 Task: Find connections with filter location Pinar de Chamartín with filter topic #marketingdigitalwith filter profile language German with filter current company Mr. Recruiter with filter school ABESIT with filter industry Wholesale Hardware, Plumbing, Heating Equipment with filter service category Homeowners Insurance with filter keywords title Solar Photovoltaic Installer
Action: Mouse moved to (198, 289)
Screenshot: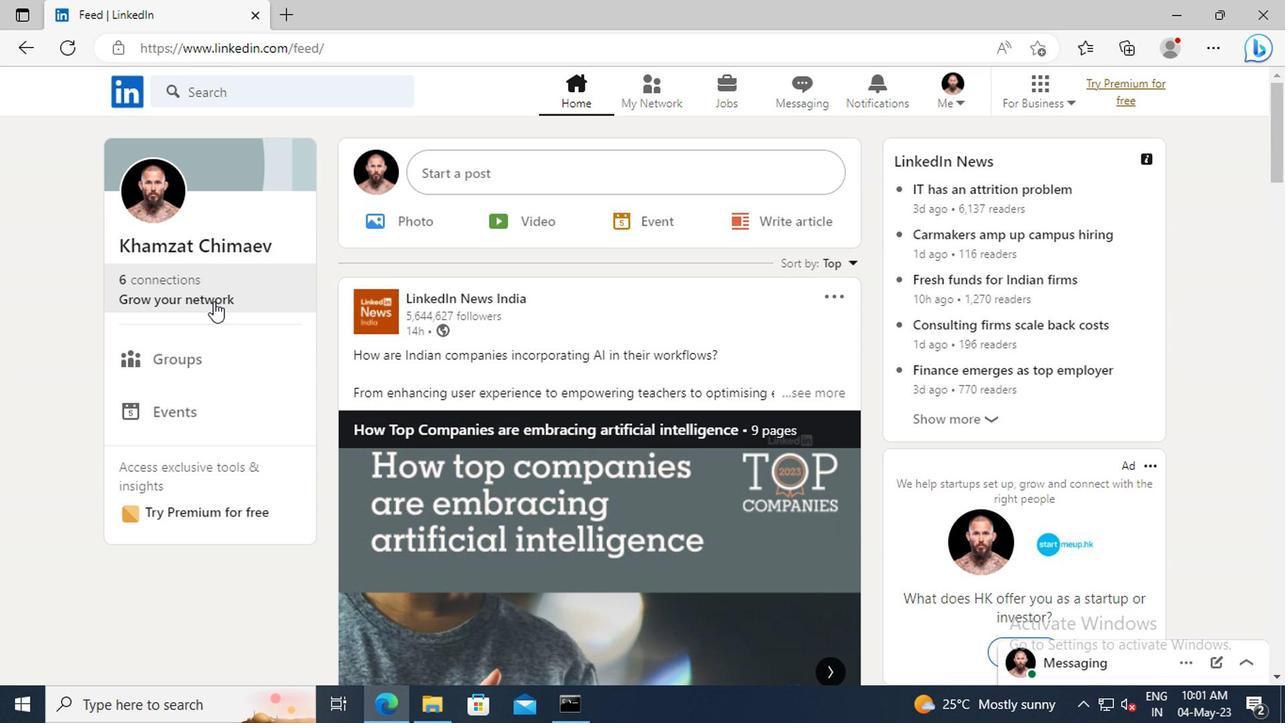 
Action: Mouse pressed left at (198, 289)
Screenshot: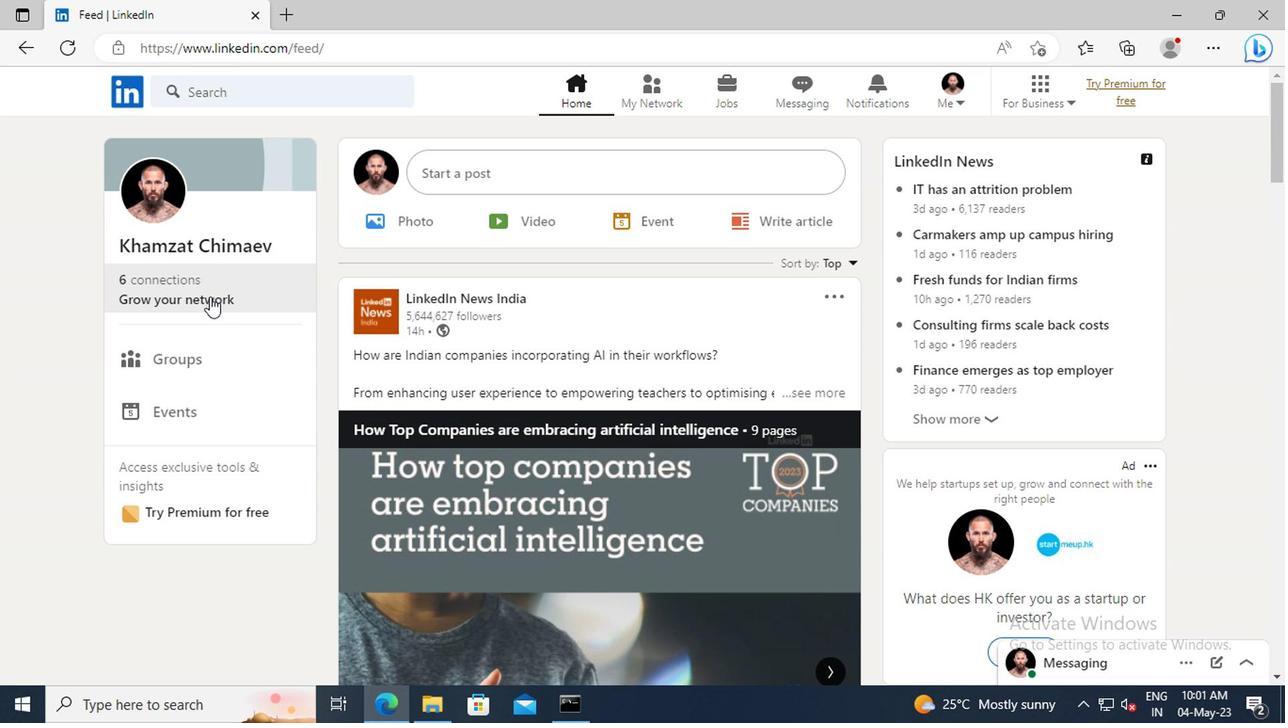 
Action: Mouse moved to (200, 198)
Screenshot: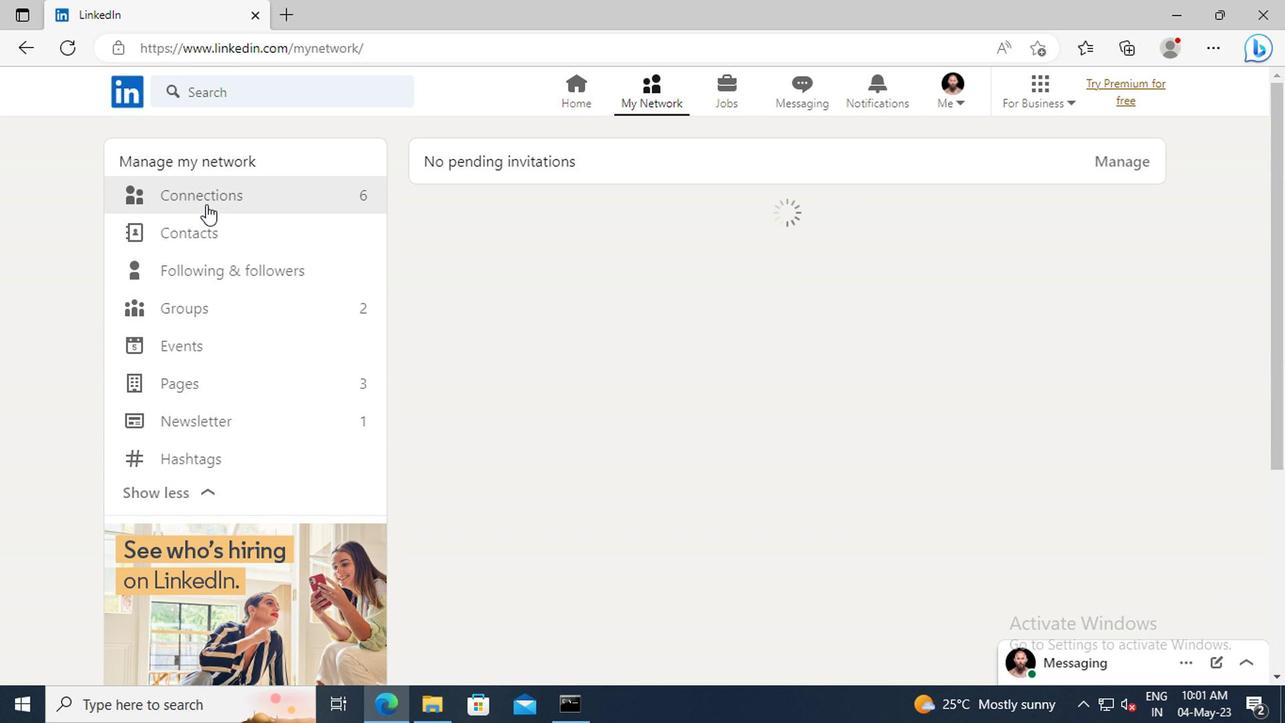 
Action: Mouse pressed left at (200, 198)
Screenshot: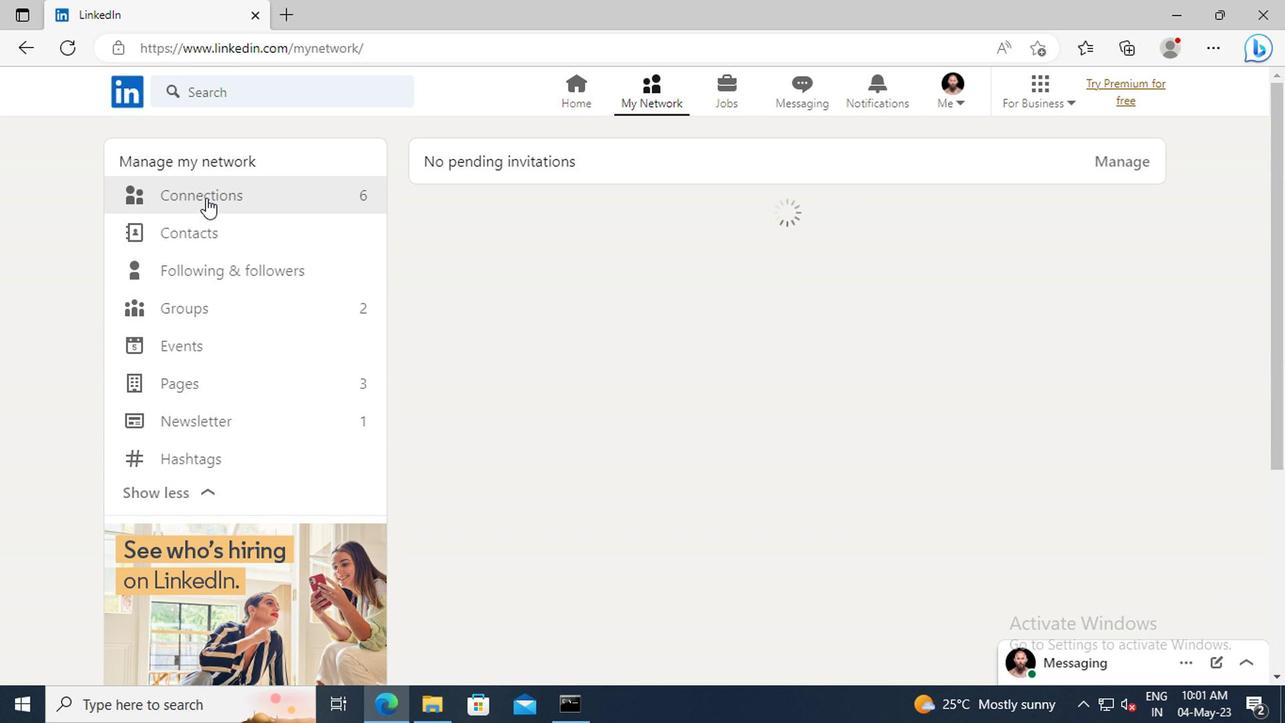 
Action: Mouse moved to (750, 201)
Screenshot: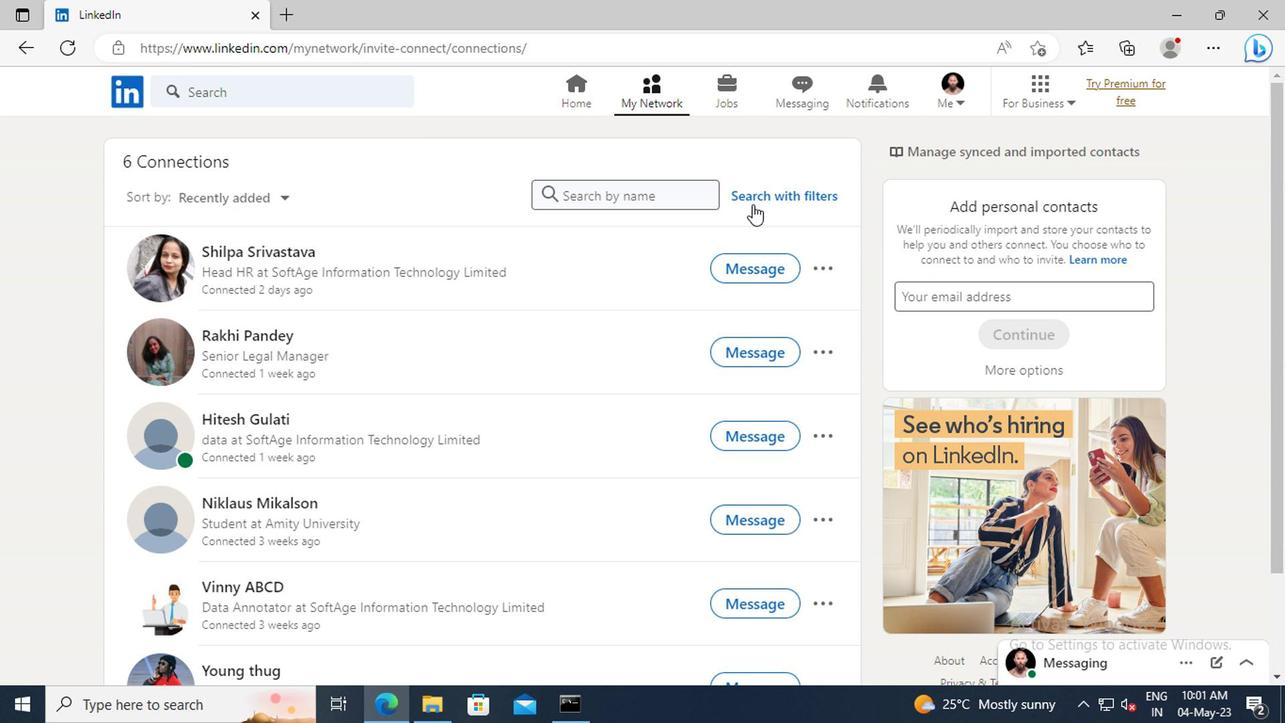 
Action: Mouse pressed left at (750, 201)
Screenshot: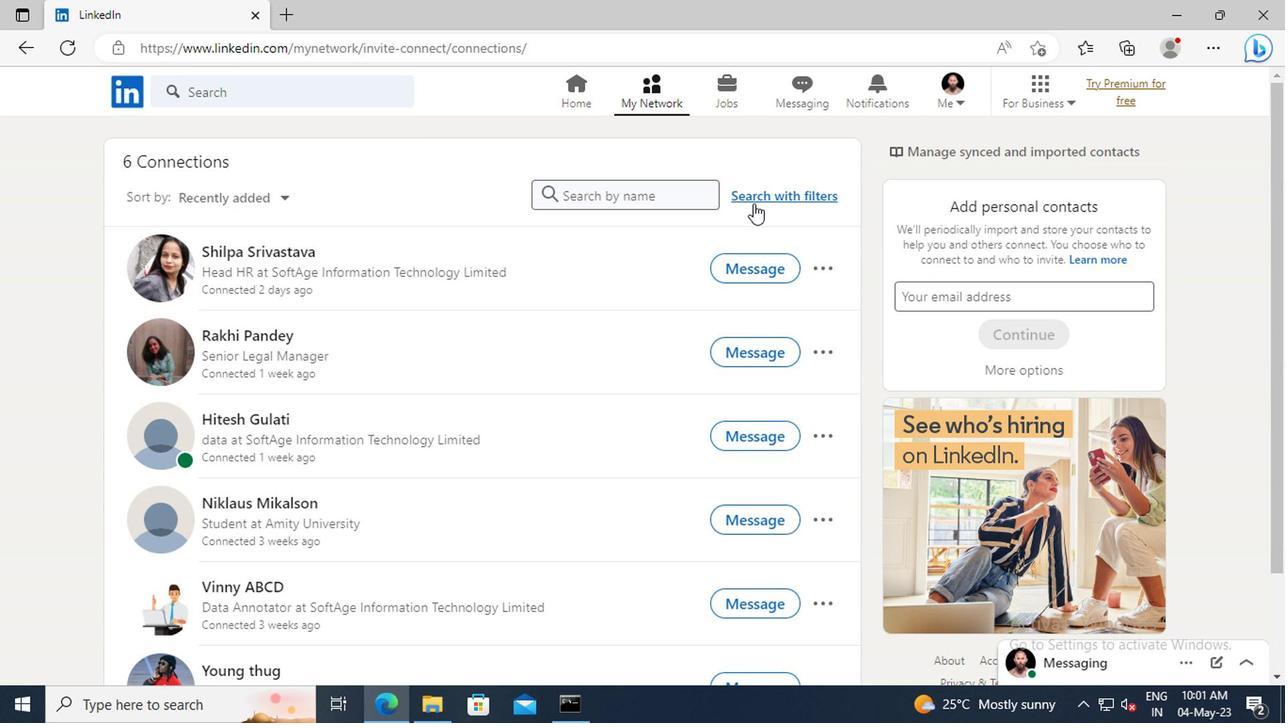 
Action: Mouse moved to (701, 147)
Screenshot: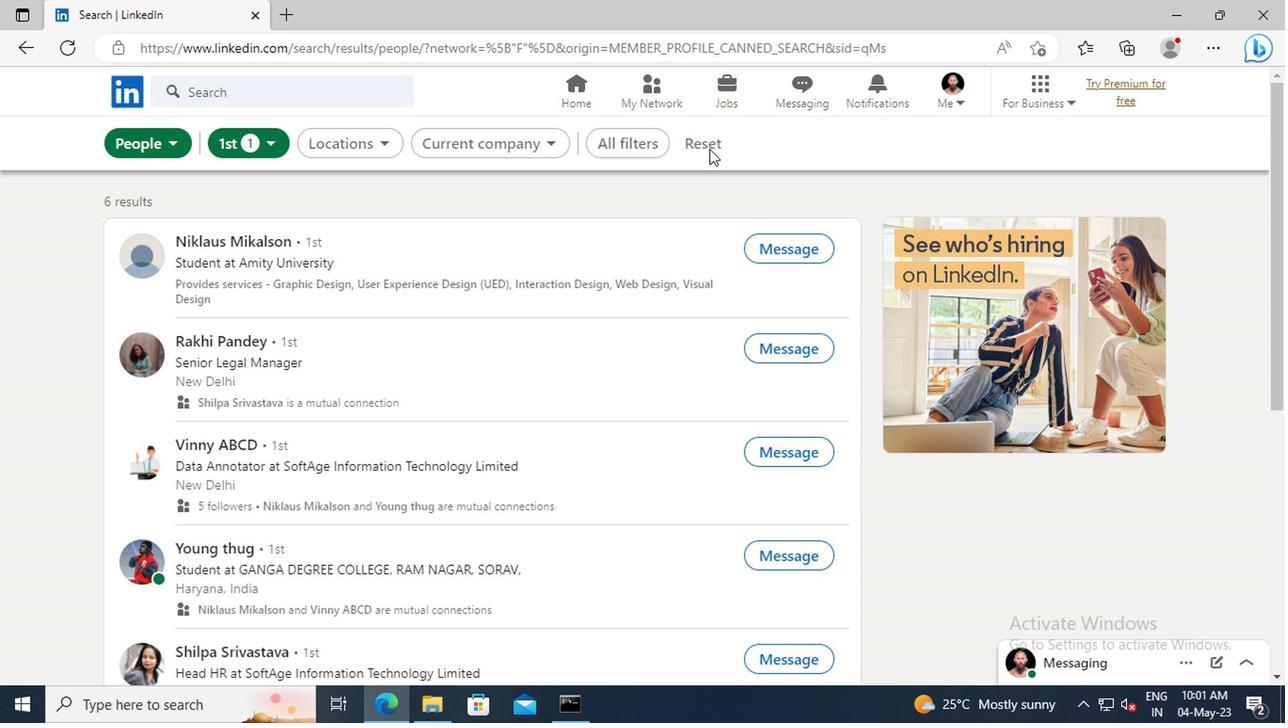 
Action: Mouse pressed left at (701, 147)
Screenshot: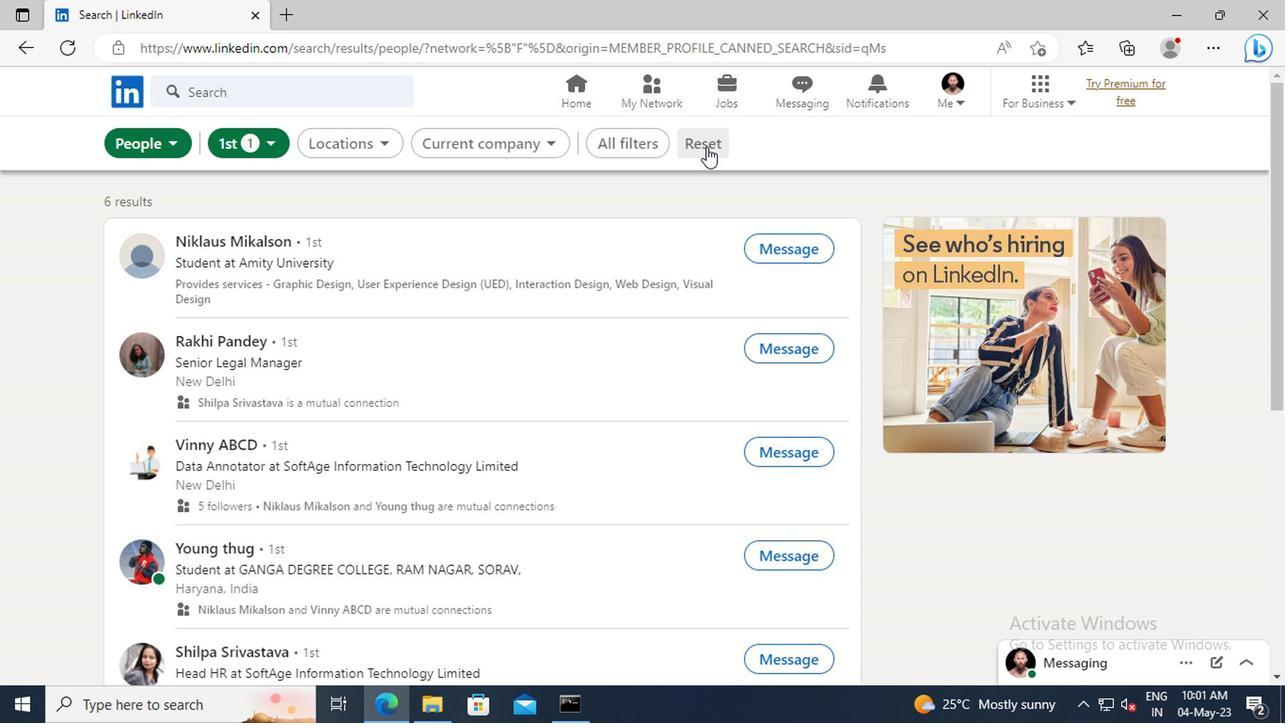 
Action: Mouse moved to (682, 147)
Screenshot: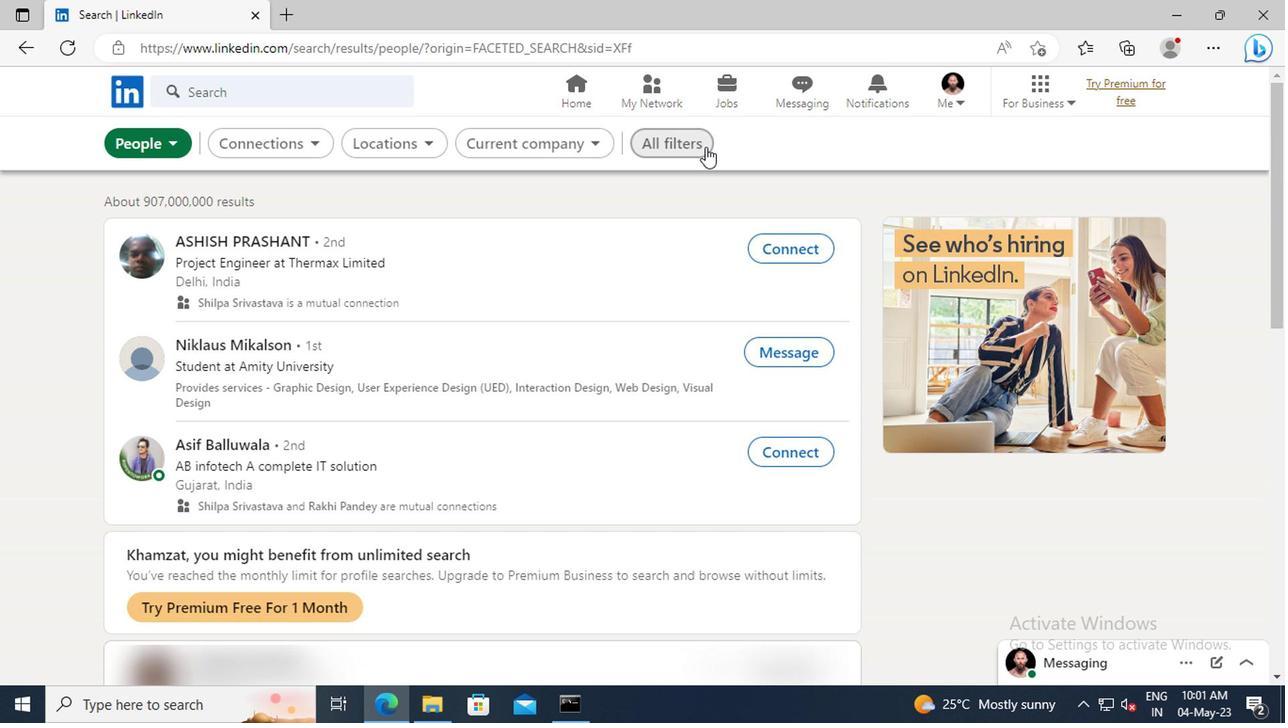 
Action: Mouse pressed left at (682, 147)
Screenshot: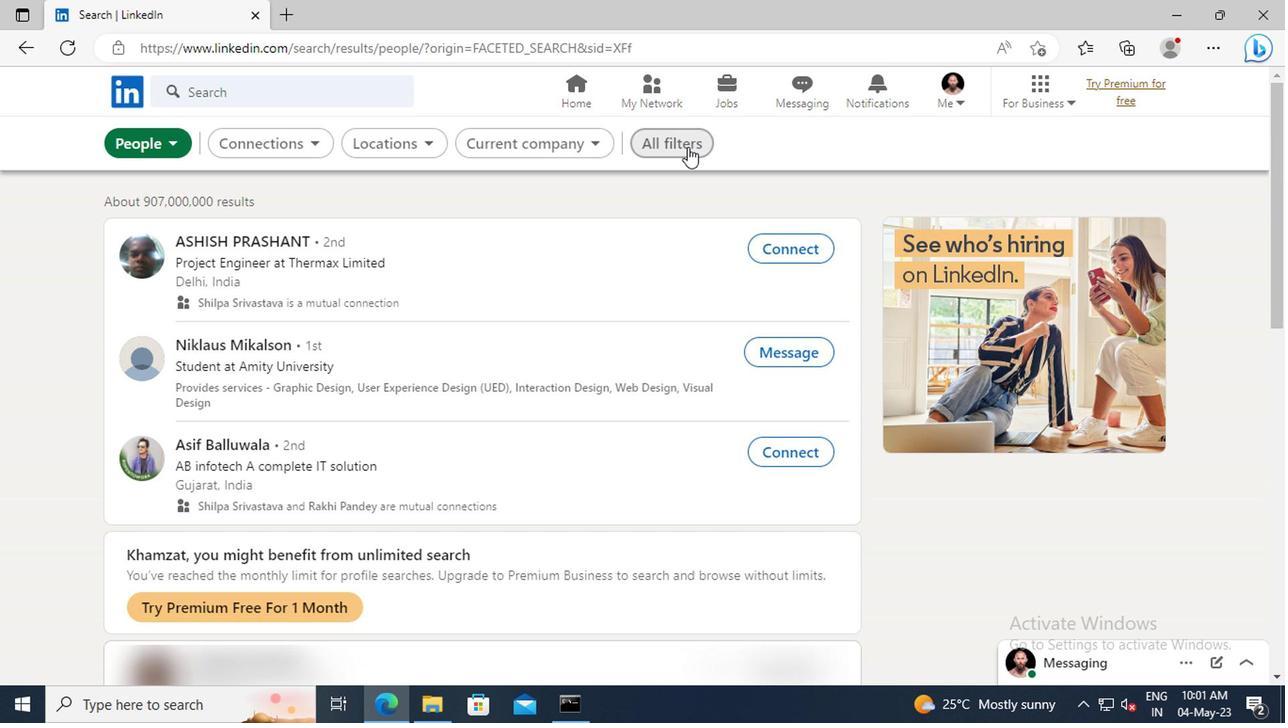 
Action: Mouse moved to (982, 349)
Screenshot: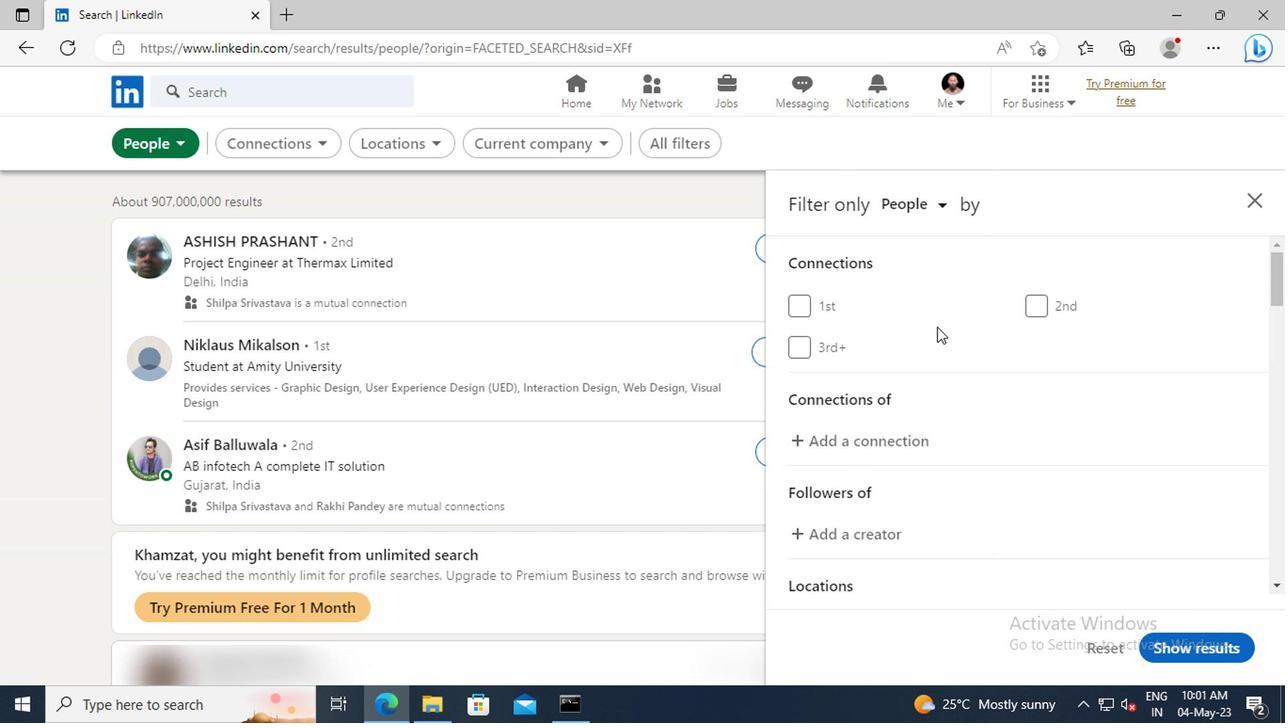 
Action: Mouse scrolled (982, 348) with delta (0, 0)
Screenshot: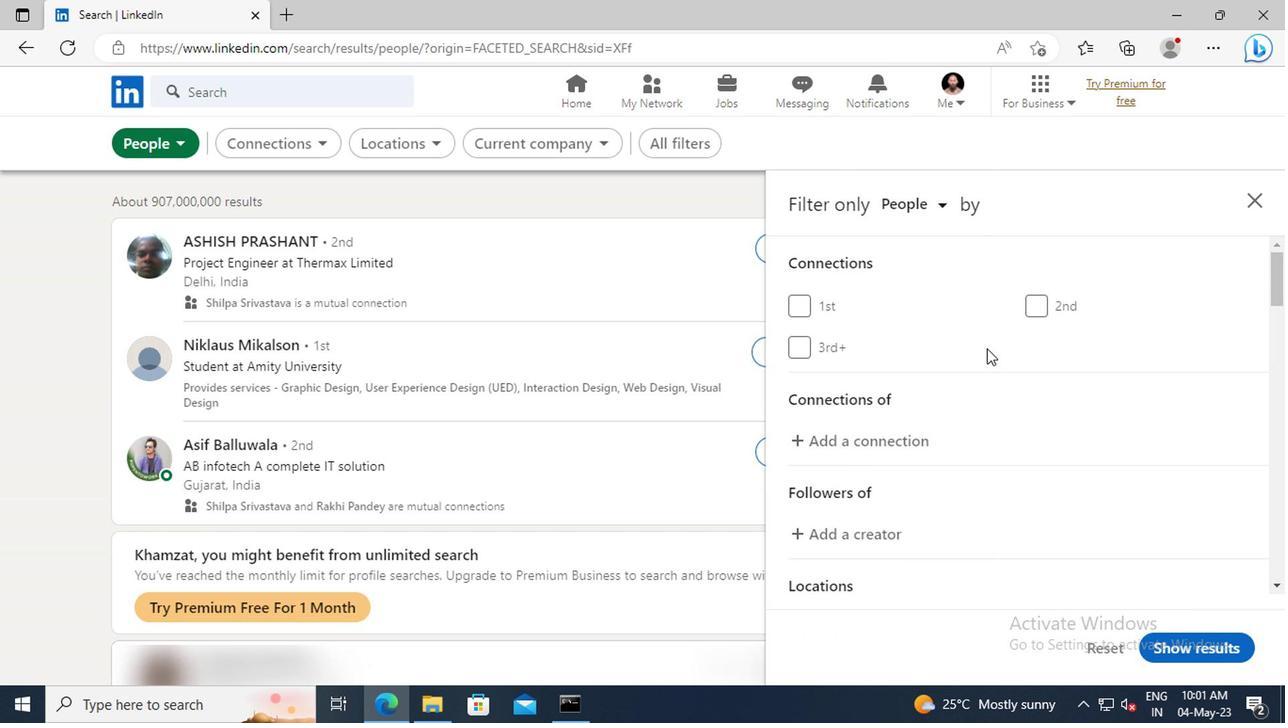 
Action: Mouse scrolled (982, 348) with delta (0, 0)
Screenshot: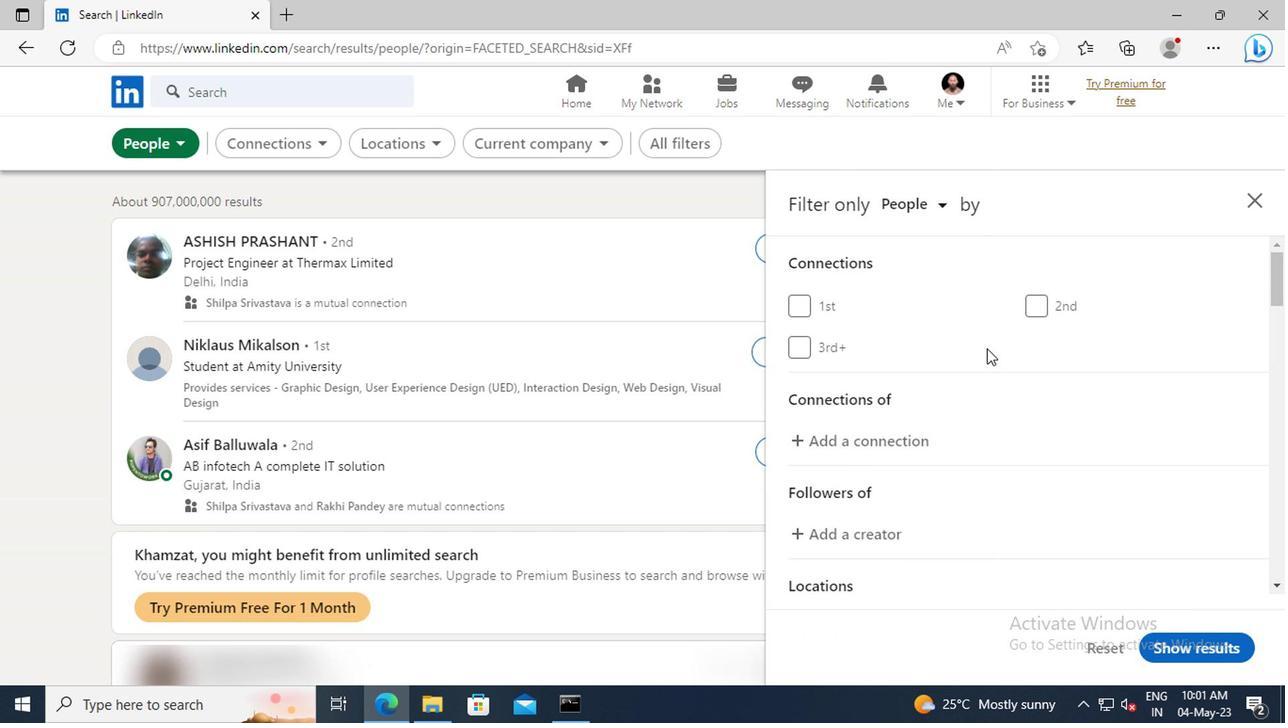 
Action: Mouse scrolled (982, 348) with delta (0, 0)
Screenshot: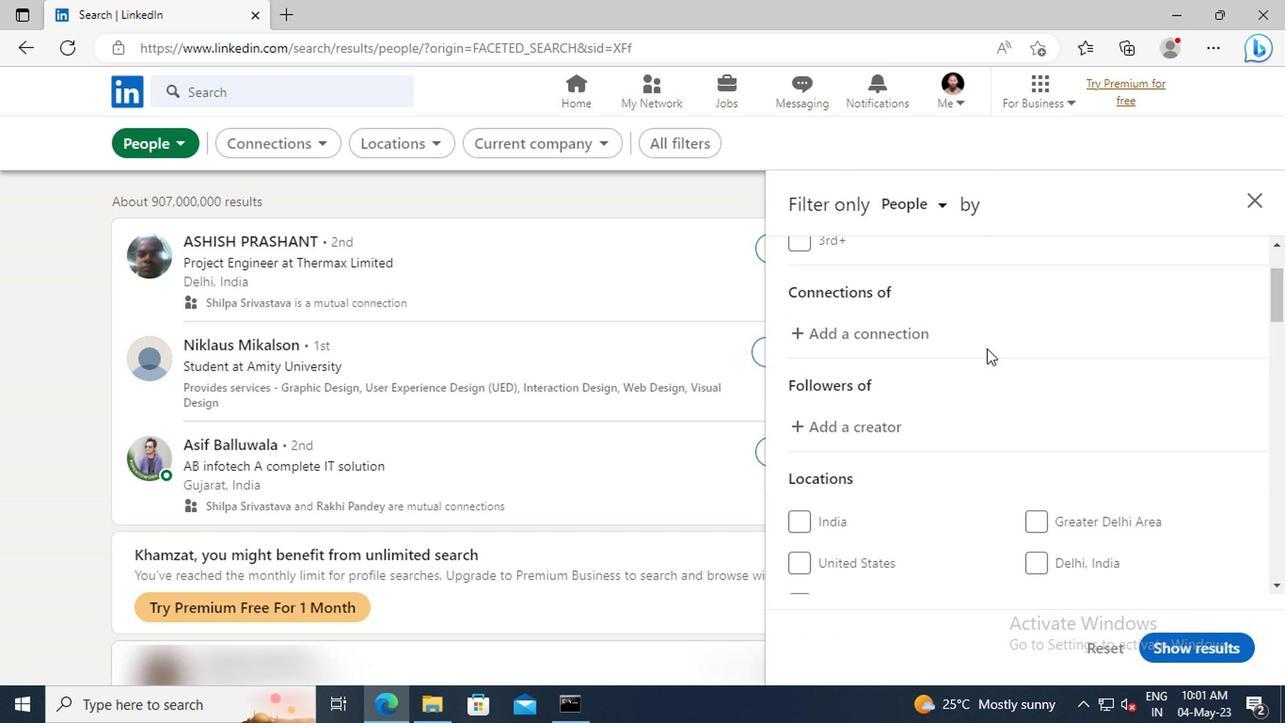 
Action: Mouse scrolled (982, 348) with delta (0, 0)
Screenshot: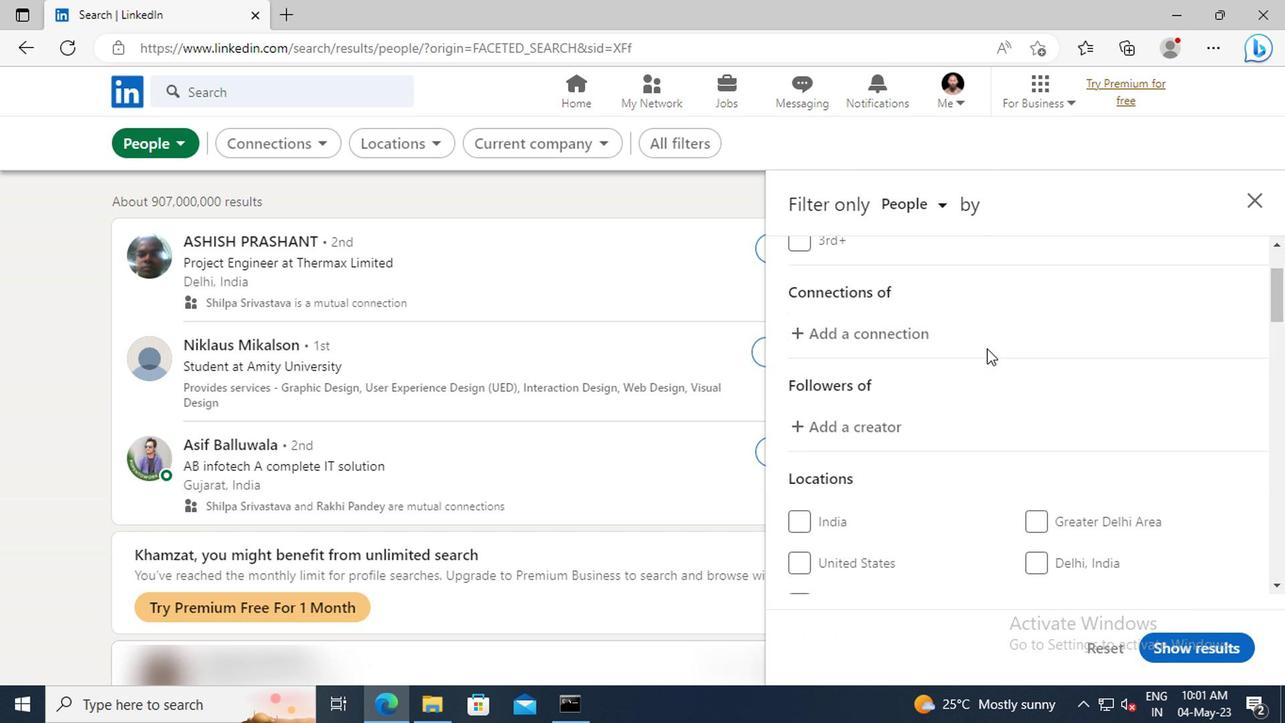 
Action: Mouse scrolled (982, 348) with delta (0, 0)
Screenshot: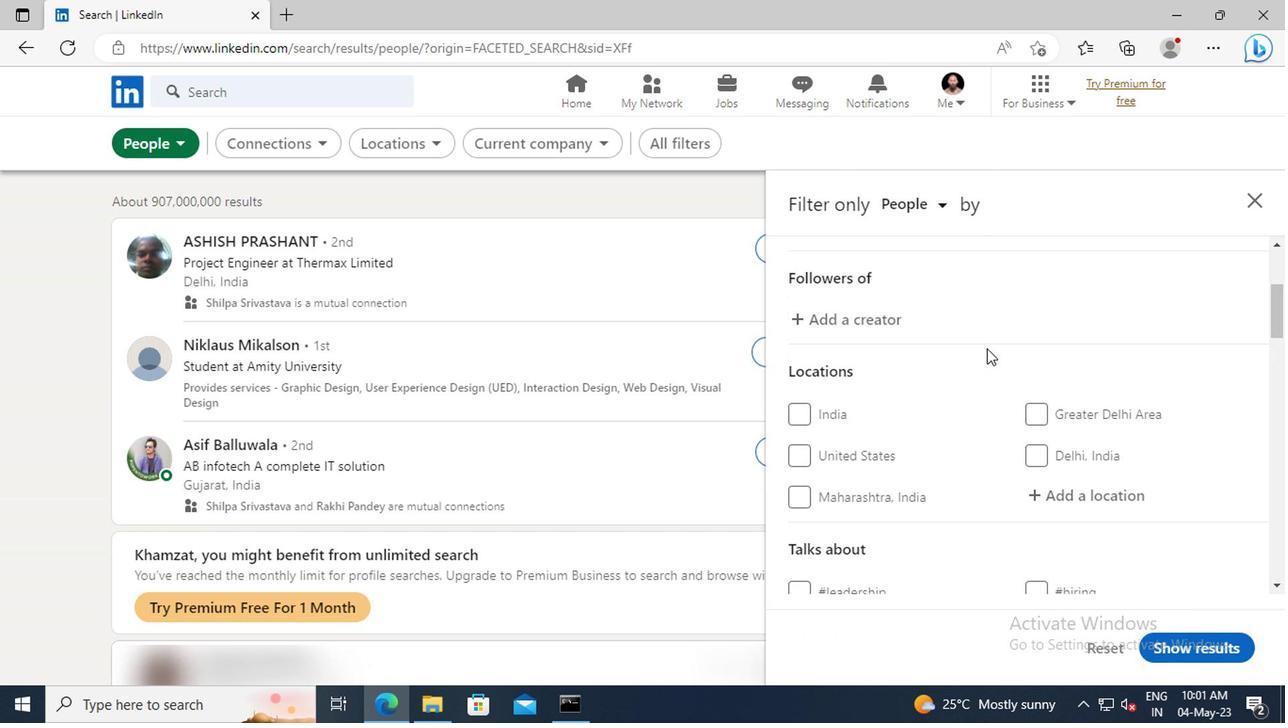 
Action: Mouse scrolled (982, 348) with delta (0, 0)
Screenshot: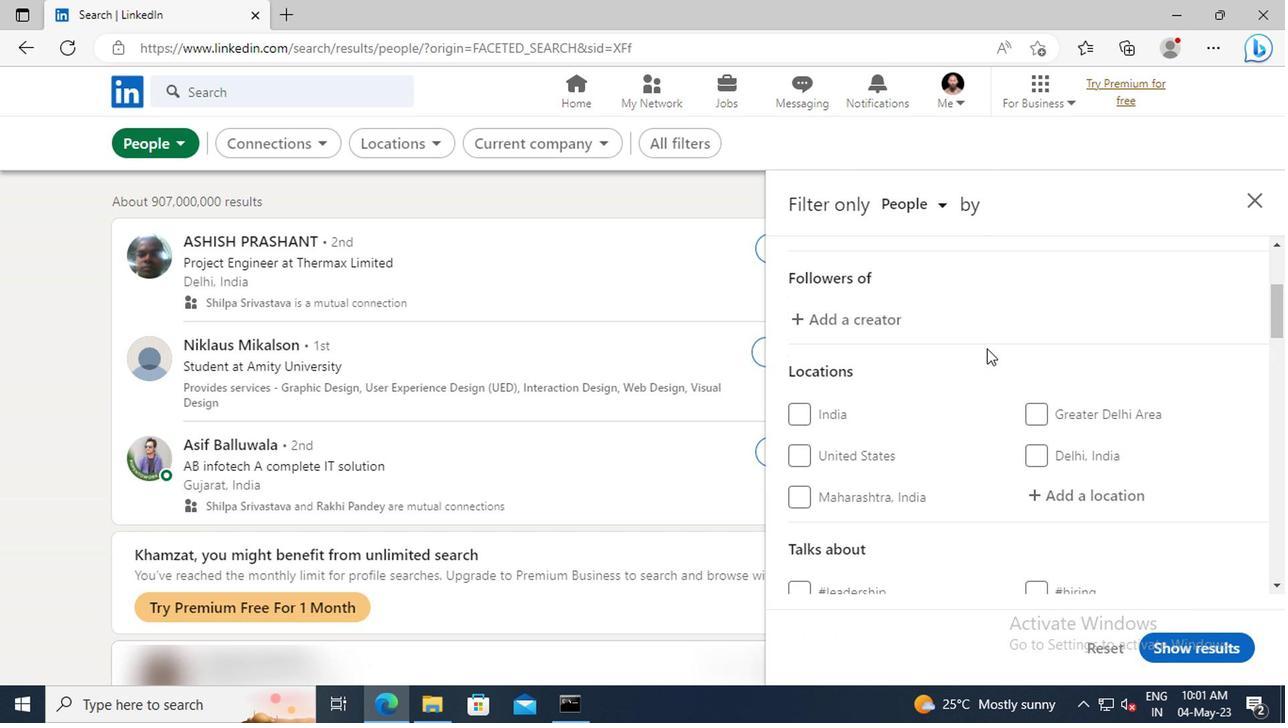 
Action: Mouse moved to (1029, 383)
Screenshot: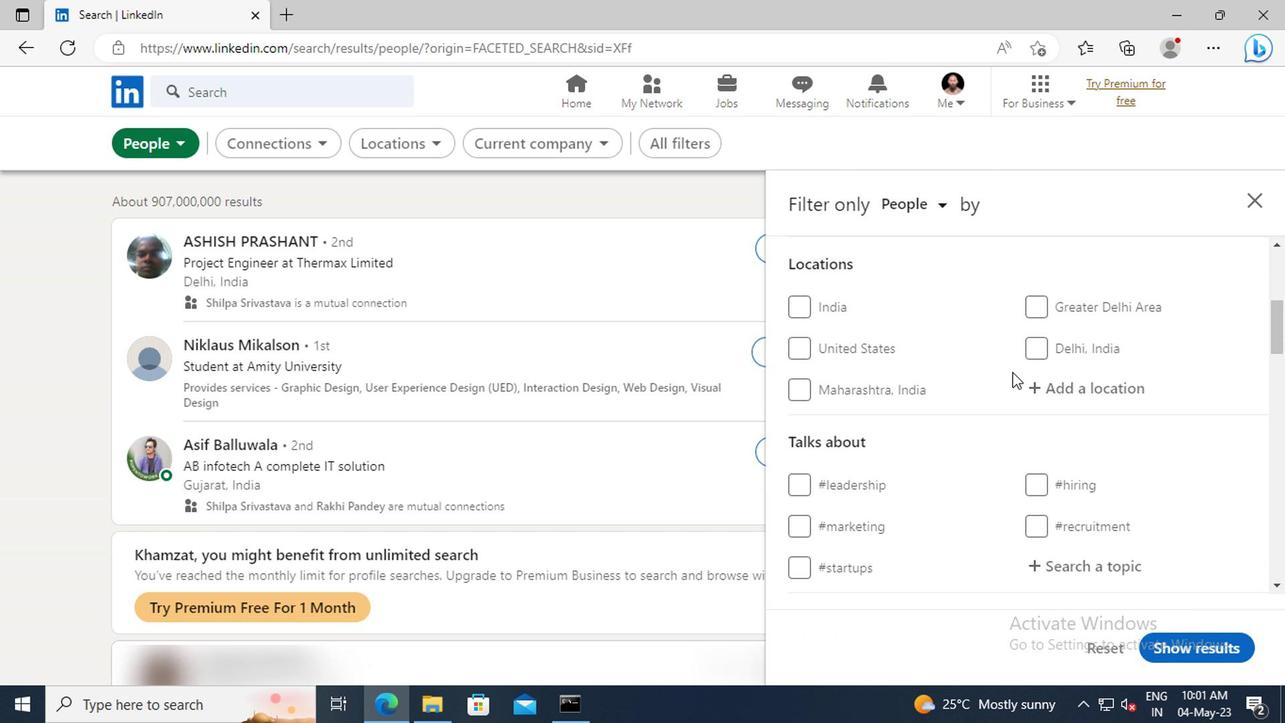 
Action: Mouse pressed left at (1029, 383)
Screenshot: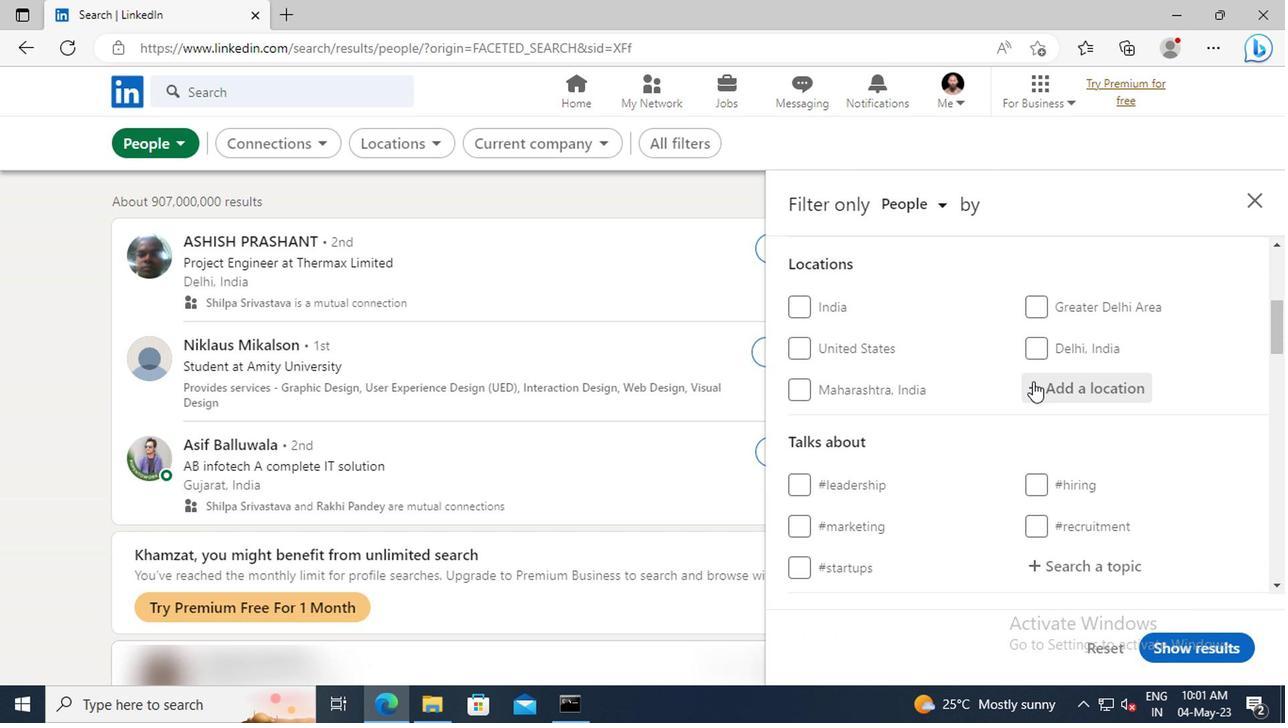 
Action: Key pressed <Key.shift>PINAR<Key.space>DE<Key.space><Key.shift>CHAMARTIN<Key.enter>
Screenshot: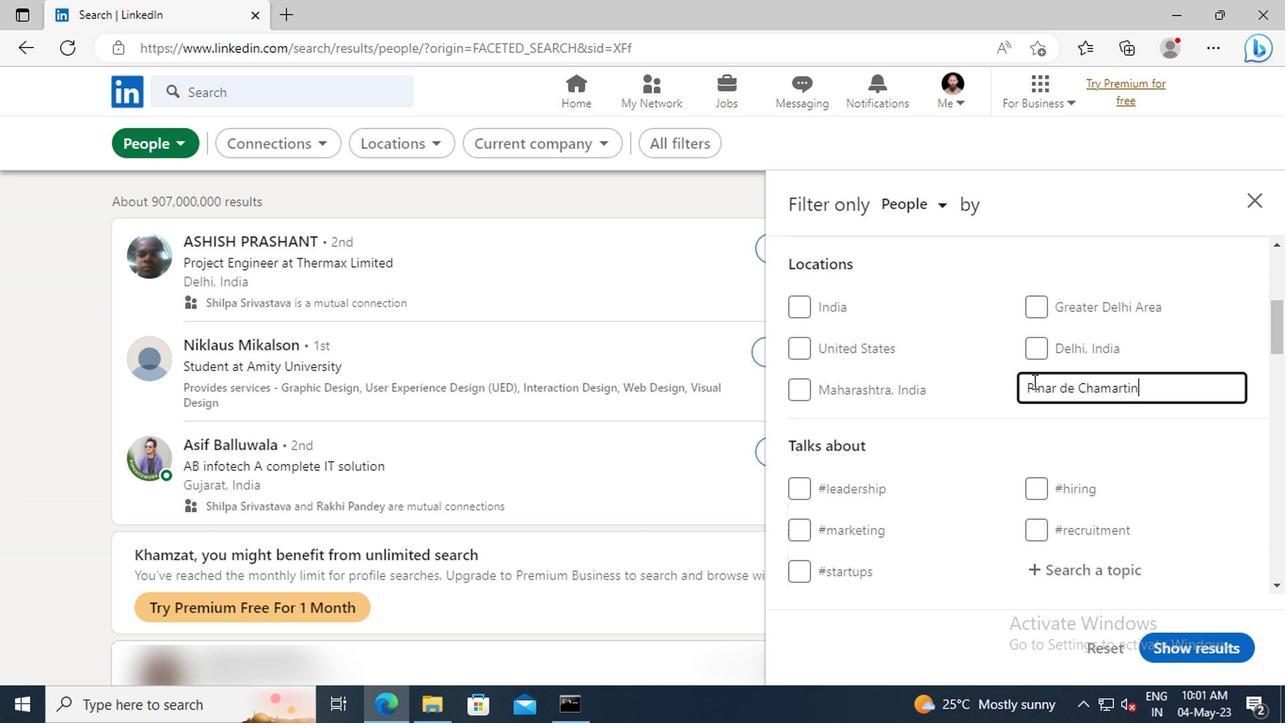
Action: Mouse scrolled (1029, 381) with delta (0, -1)
Screenshot: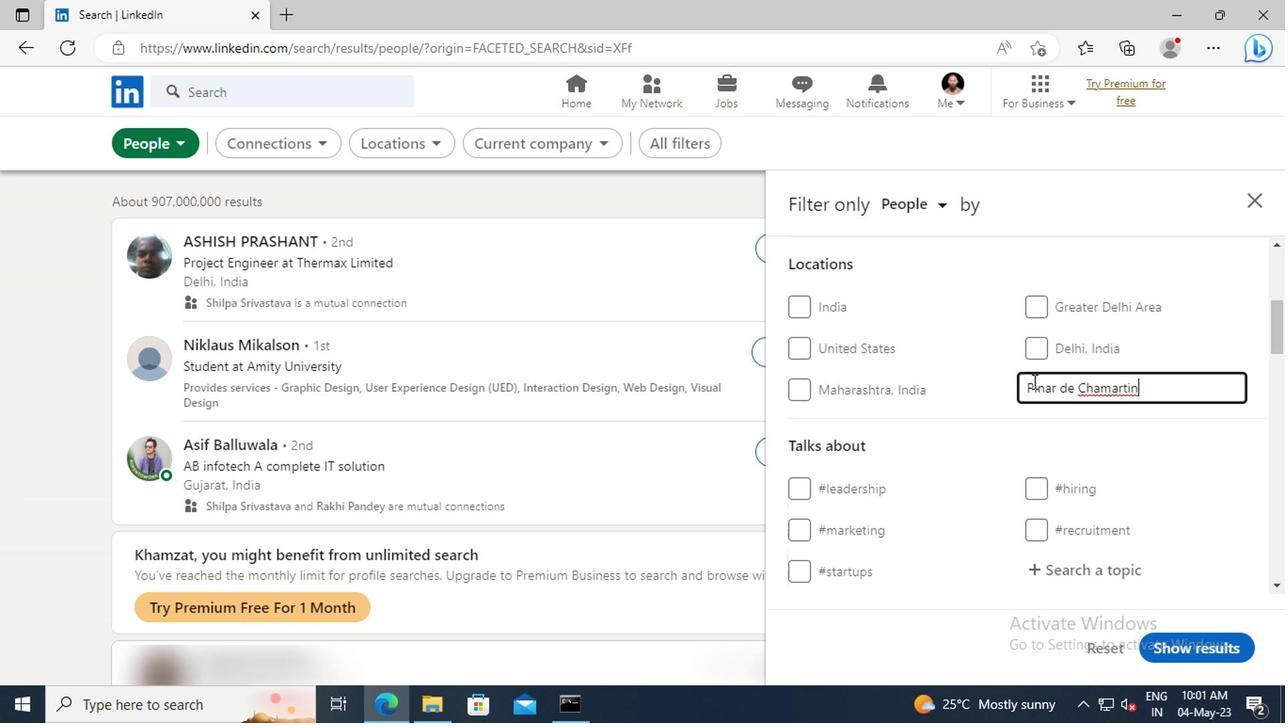 
Action: Mouse scrolled (1029, 381) with delta (0, -1)
Screenshot: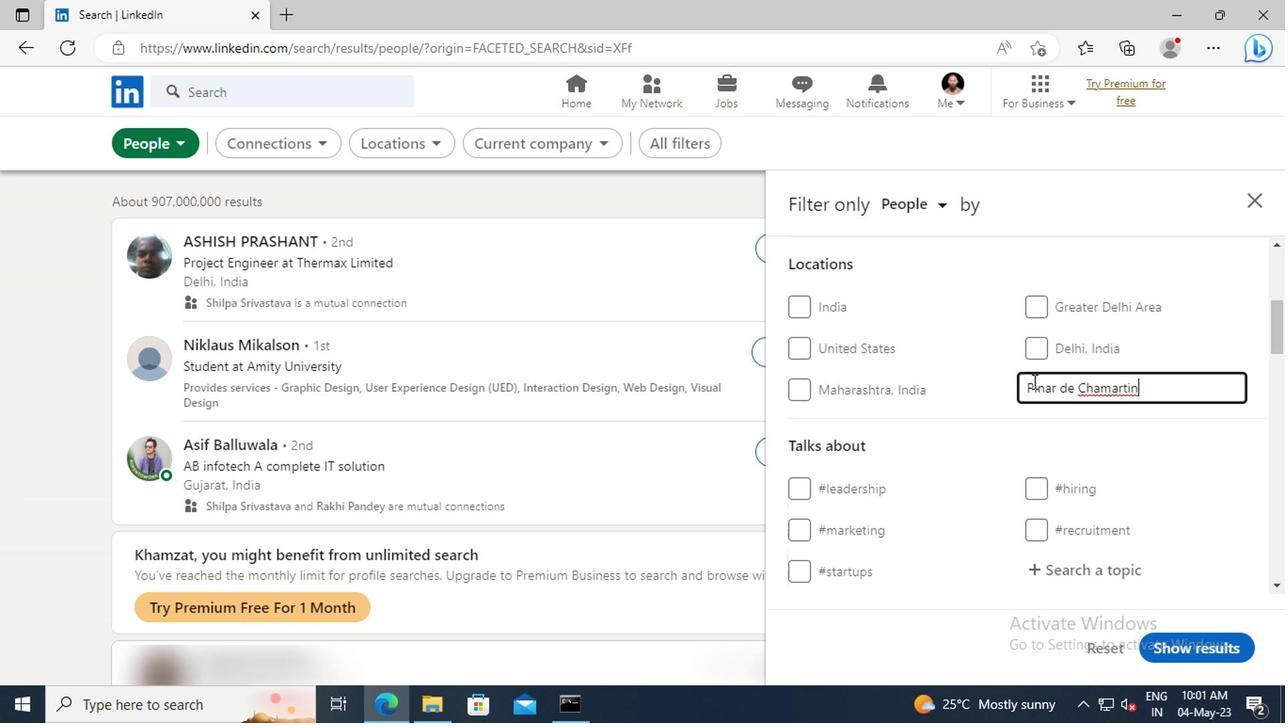 
Action: Mouse scrolled (1029, 381) with delta (0, -1)
Screenshot: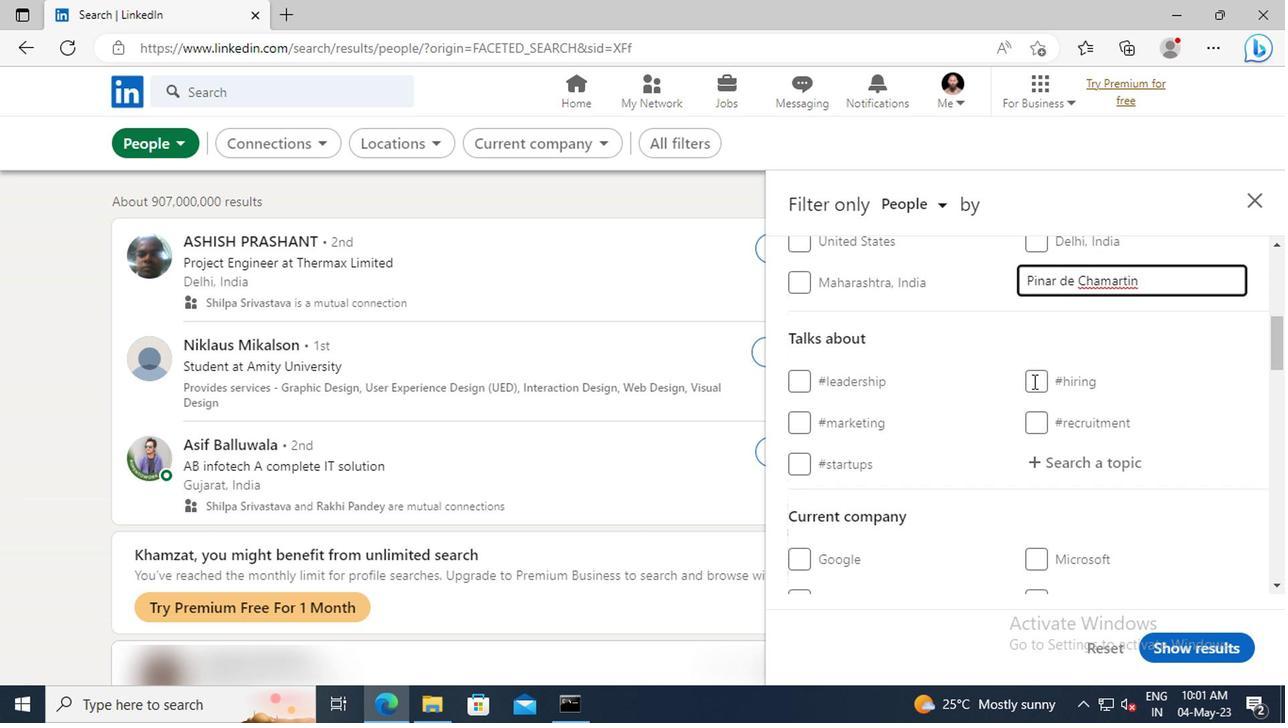 
Action: Mouse moved to (1045, 406)
Screenshot: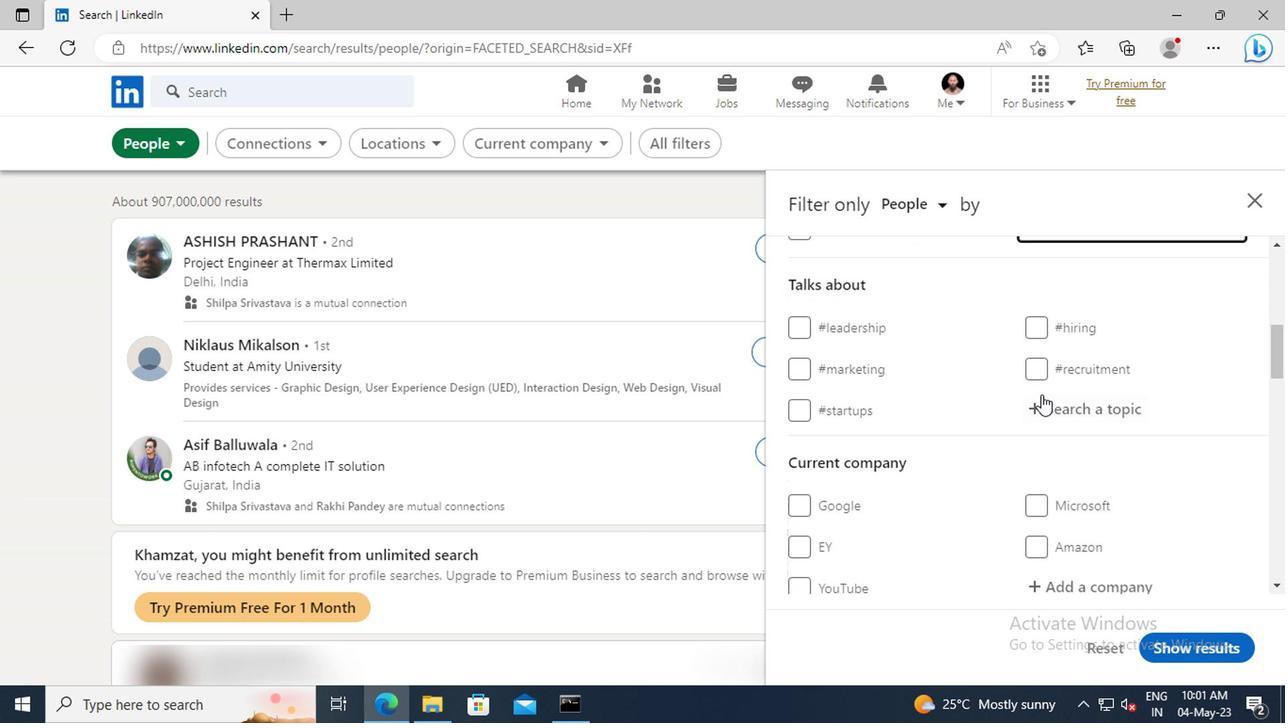 
Action: Mouse pressed left at (1045, 406)
Screenshot: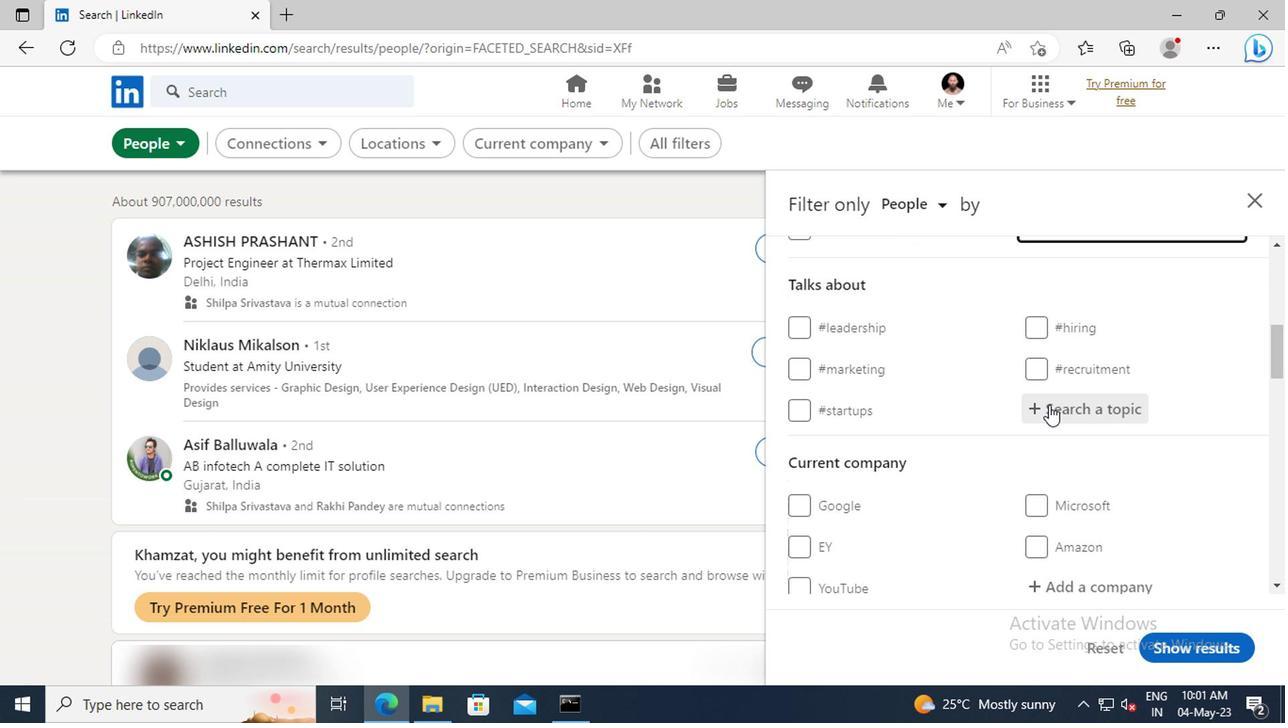 
Action: Key pressed MARKETINGDI
Screenshot: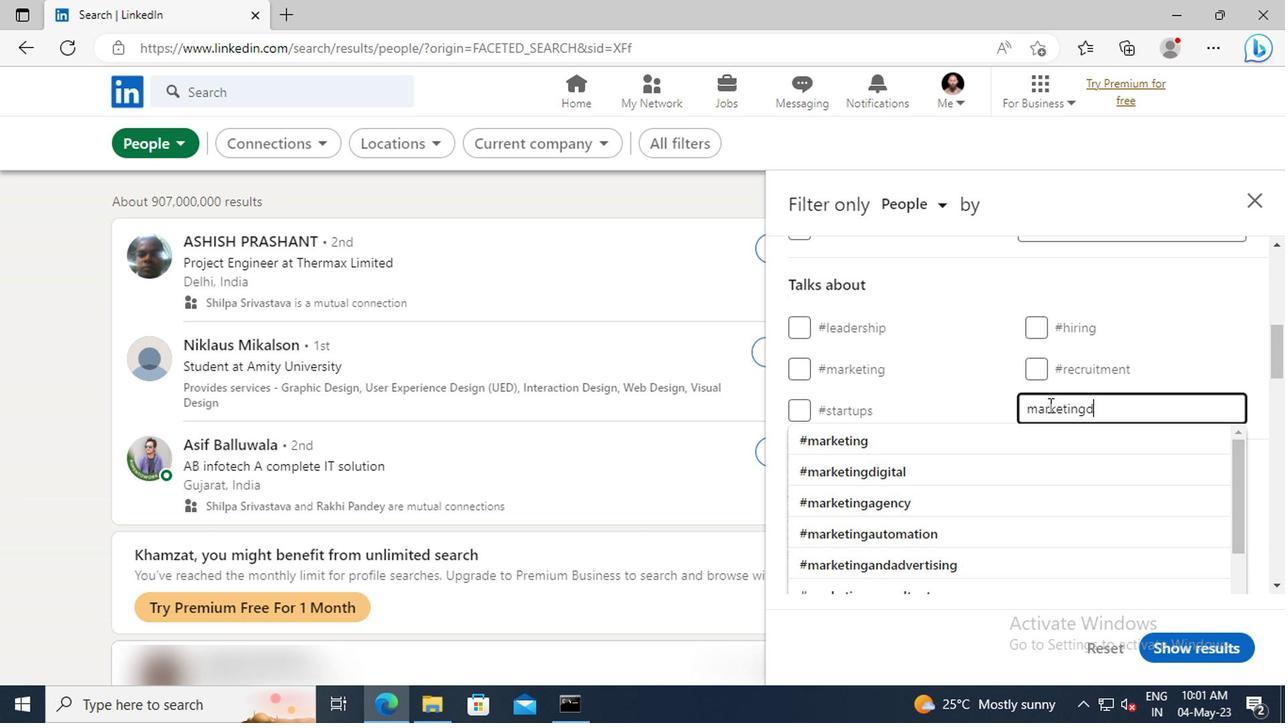 
Action: Mouse moved to (1049, 437)
Screenshot: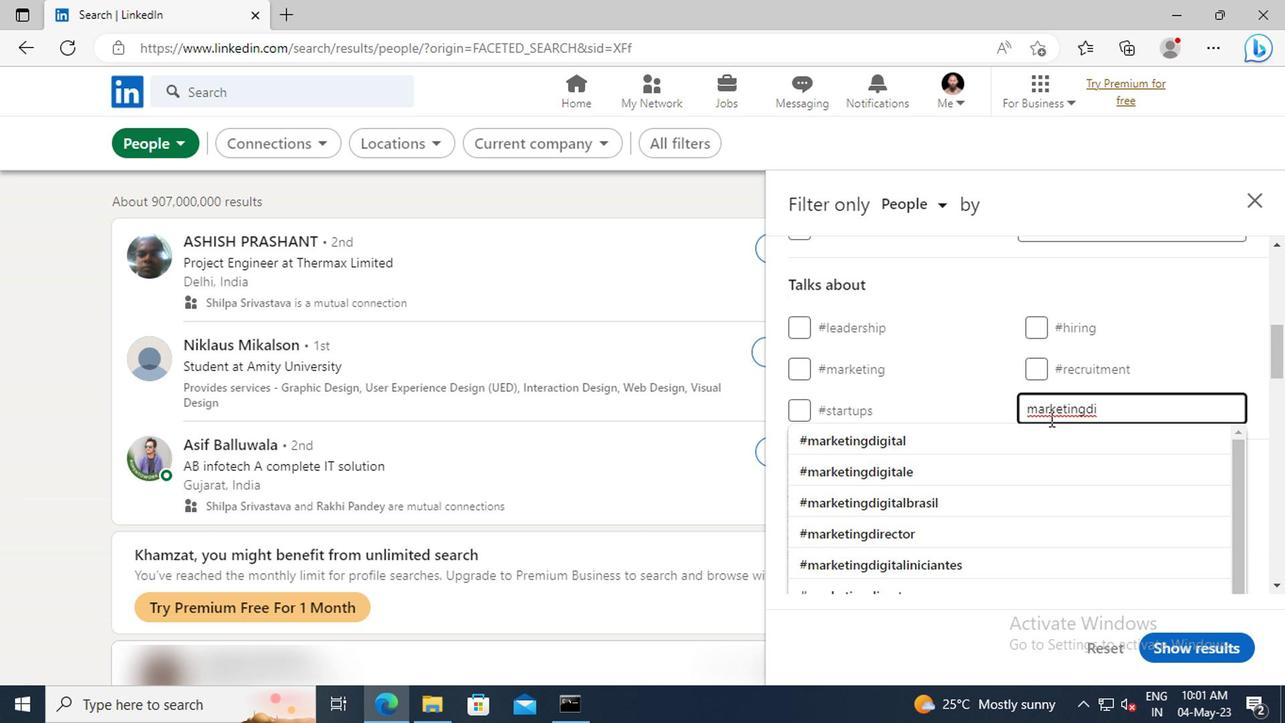 
Action: Mouse pressed left at (1049, 437)
Screenshot: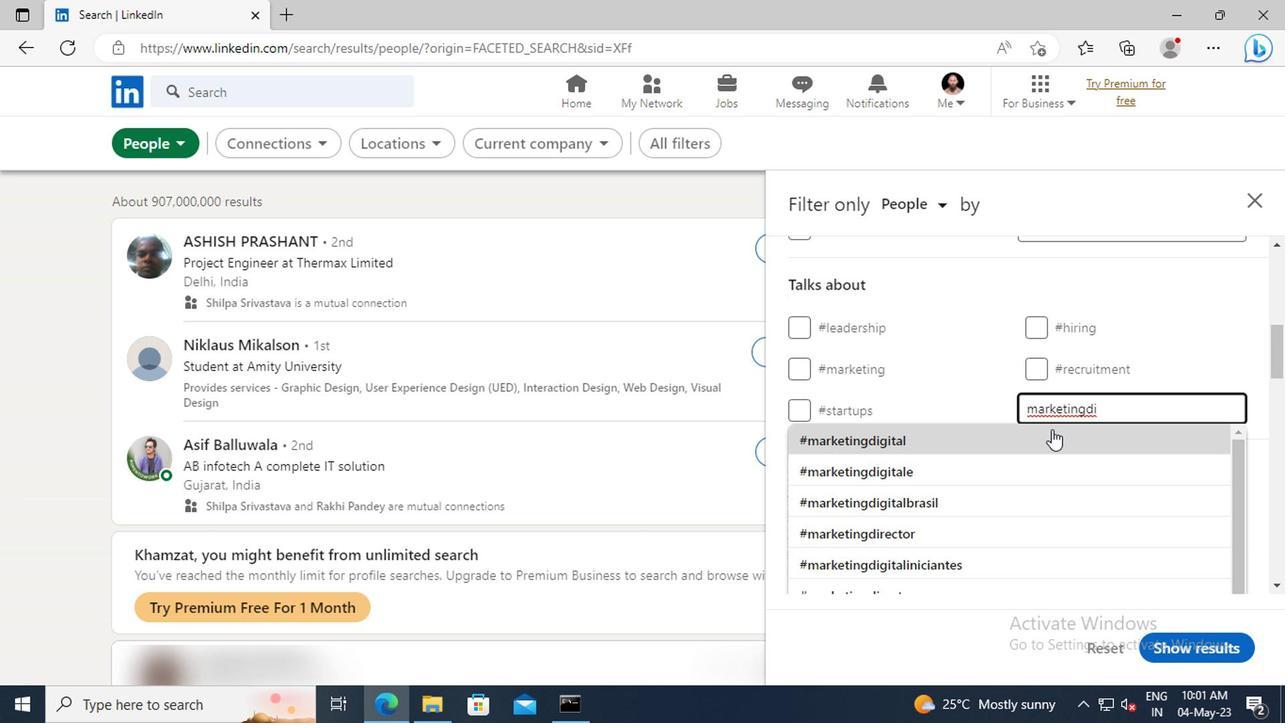 
Action: Mouse scrolled (1049, 436) with delta (0, 0)
Screenshot: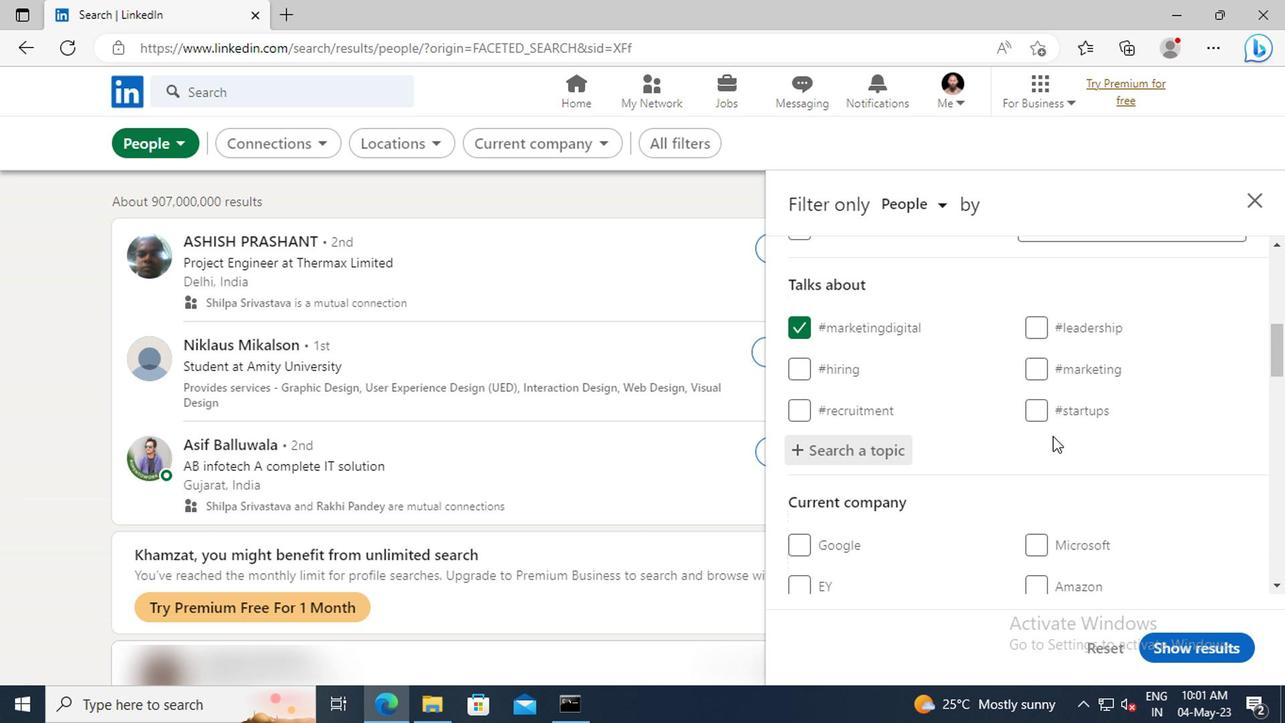 
Action: Mouse scrolled (1049, 436) with delta (0, 0)
Screenshot: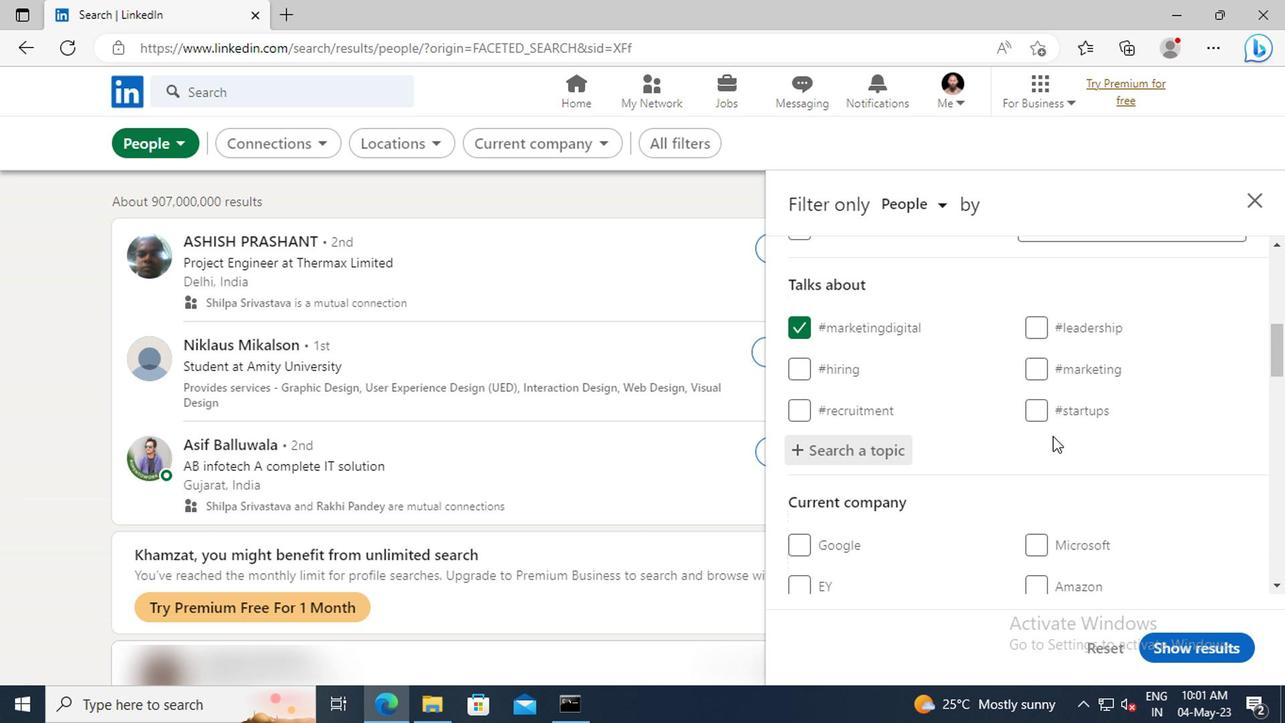 
Action: Mouse scrolled (1049, 436) with delta (0, 0)
Screenshot: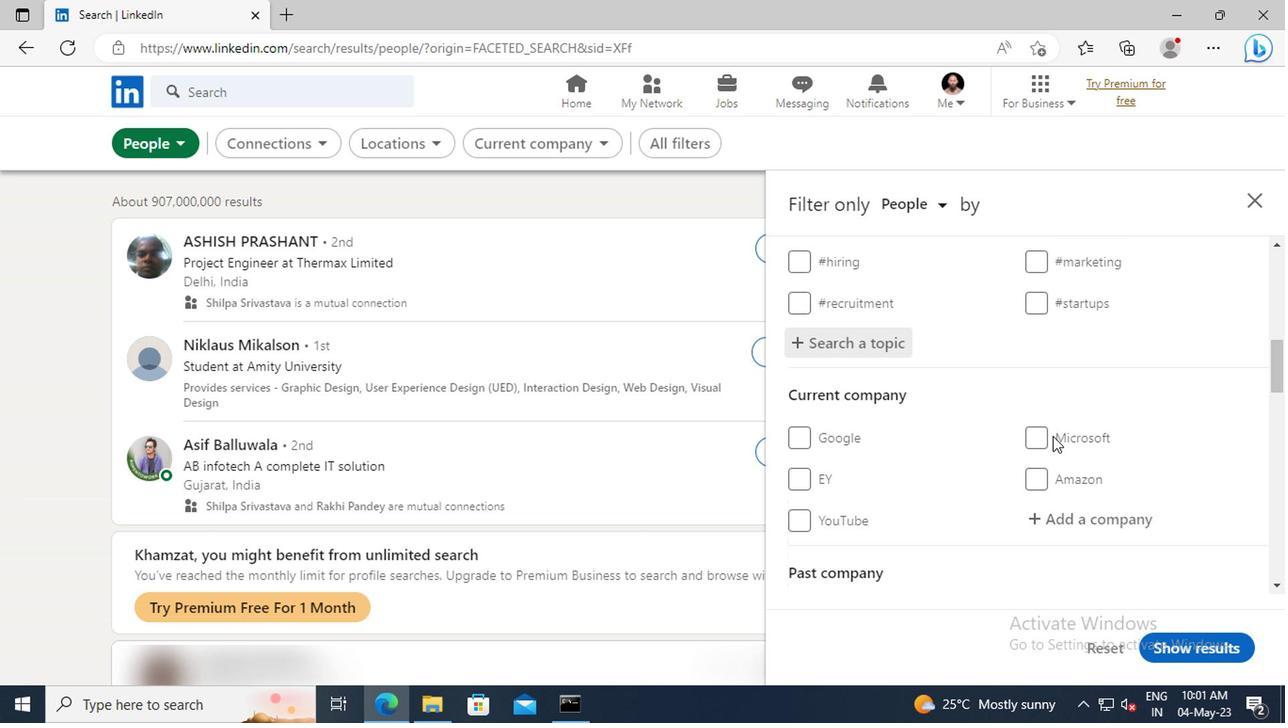 
Action: Mouse scrolled (1049, 436) with delta (0, 0)
Screenshot: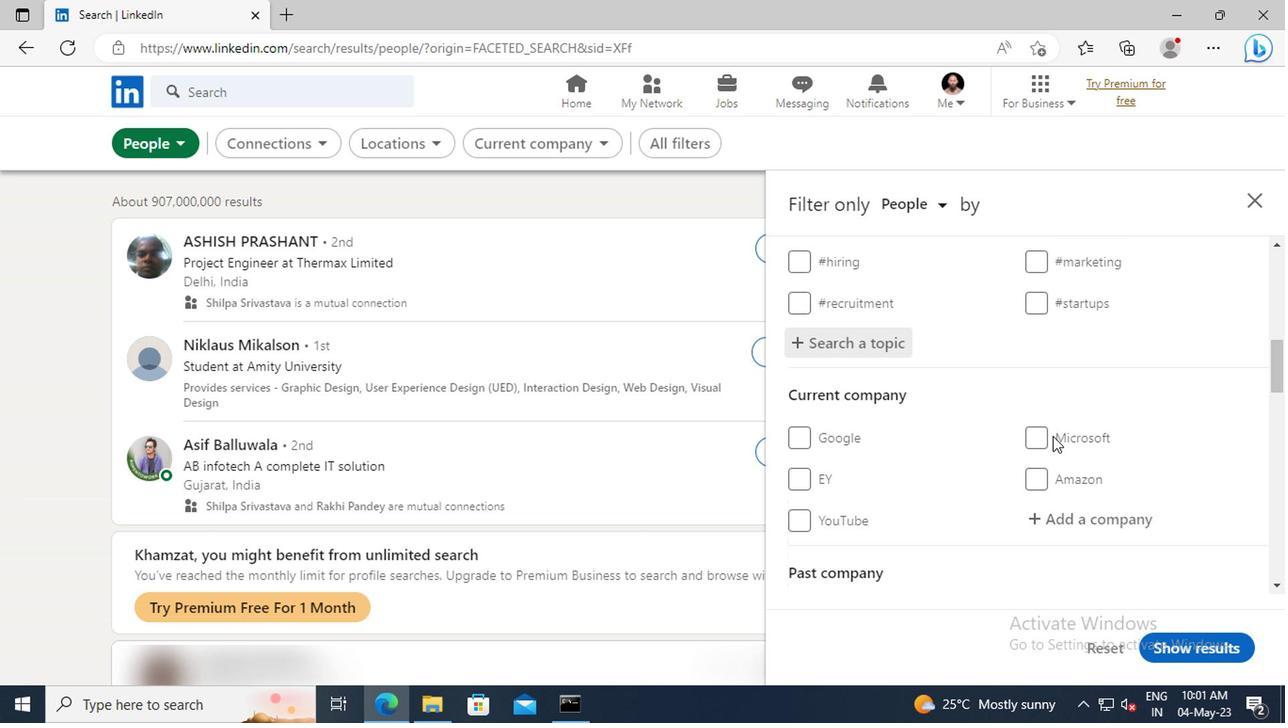 
Action: Mouse scrolled (1049, 436) with delta (0, 0)
Screenshot: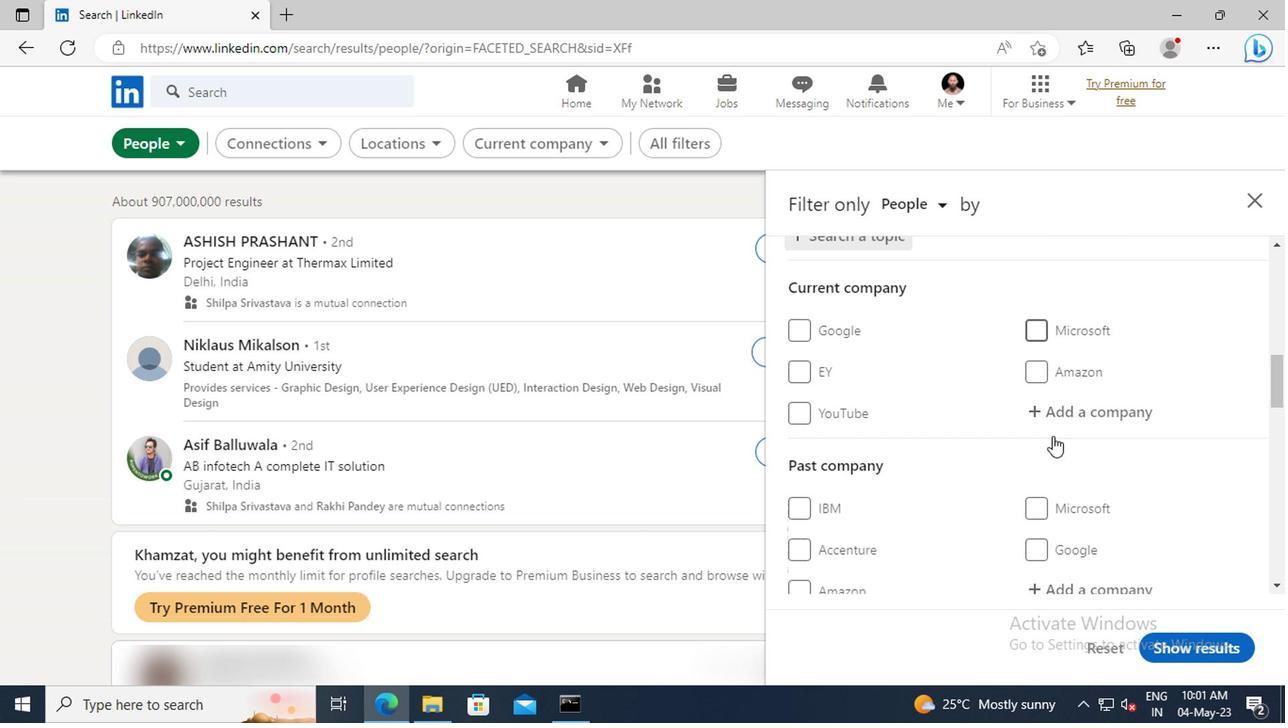 
Action: Mouse scrolled (1049, 436) with delta (0, 0)
Screenshot: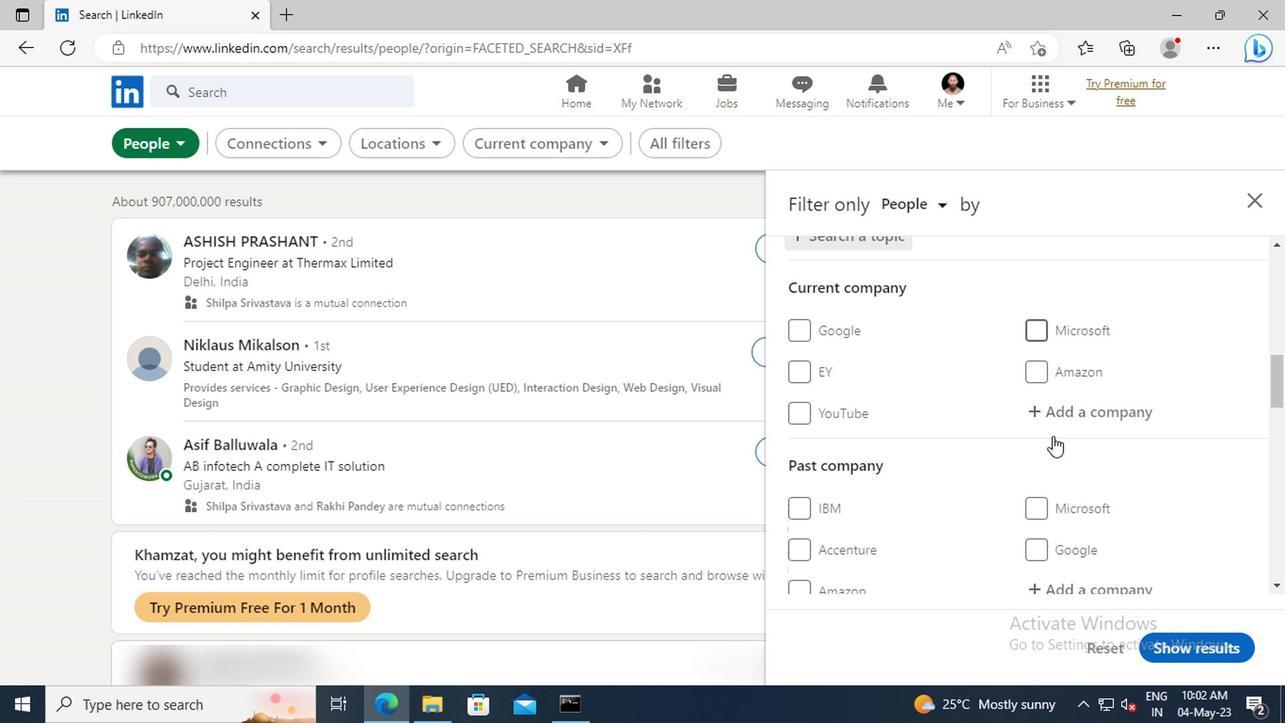 
Action: Mouse scrolled (1049, 436) with delta (0, 0)
Screenshot: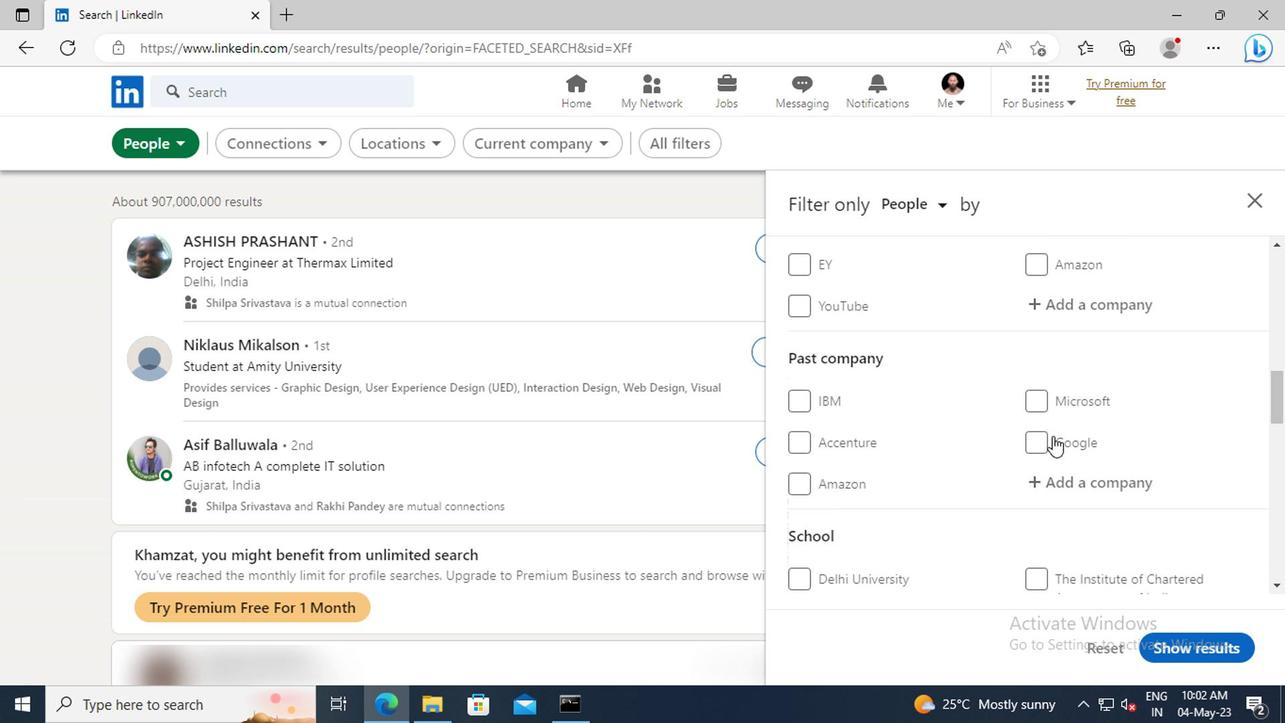 
Action: Mouse scrolled (1049, 436) with delta (0, 0)
Screenshot: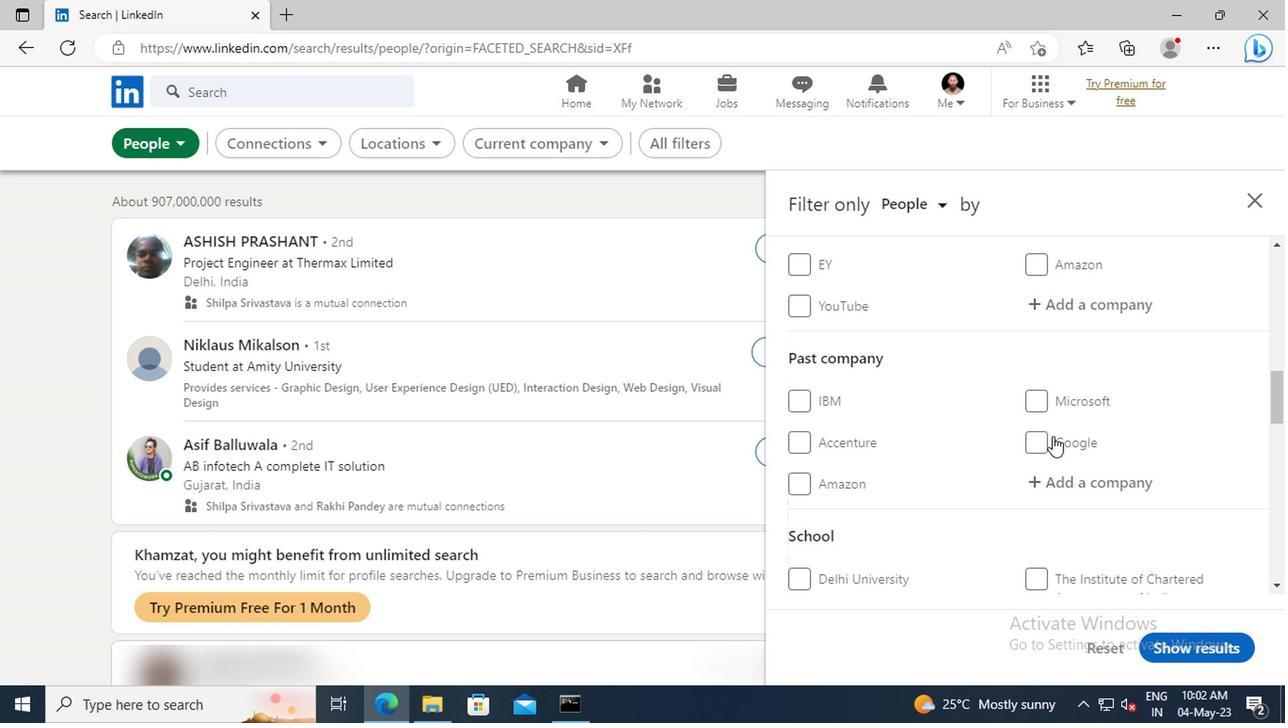 
Action: Mouse scrolled (1049, 436) with delta (0, 0)
Screenshot: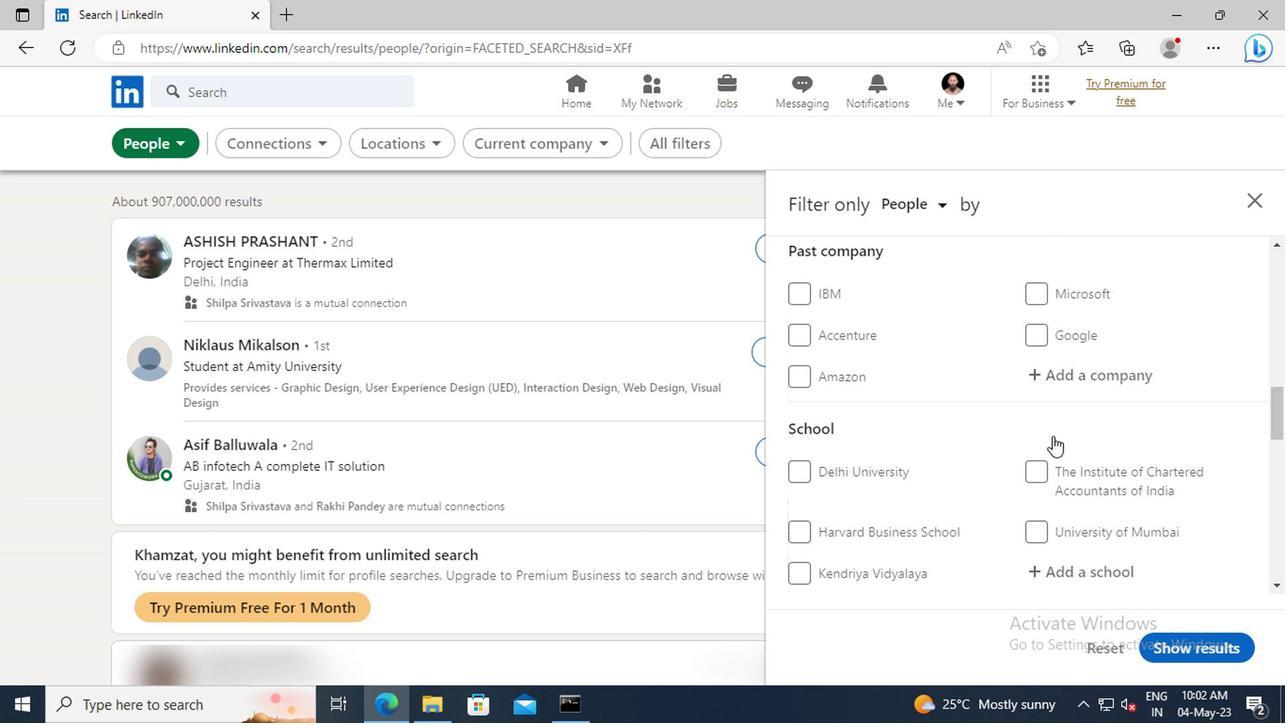 
Action: Mouse scrolled (1049, 436) with delta (0, 0)
Screenshot: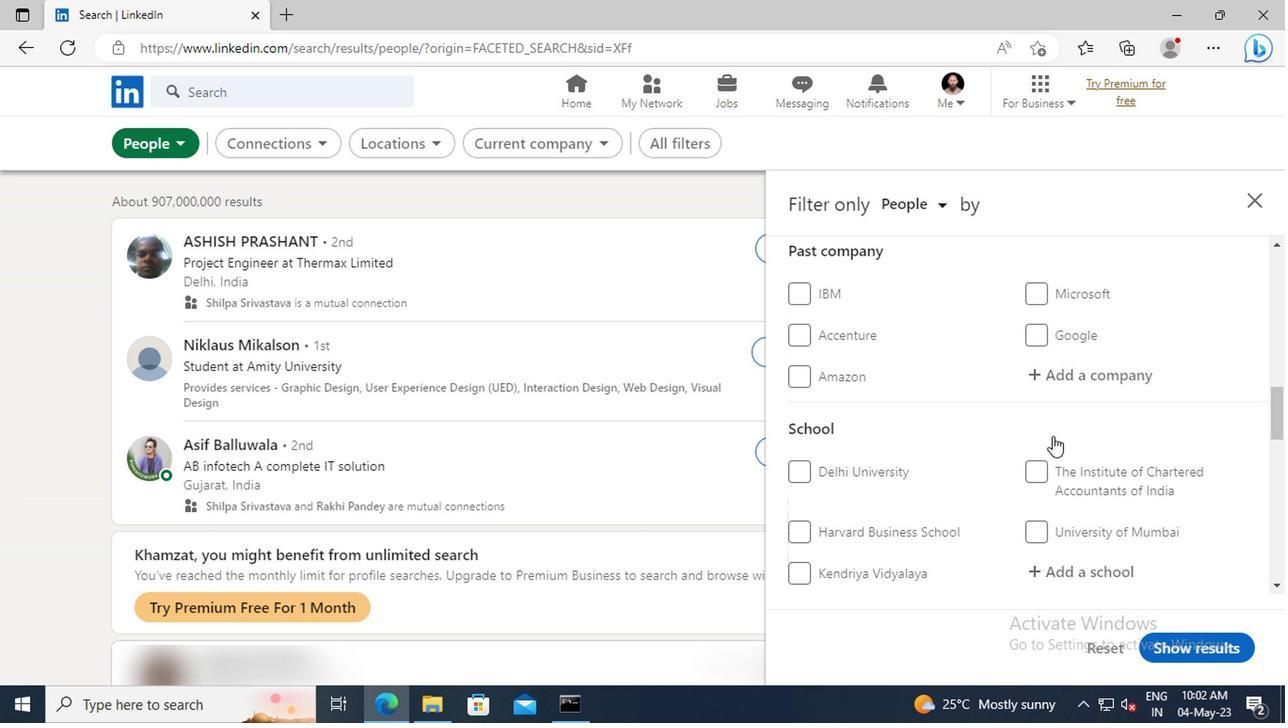 
Action: Mouse scrolled (1049, 436) with delta (0, 0)
Screenshot: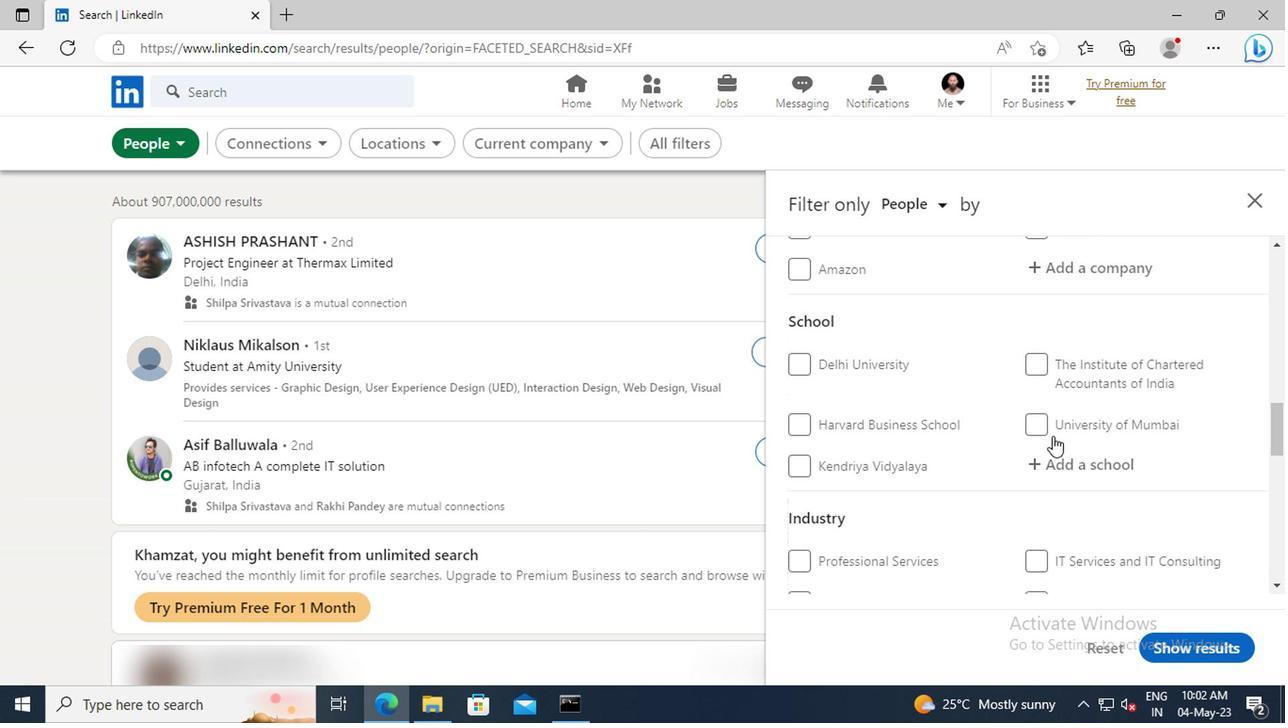 
Action: Mouse scrolled (1049, 436) with delta (0, 0)
Screenshot: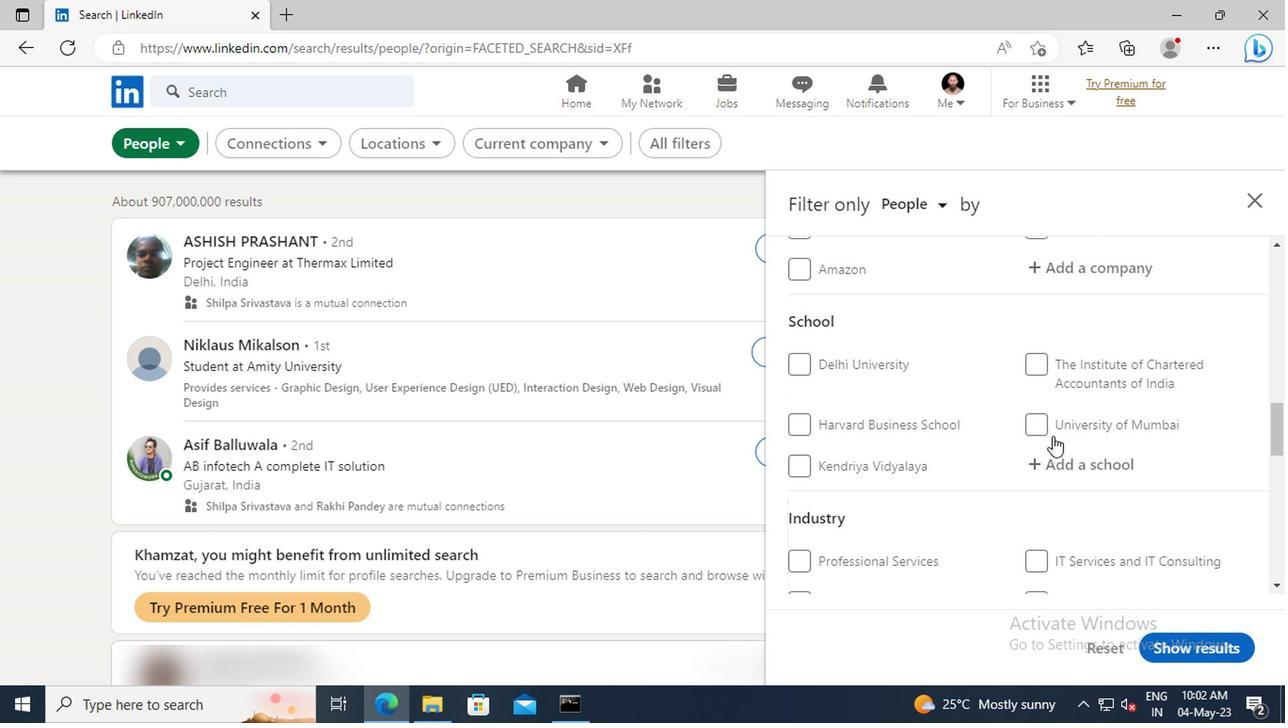 
Action: Mouse scrolled (1049, 436) with delta (0, 0)
Screenshot: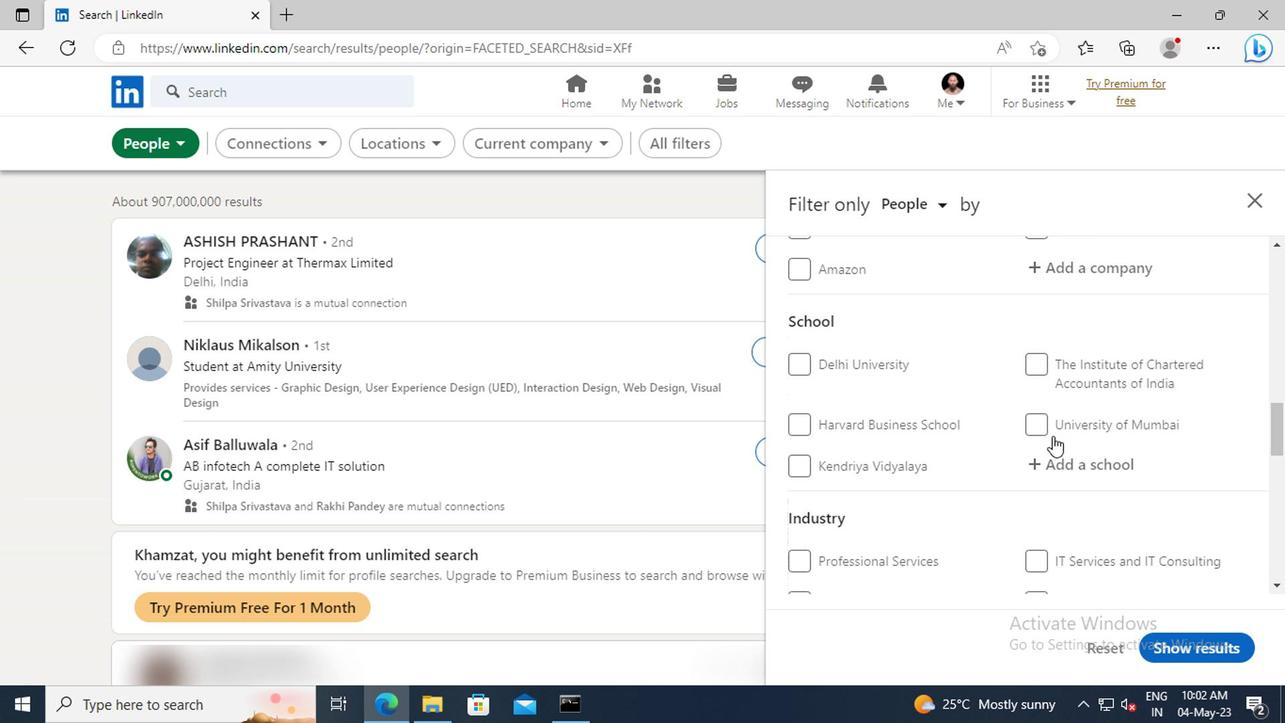 
Action: Mouse scrolled (1049, 436) with delta (0, 0)
Screenshot: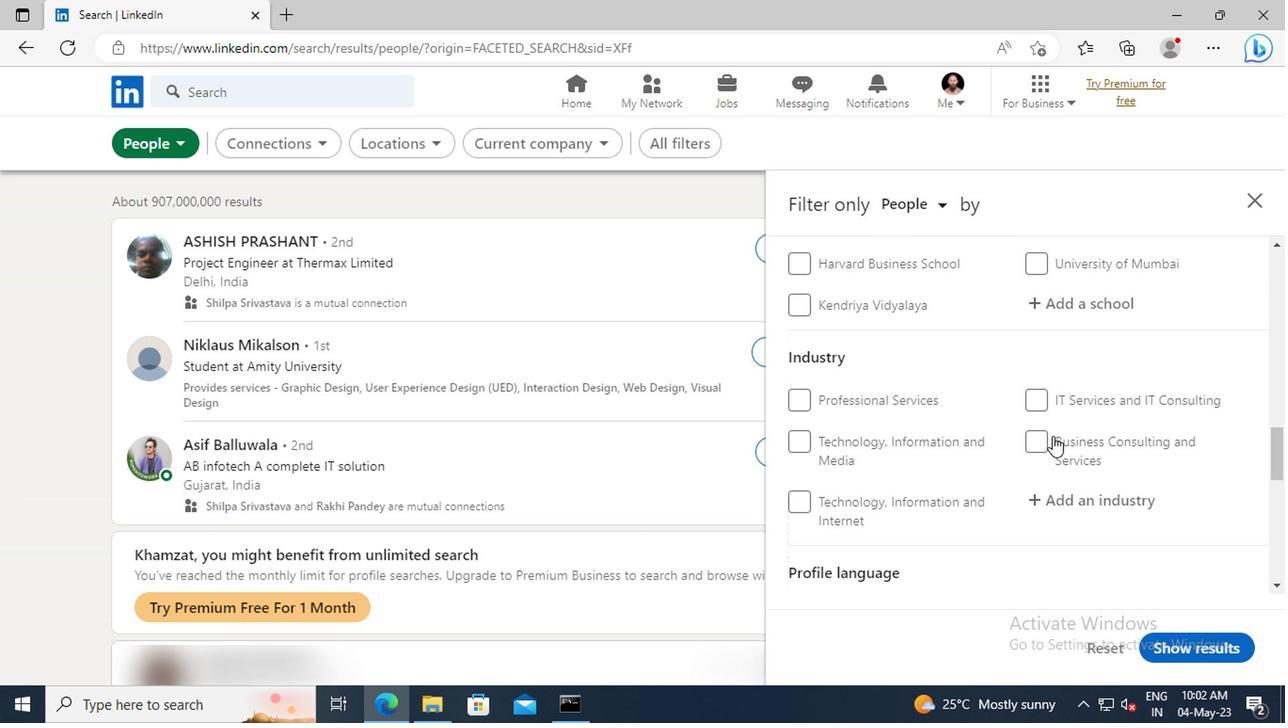 
Action: Mouse scrolled (1049, 436) with delta (0, 0)
Screenshot: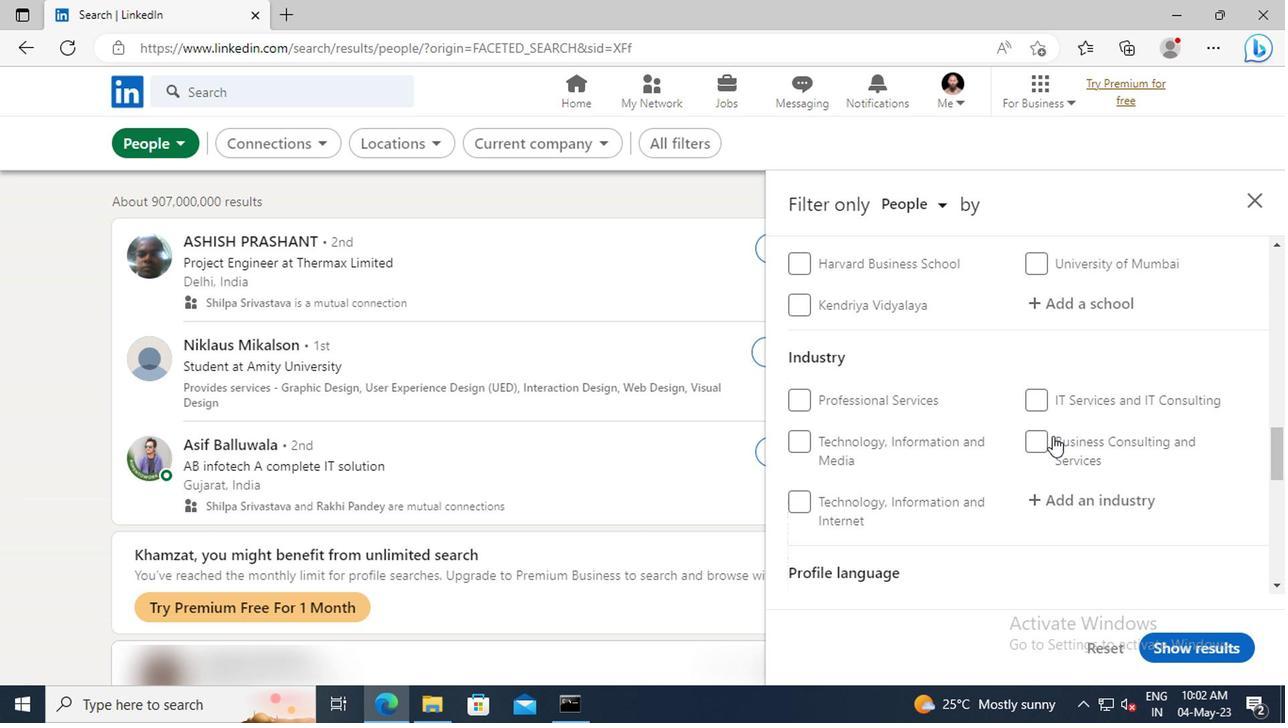 
Action: Mouse scrolled (1049, 436) with delta (0, 0)
Screenshot: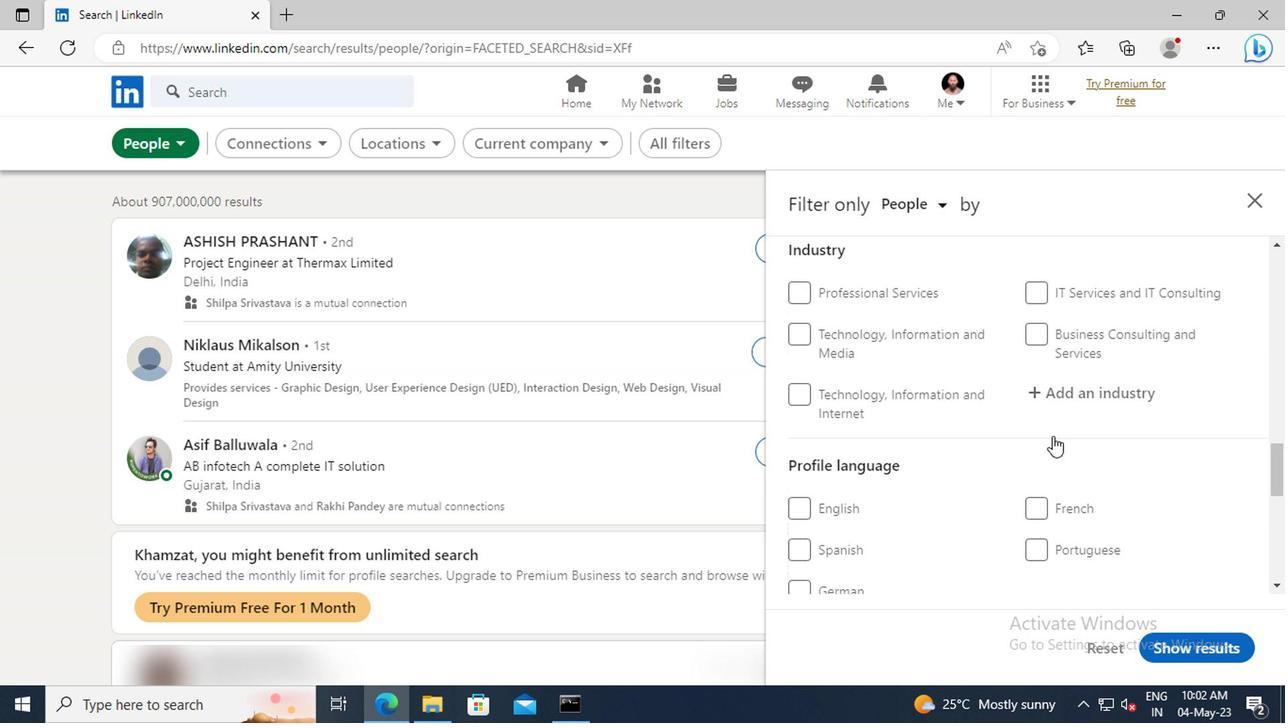 
Action: Mouse scrolled (1049, 436) with delta (0, 0)
Screenshot: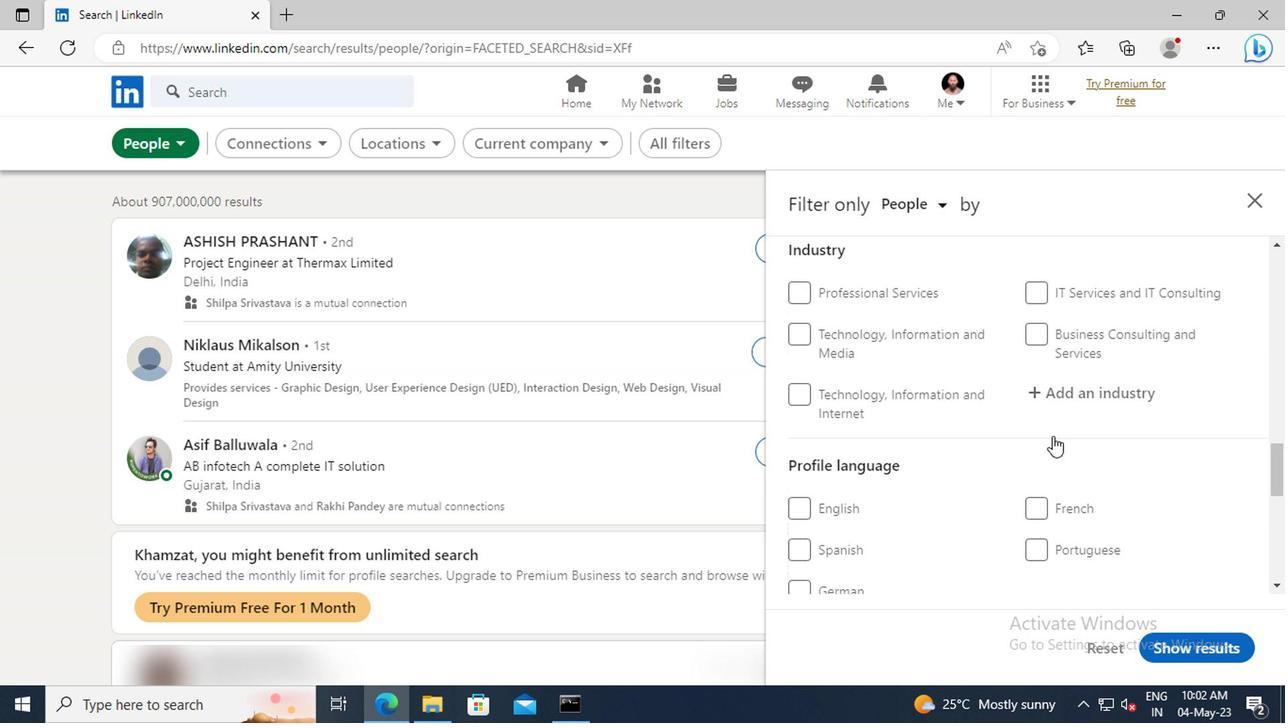 
Action: Mouse moved to (794, 489)
Screenshot: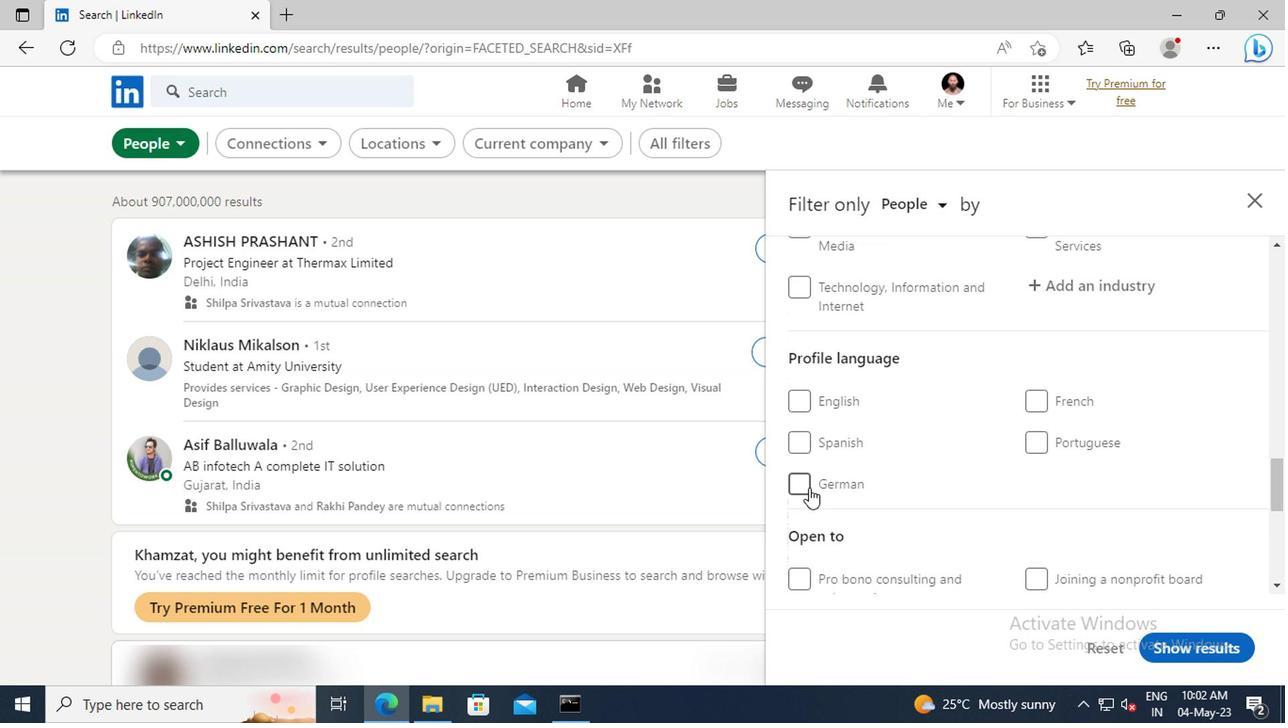 
Action: Mouse pressed left at (794, 489)
Screenshot: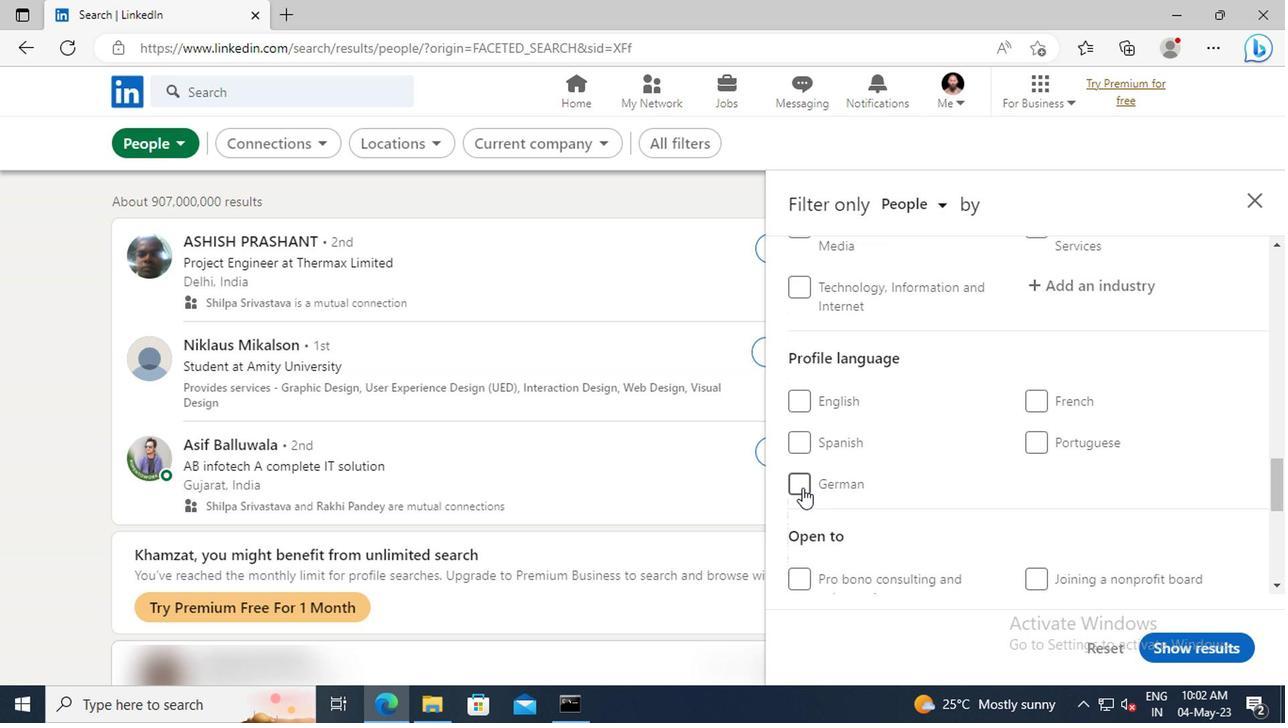 
Action: Mouse moved to (1015, 452)
Screenshot: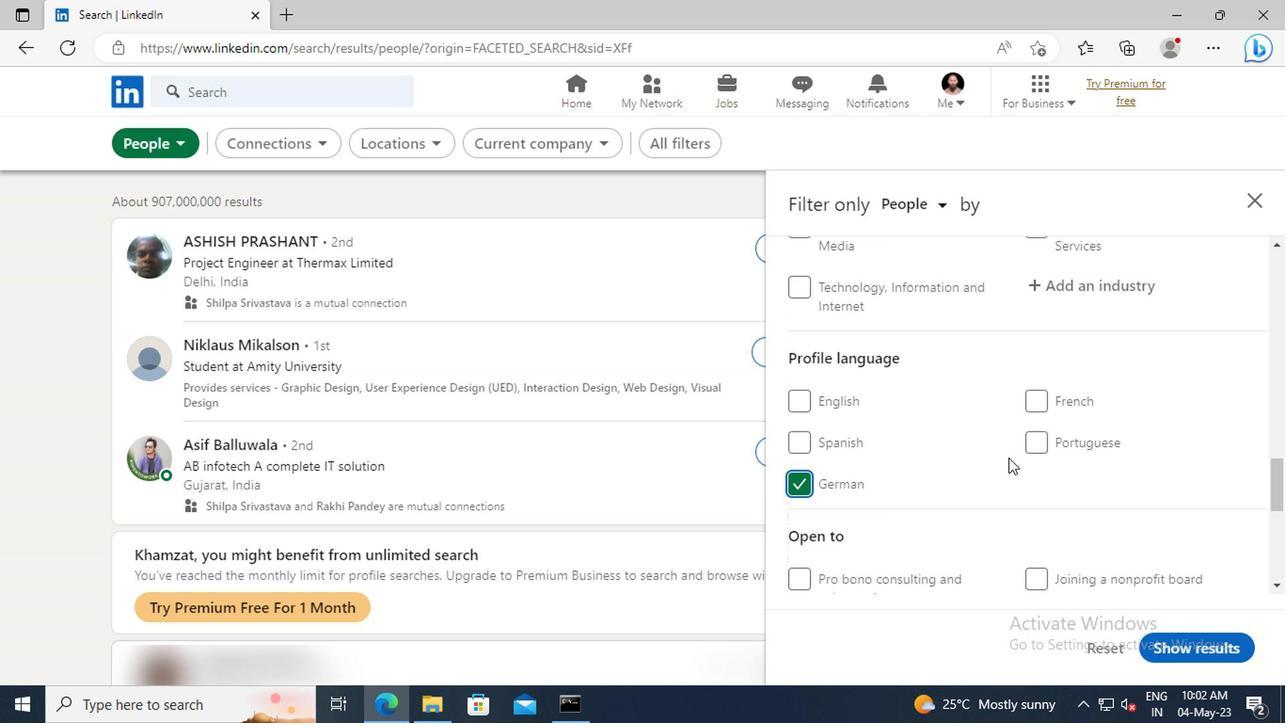 
Action: Mouse scrolled (1015, 453) with delta (0, 0)
Screenshot: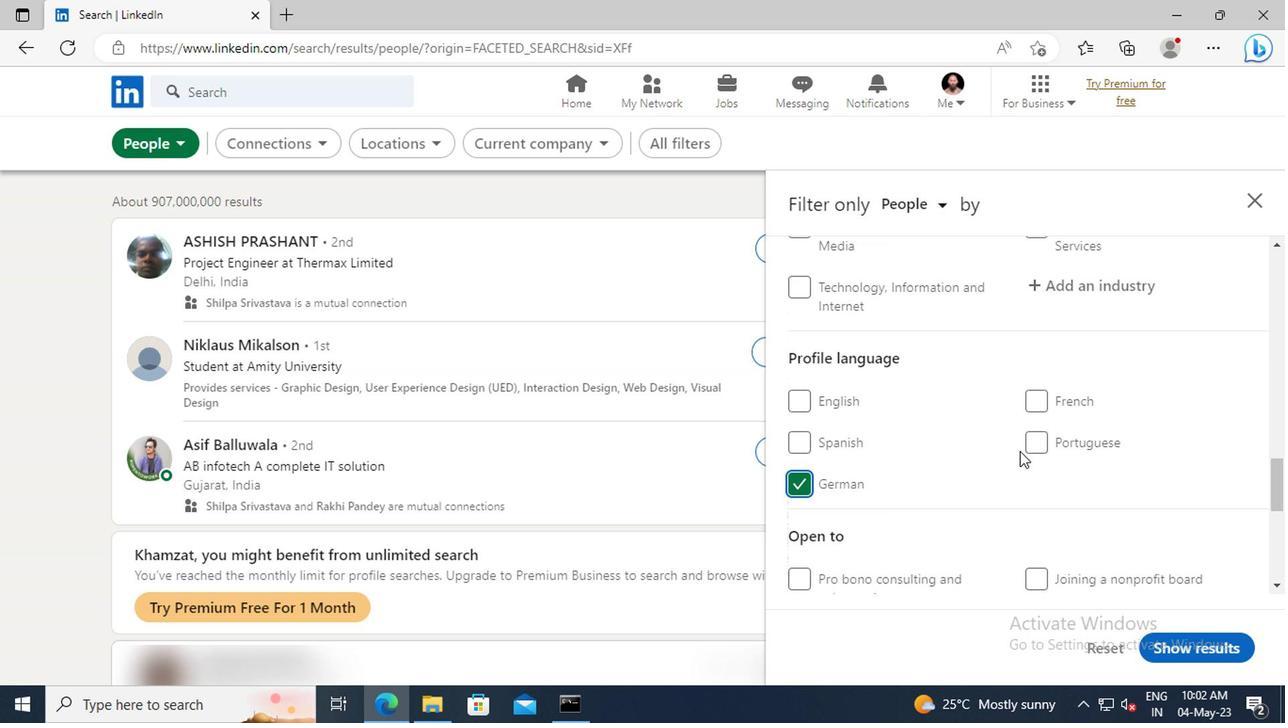 
Action: Mouse scrolled (1015, 453) with delta (0, 0)
Screenshot: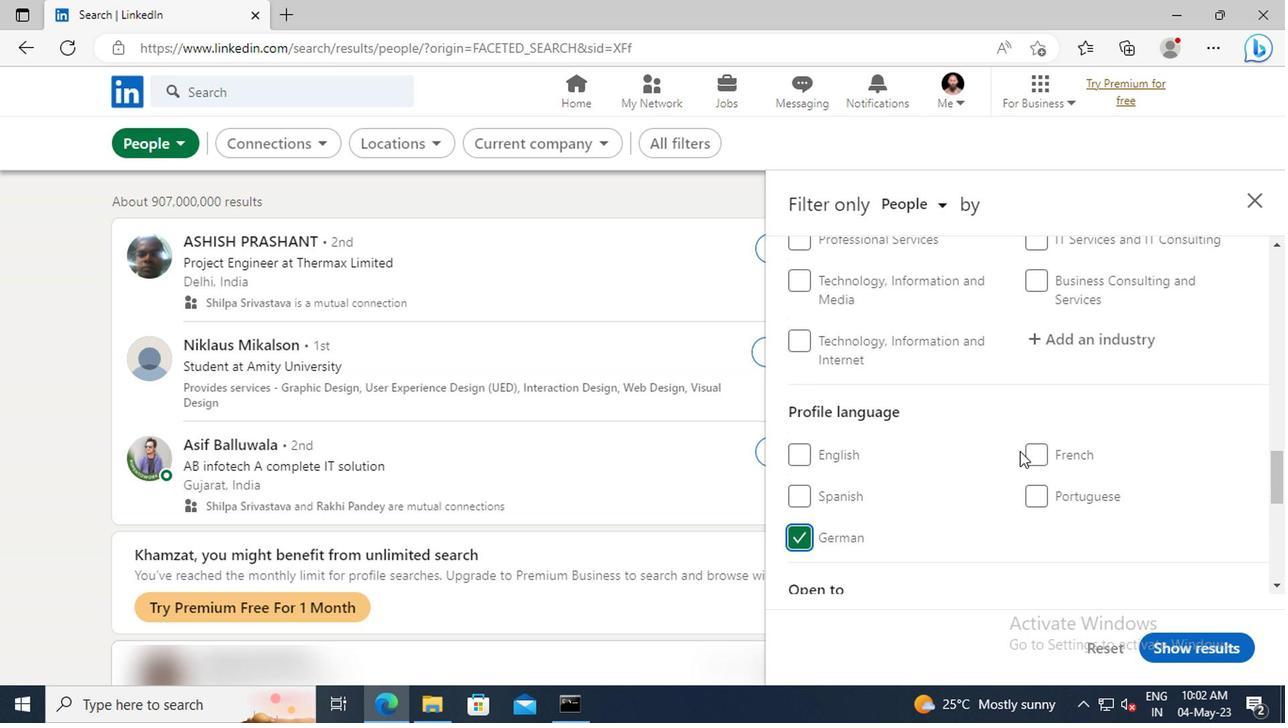 
Action: Mouse scrolled (1015, 453) with delta (0, 0)
Screenshot: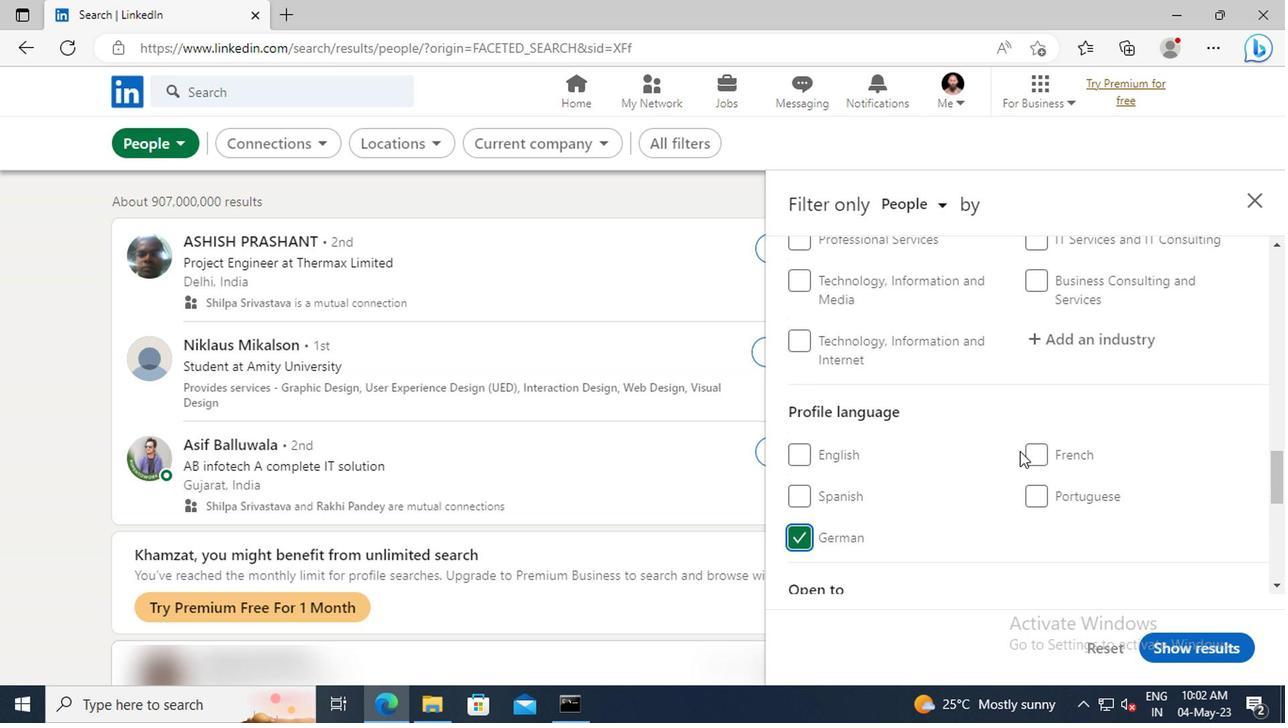 
Action: Mouse scrolled (1015, 453) with delta (0, 0)
Screenshot: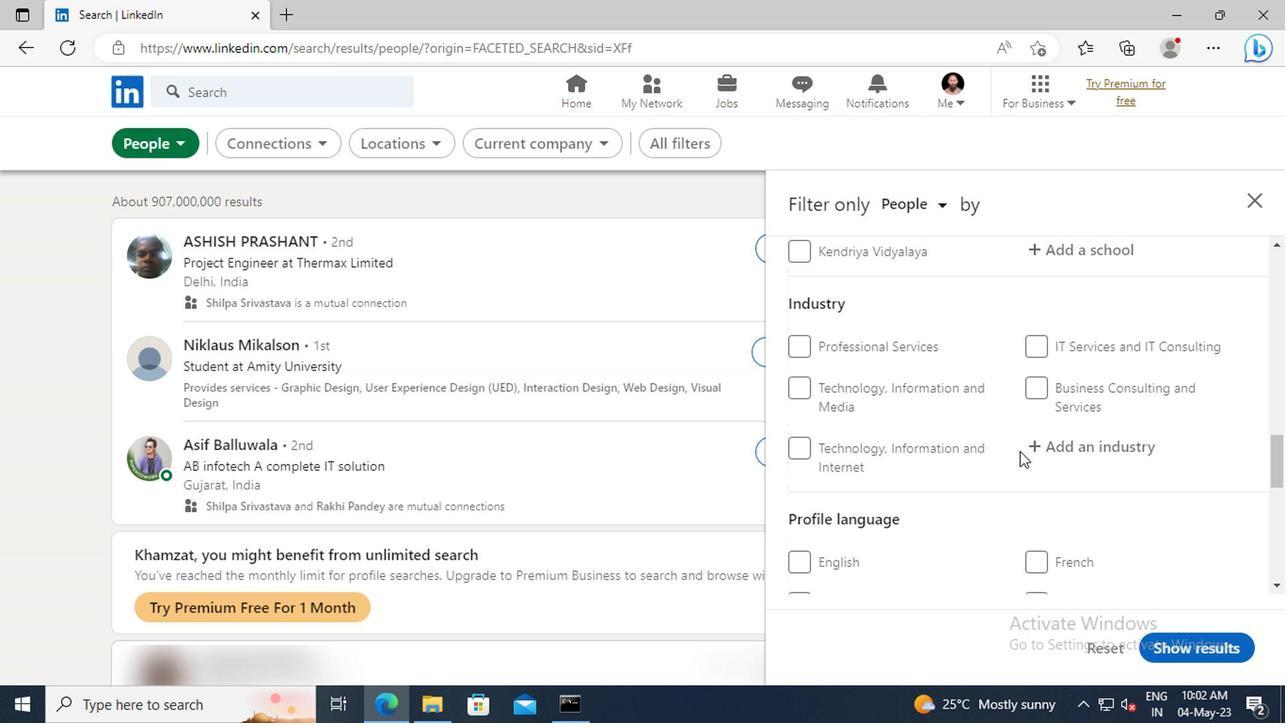 
Action: Mouse scrolled (1015, 453) with delta (0, 0)
Screenshot: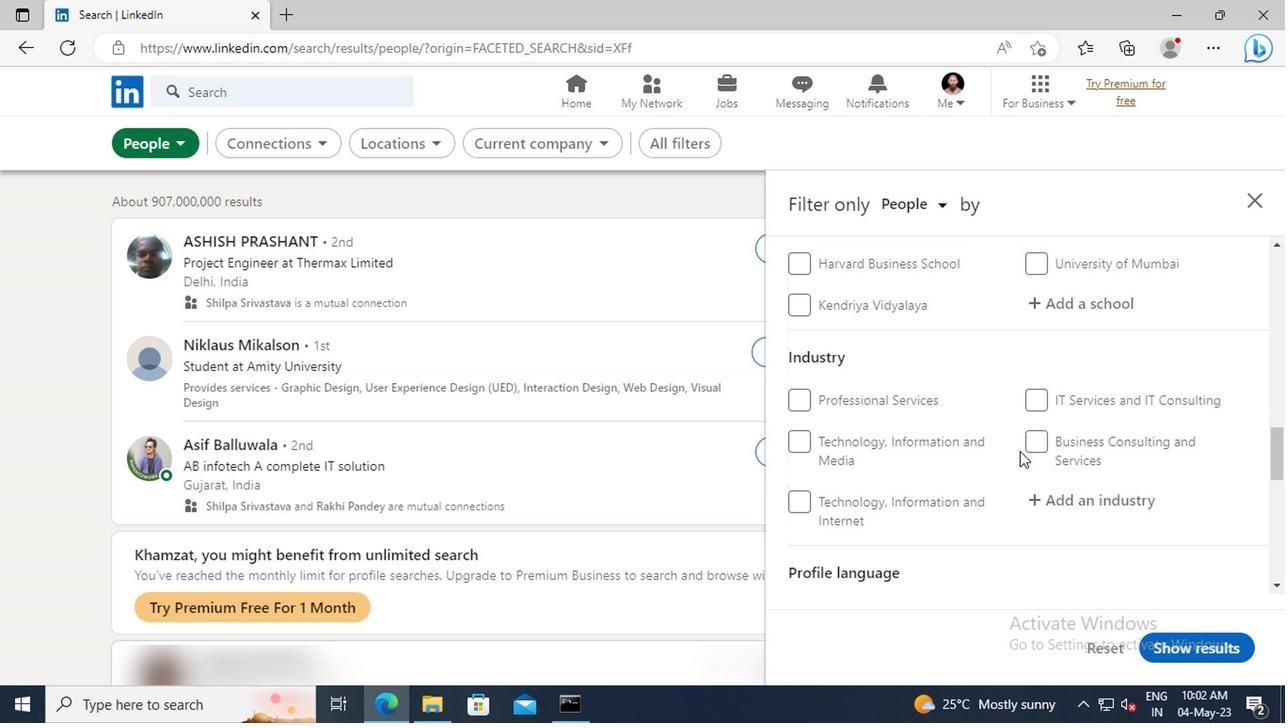 
Action: Mouse scrolled (1015, 453) with delta (0, 0)
Screenshot: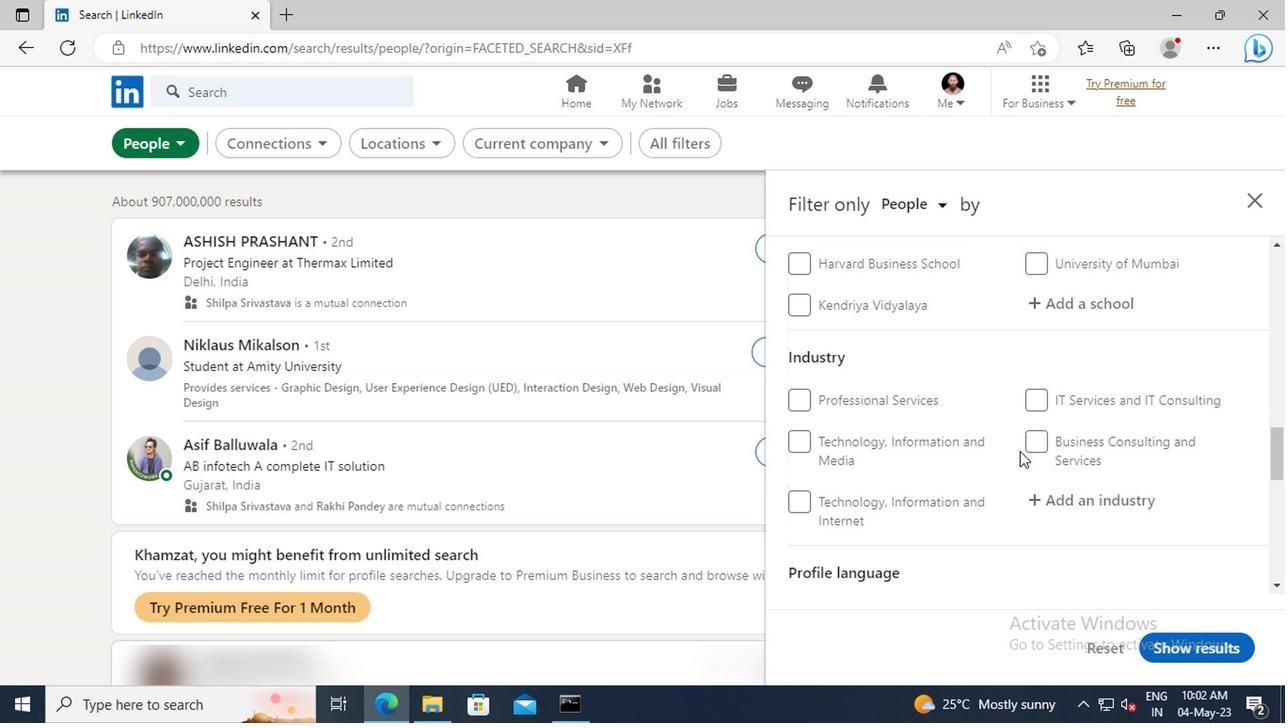 
Action: Mouse scrolled (1015, 453) with delta (0, 0)
Screenshot: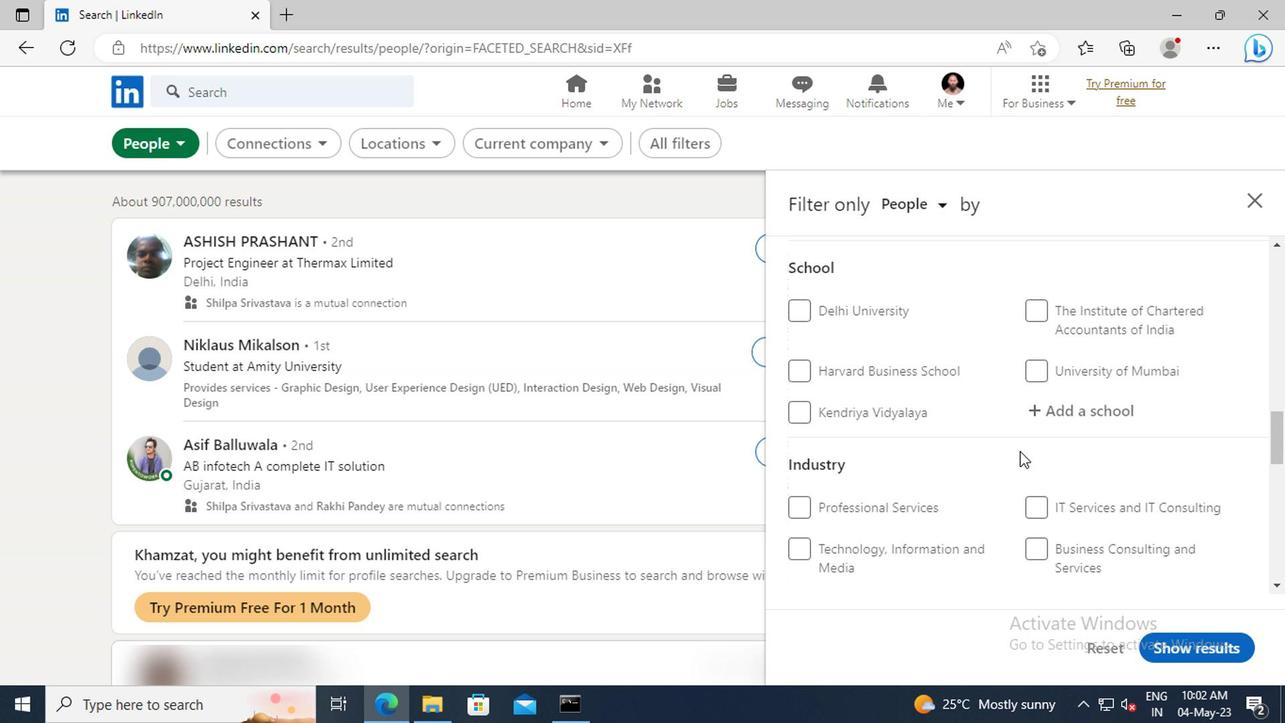 
Action: Mouse scrolled (1015, 453) with delta (0, 0)
Screenshot: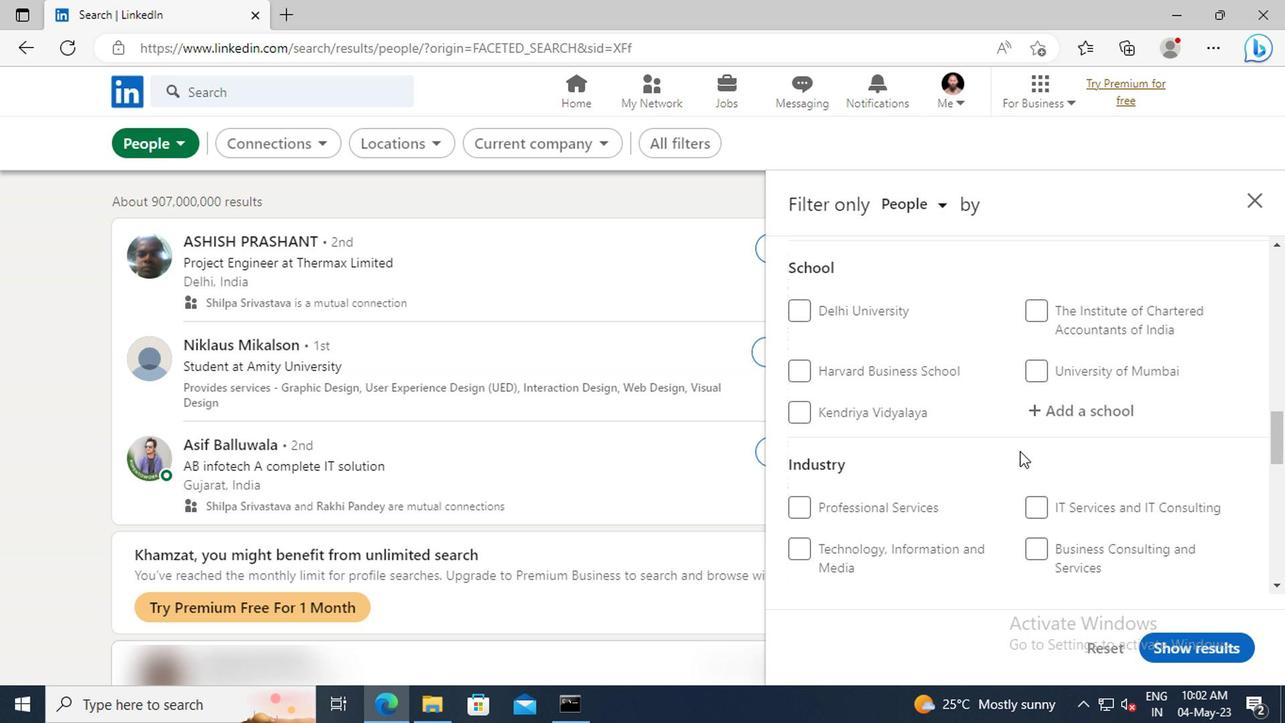 
Action: Mouse scrolled (1015, 453) with delta (0, 0)
Screenshot: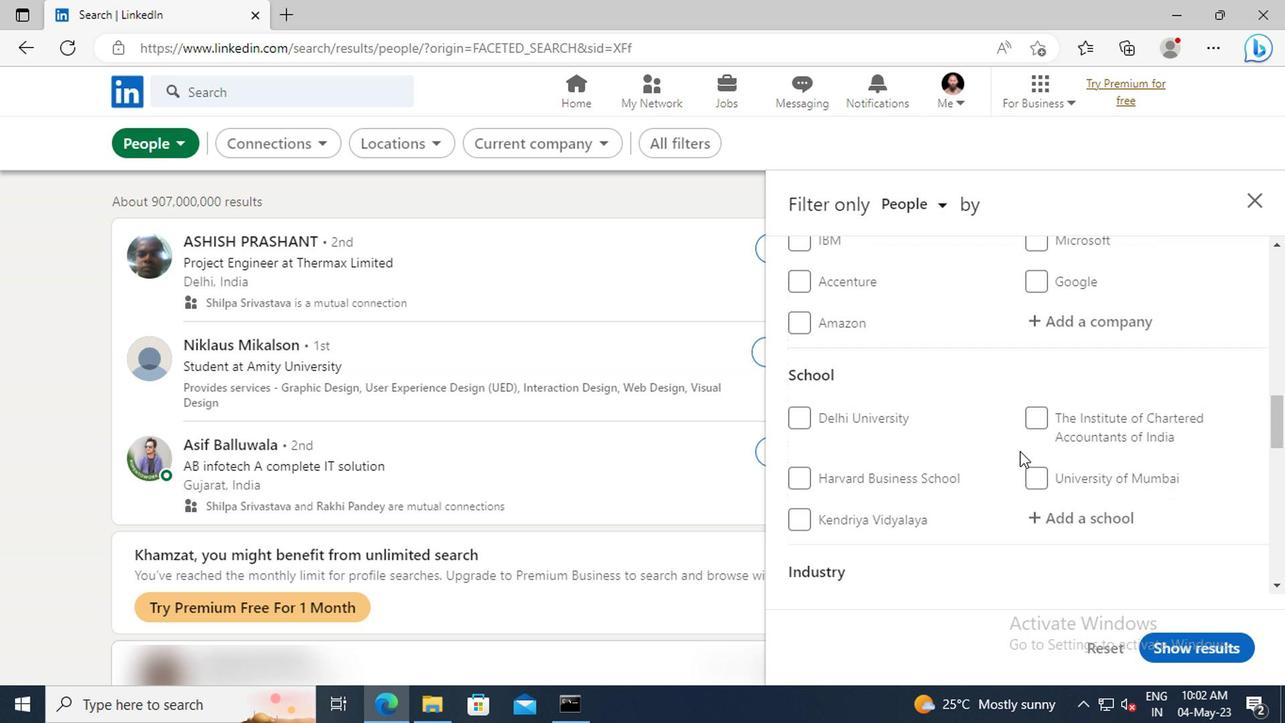 
Action: Mouse scrolled (1015, 453) with delta (0, 0)
Screenshot: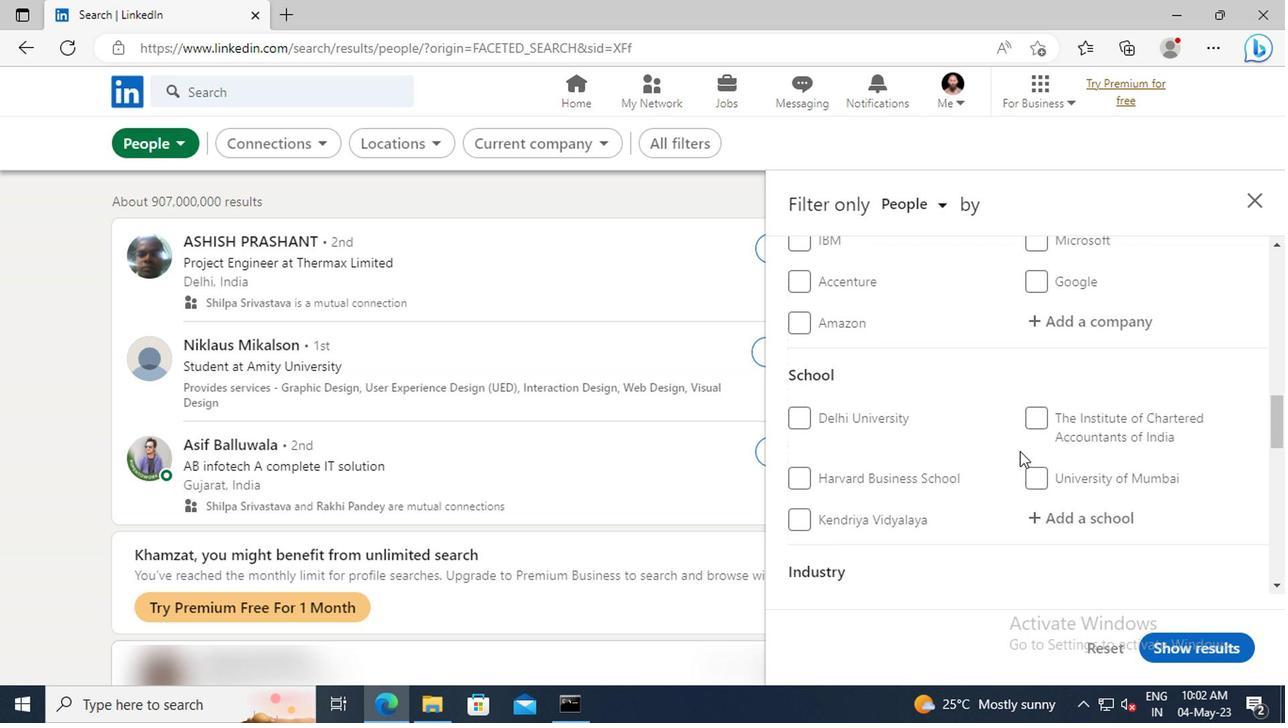 
Action: Mouse scrolled (1015, 453) with delta (0, 0)
Screenshot: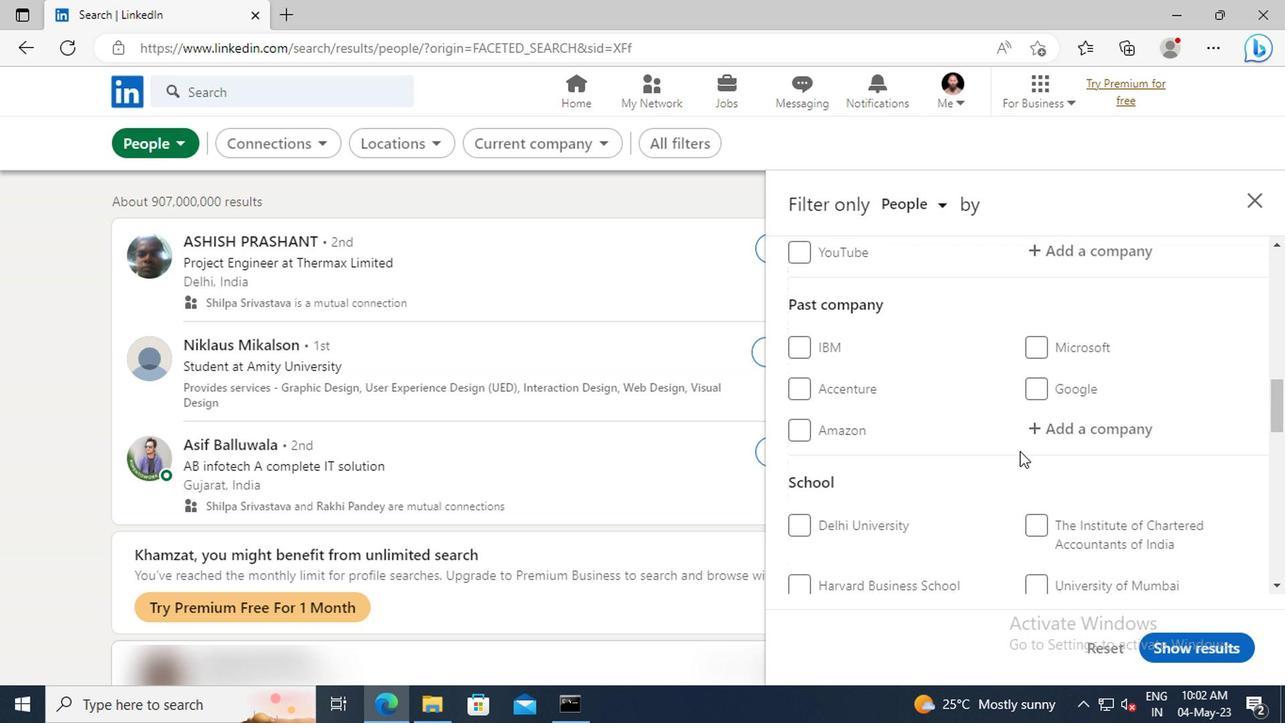 
Action: Mouse scrolled (1015, 453) with delta (0, 0)
Screenshot: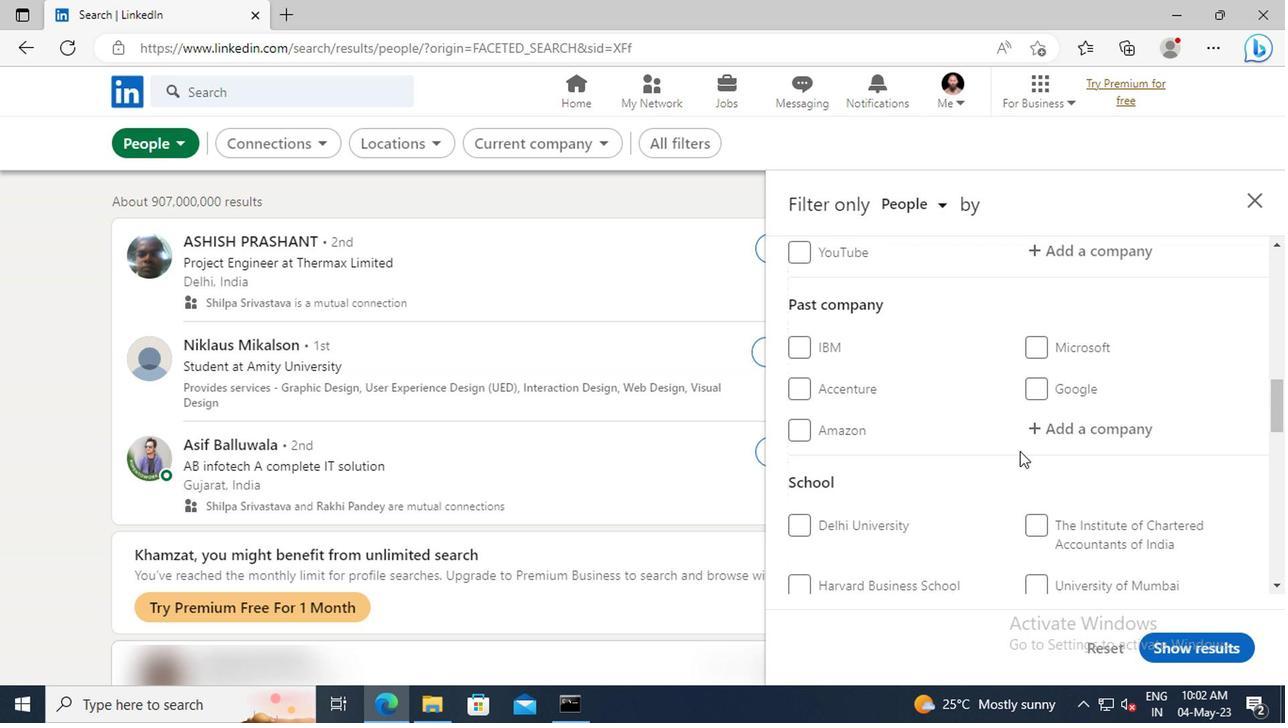 
Action: Mouse scrolled (1015, 453) with delta (0, 0)
Screenshot: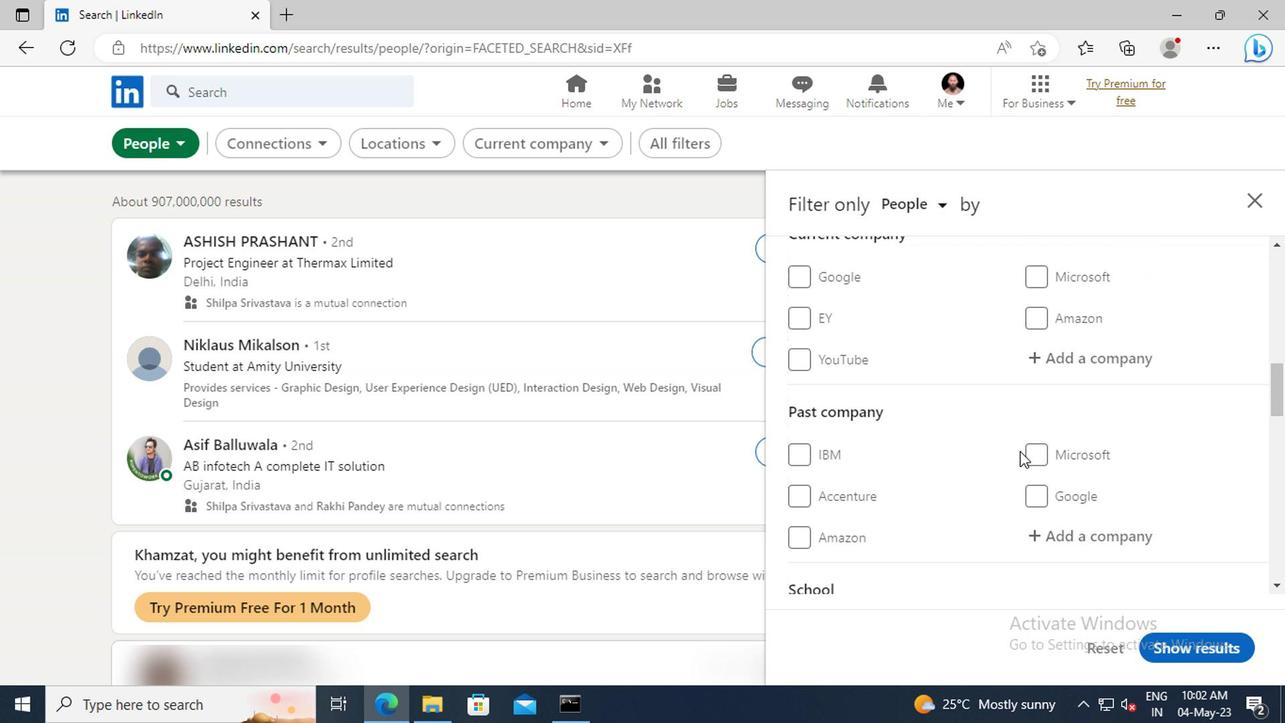 
Action: Mouse moved to (1044, 418)
Screenshot: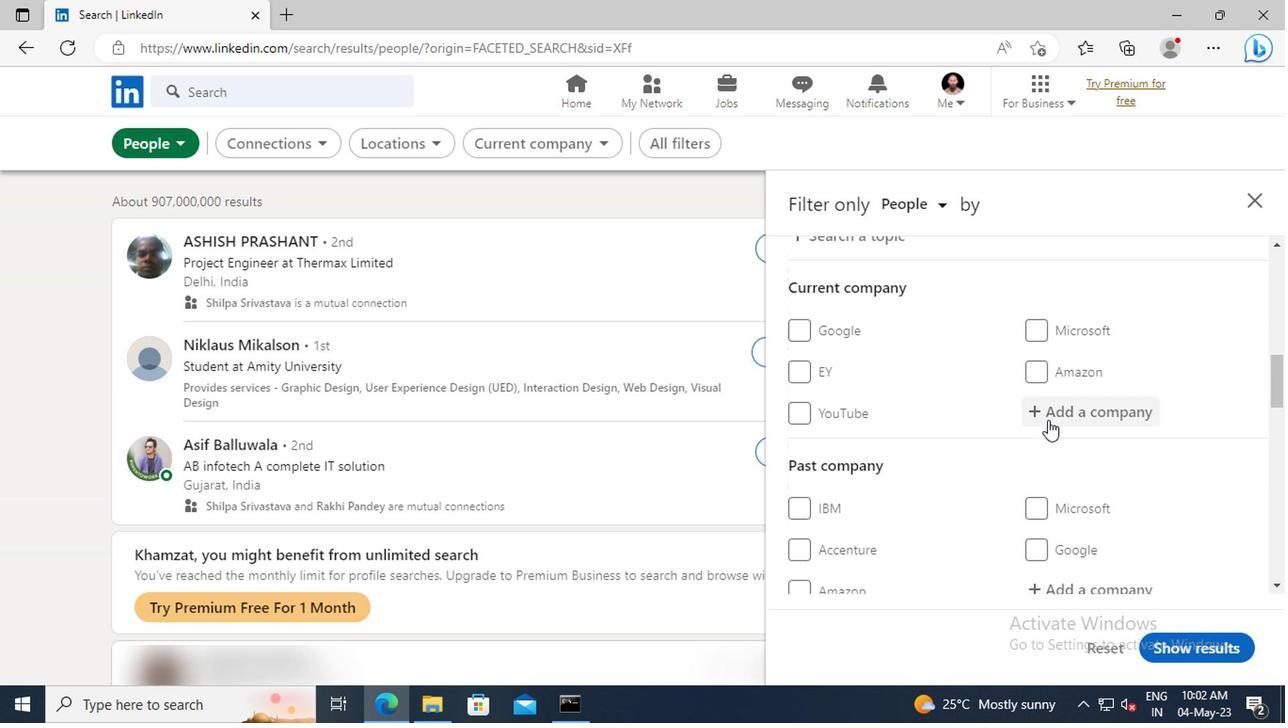 
Action: Mouse pressed left at (1044, 418)
Screenshot: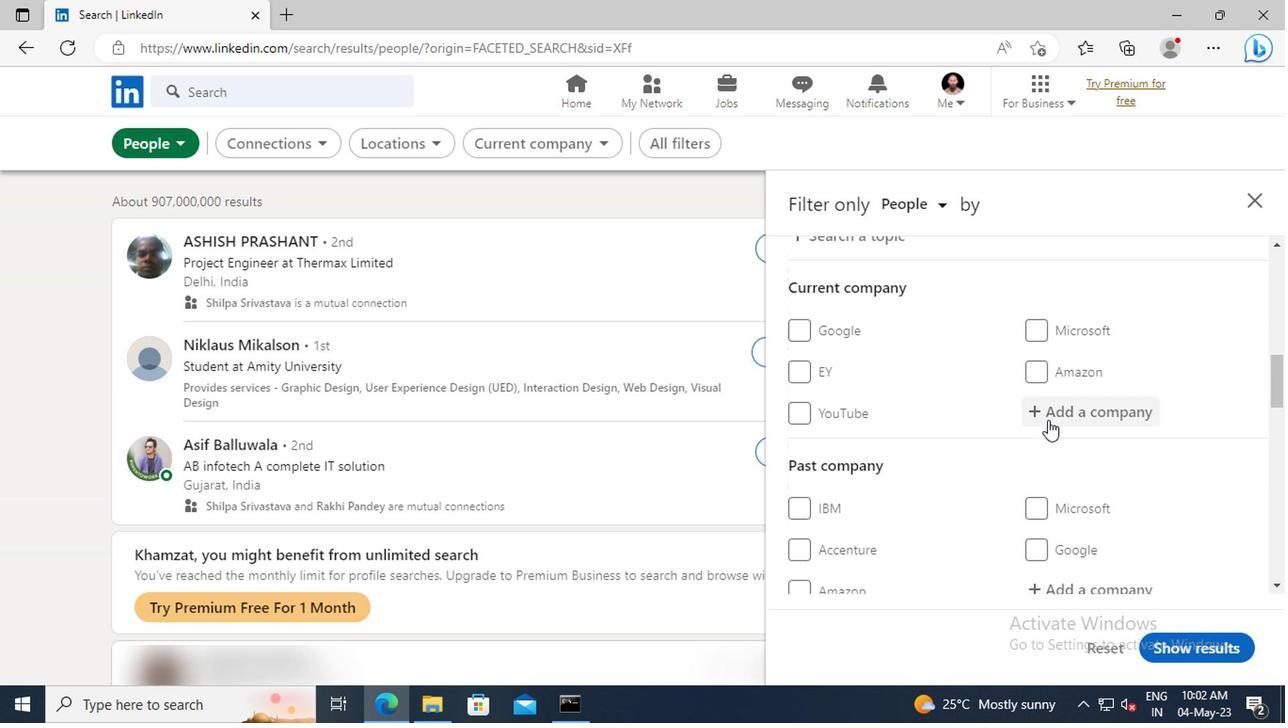 
Action: Key pressed <Key.shift>MR.<Key.space><Key.shift>RE
Screenshot: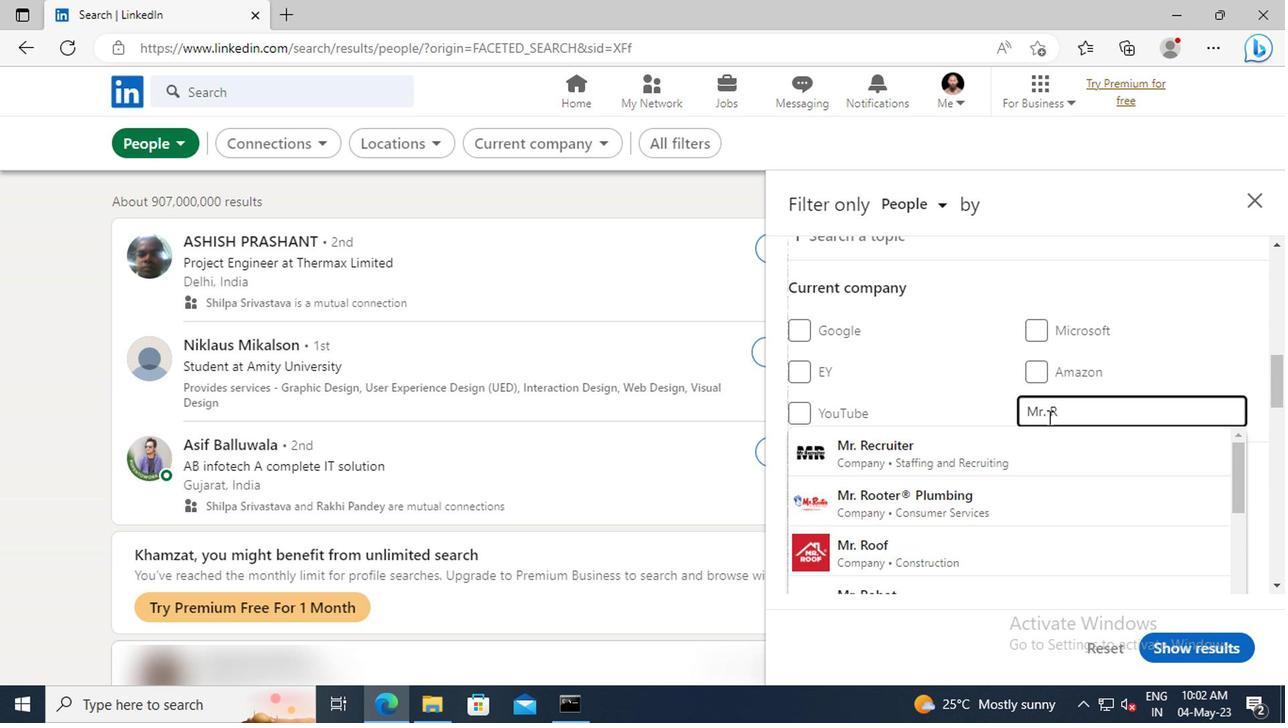 
Action: Mouse moved to (1041, 440)
Screenshot: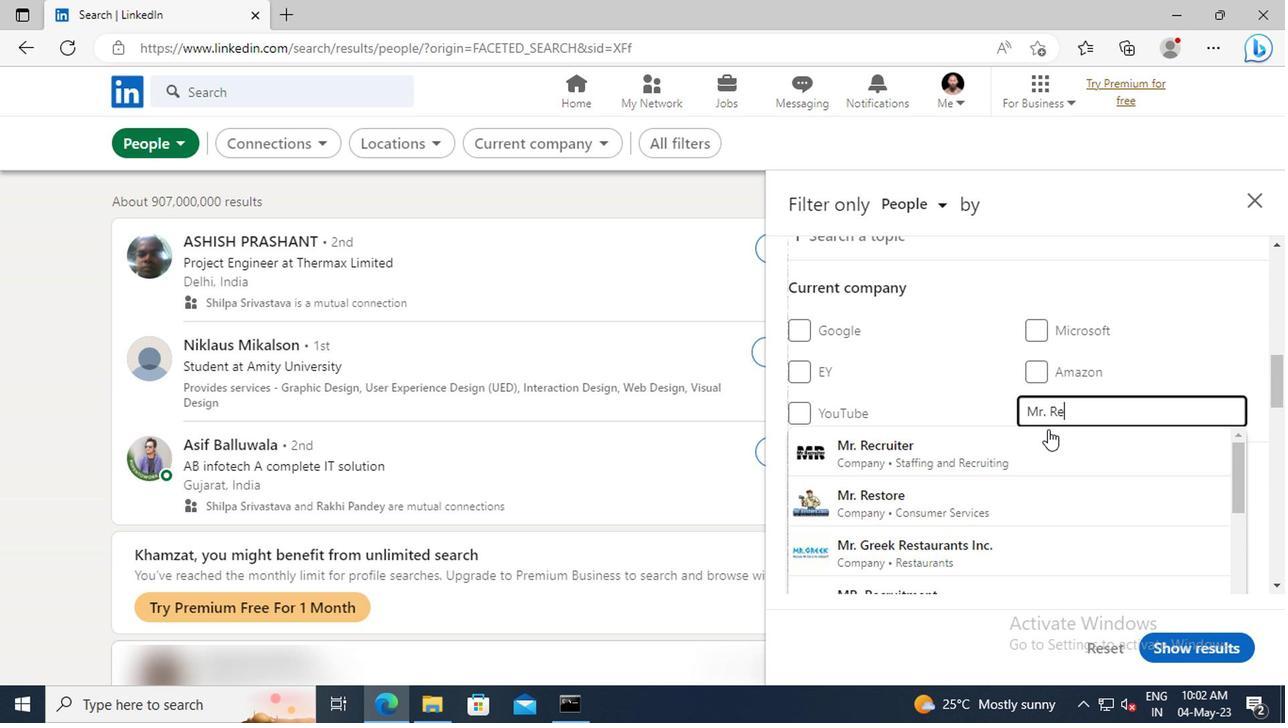 
Action: Mouse pressed left at (1041, 440)
Screenshot: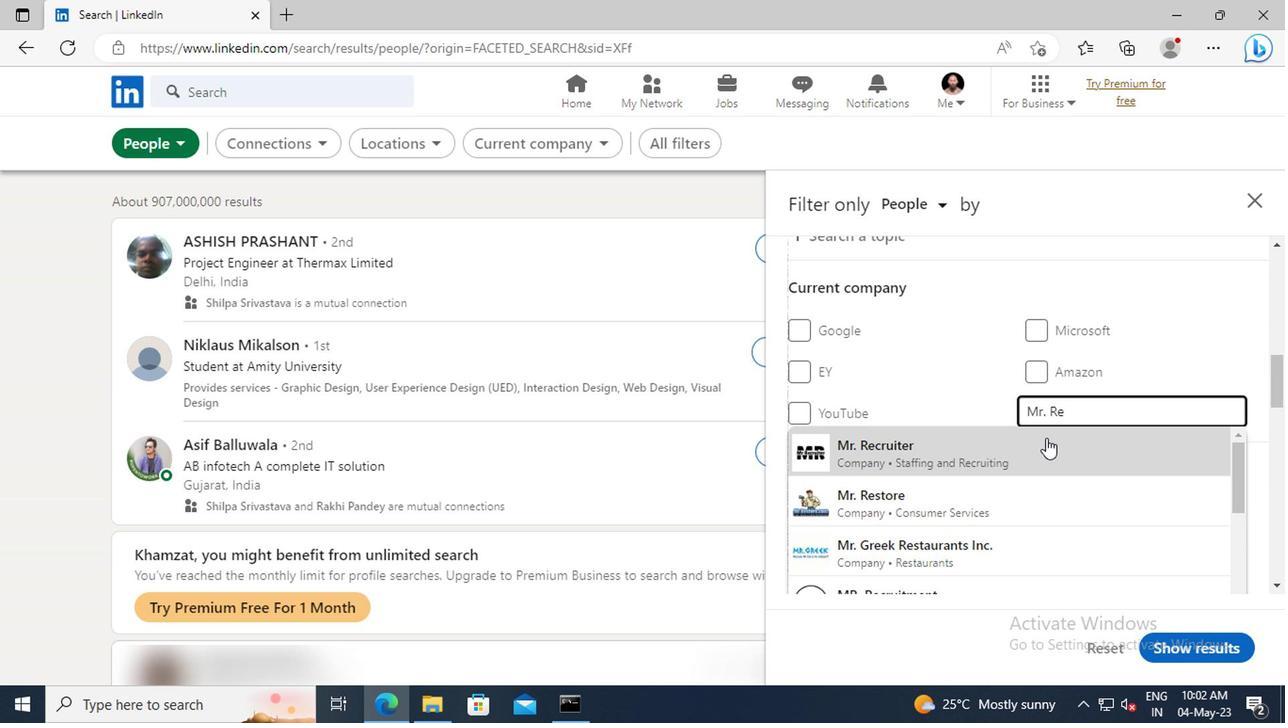 
Action: Mouse scrolled (1041, 439) with delta (0, -1)
Screenshot: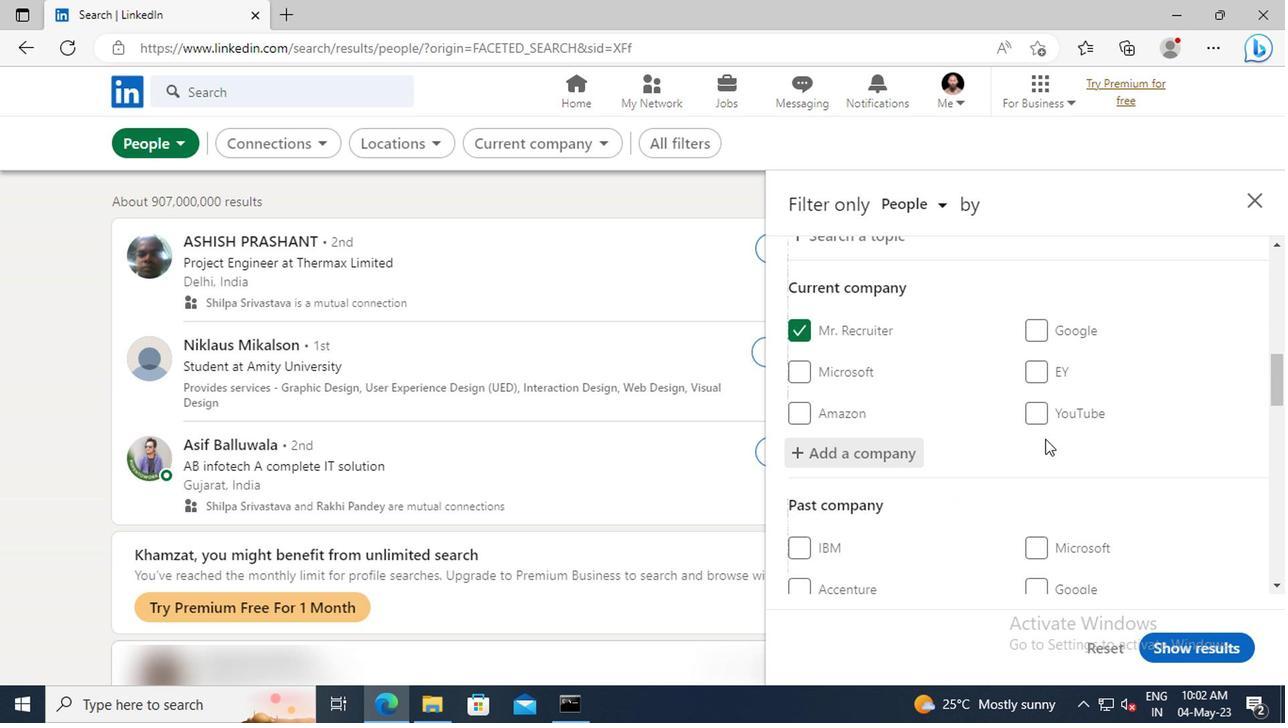 
Action: Mouse scrolled (1041, 439) with delta (0, -1)
Screenshot: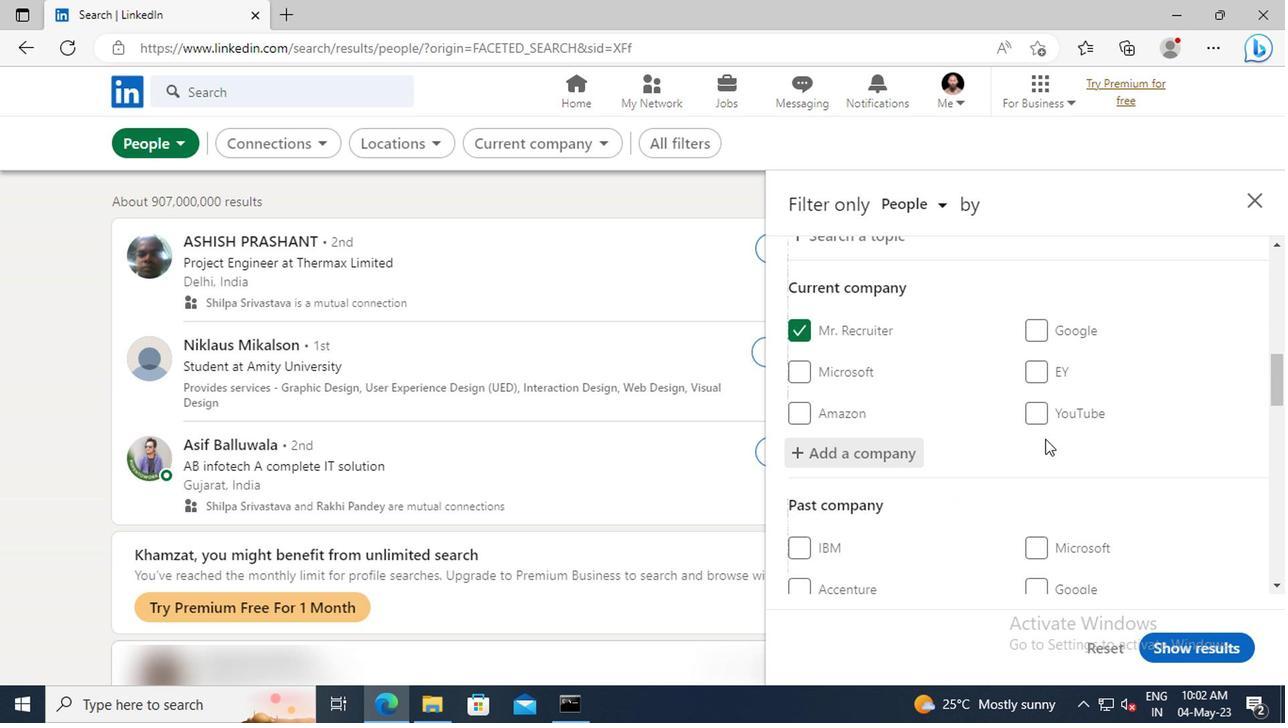 
Action: Mouse moved to (1040, 441)
Screenshot: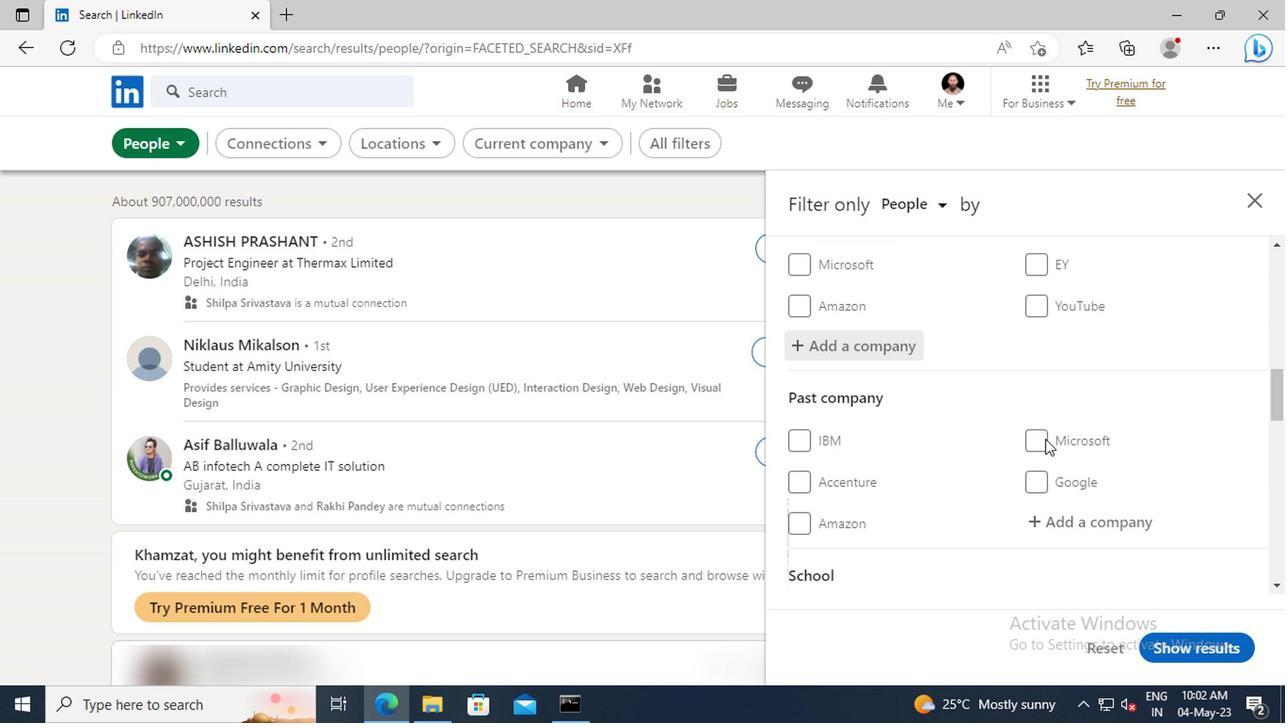
Action: Mouse scrolled (1040, 440) with delta (0, 0)
Screenshot: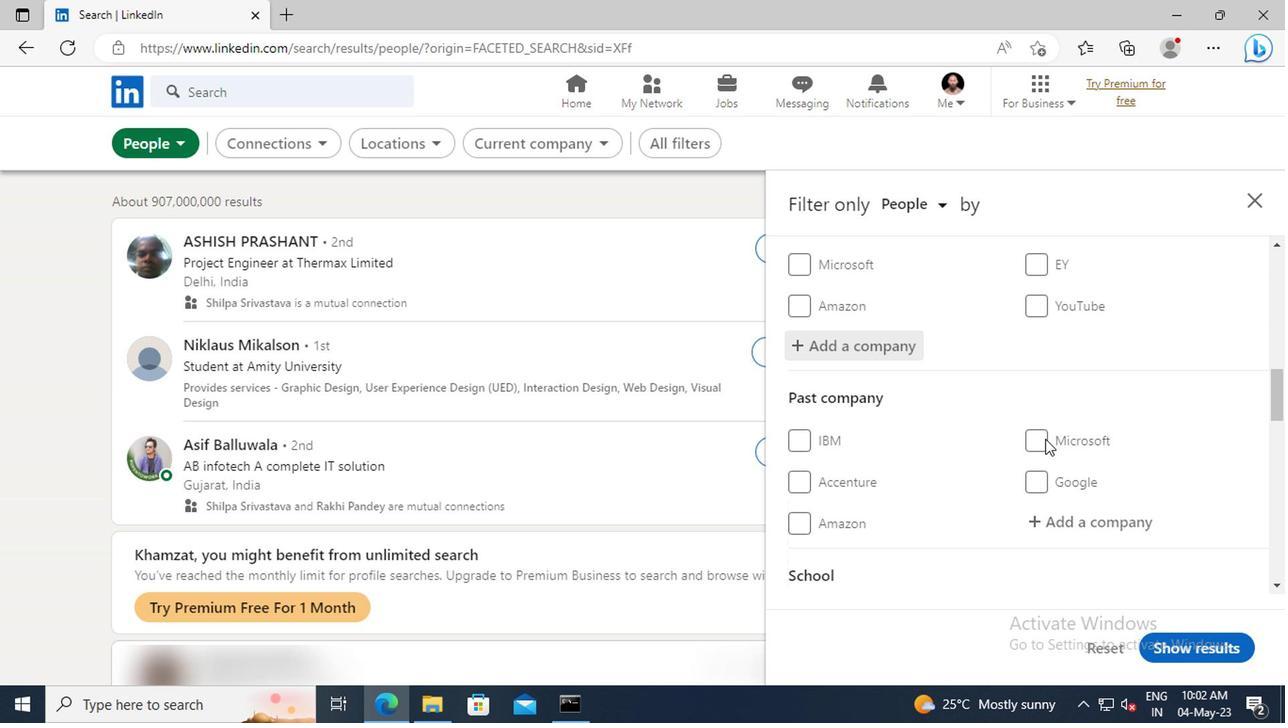 
Action: Mouse scrolled (1040, 440) with delta (0, 0)
Screenshot: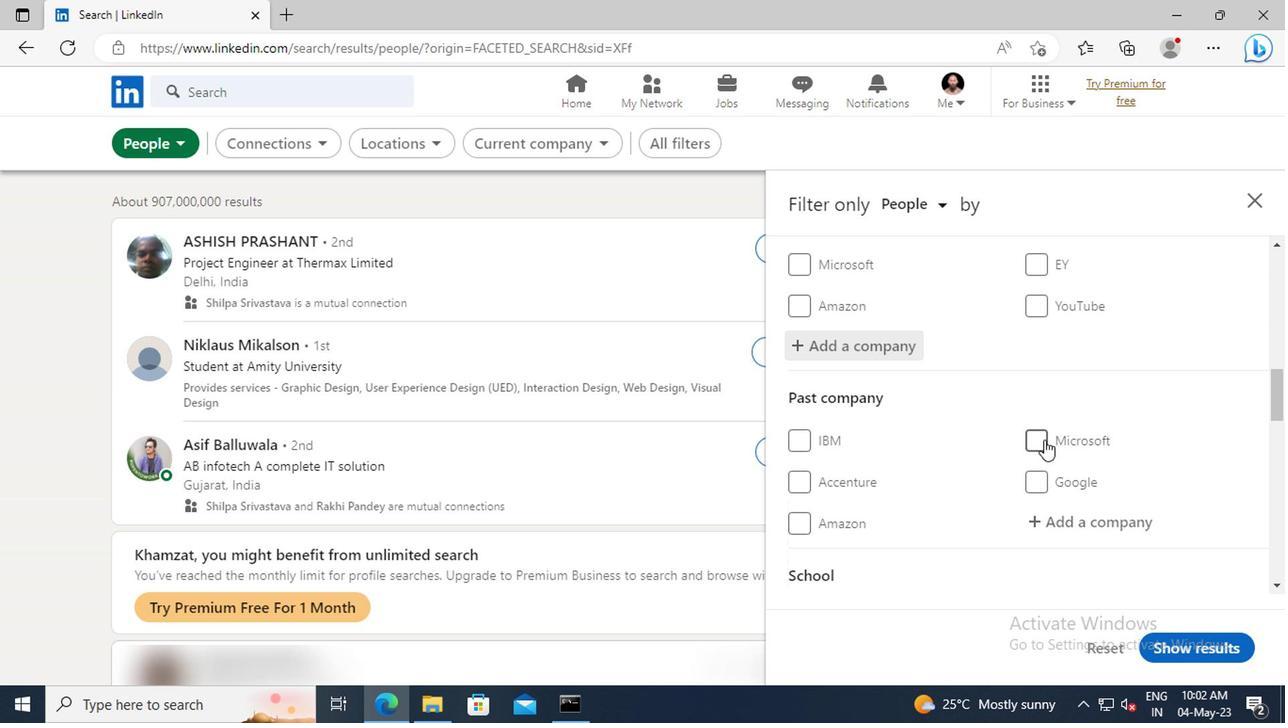 
Action: Mouse moved to (1037, 440)
Screenshot: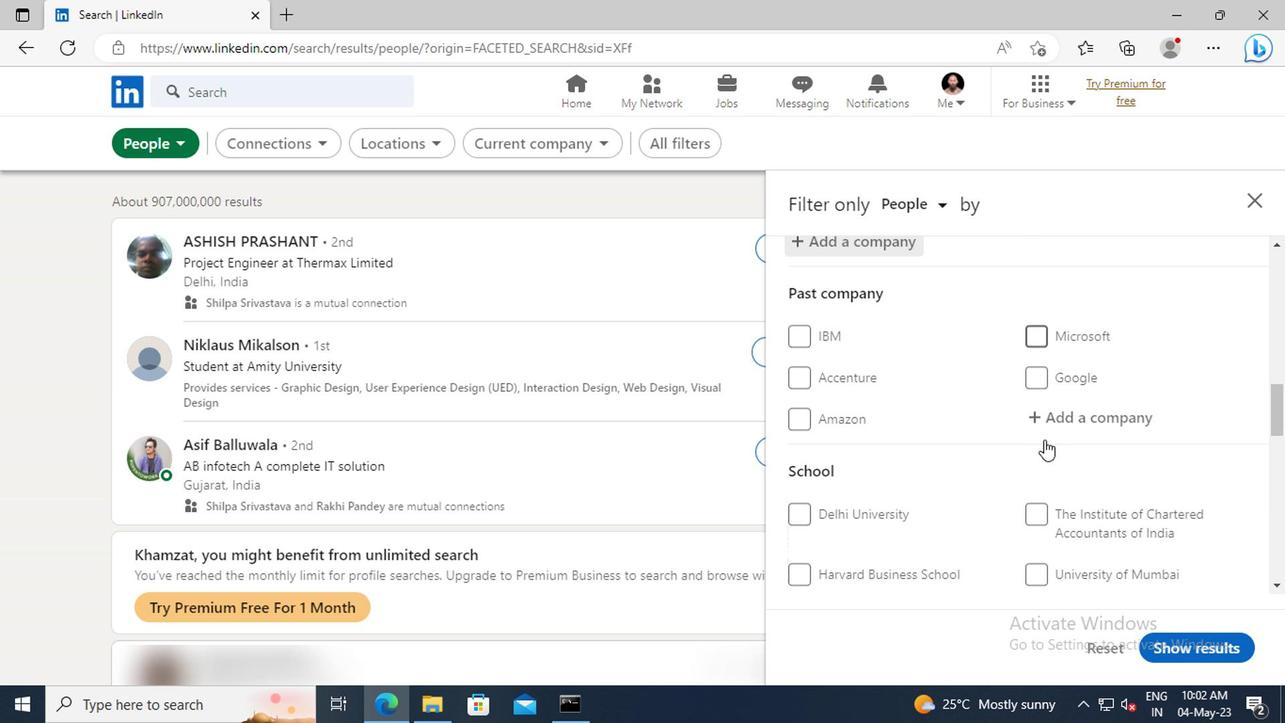 
Action: Mouse scrolled (1037, 439) with delta (0, -1)
Screenshot: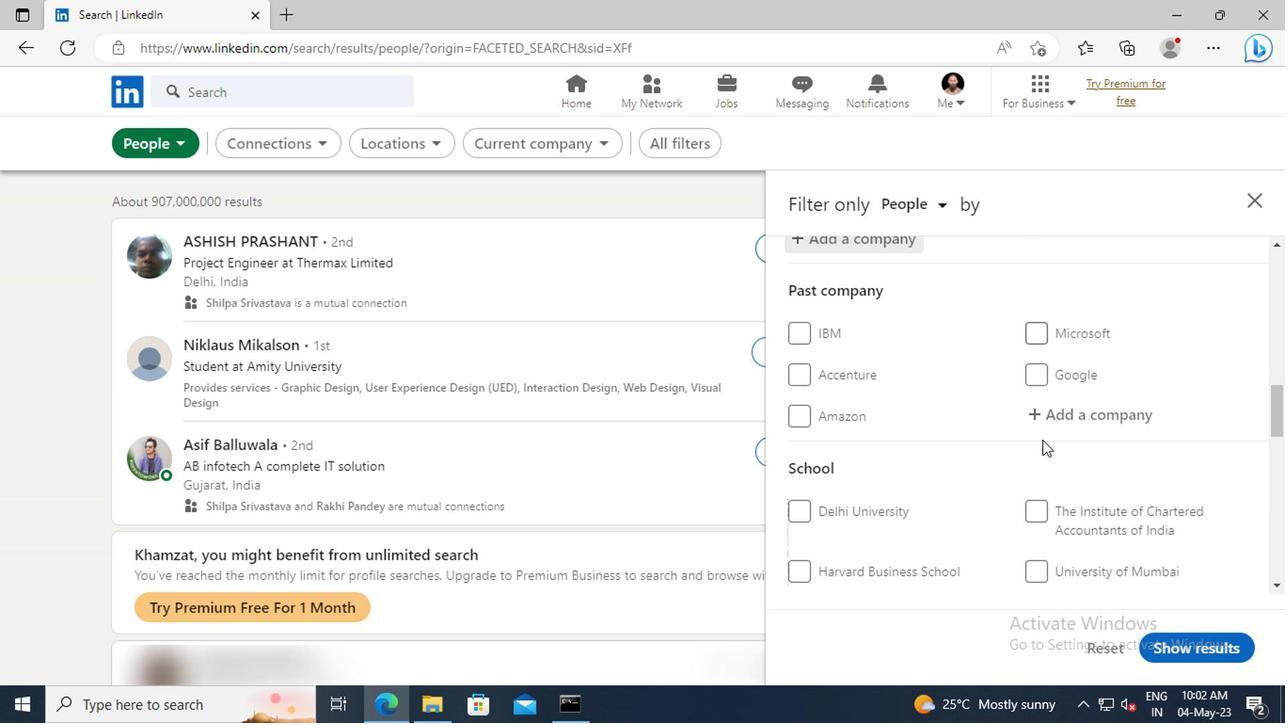 
Action: Mouse scrolled (1037, 439) with delta (0, -1)
Screenshot: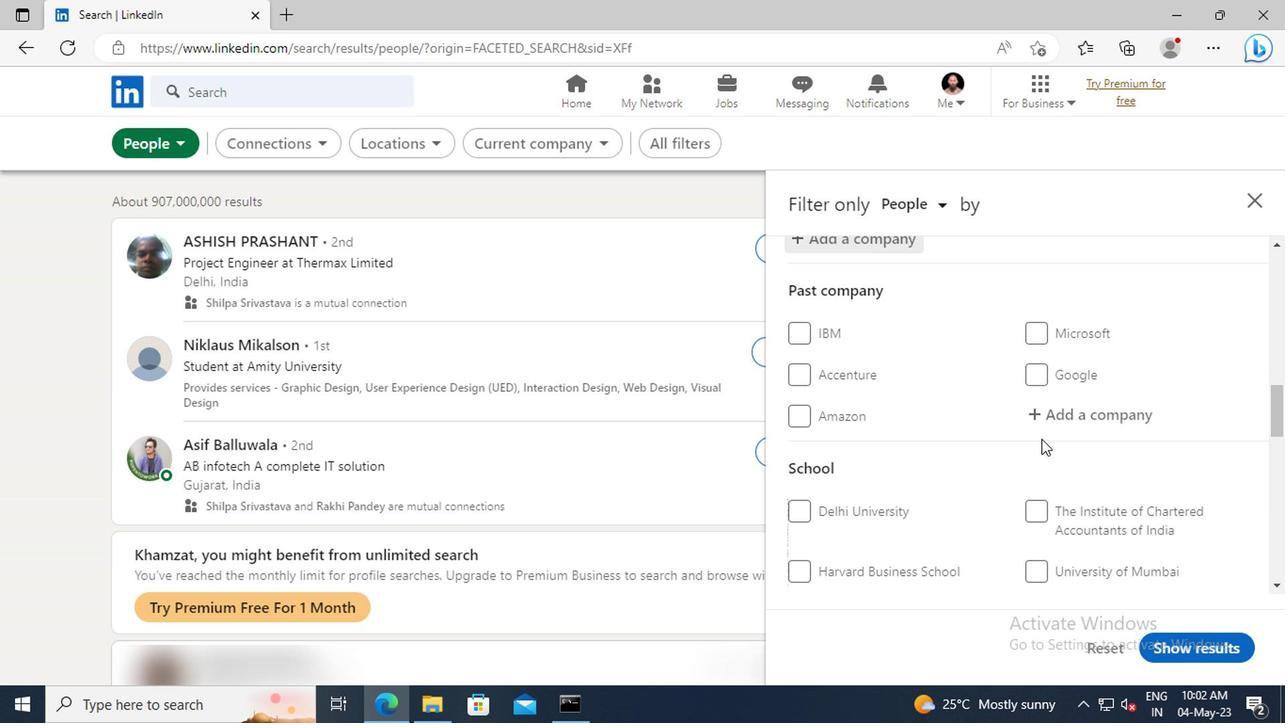 
Action: Mouse scrolled (1037, 439) with delta (0, -1)
Screenshot: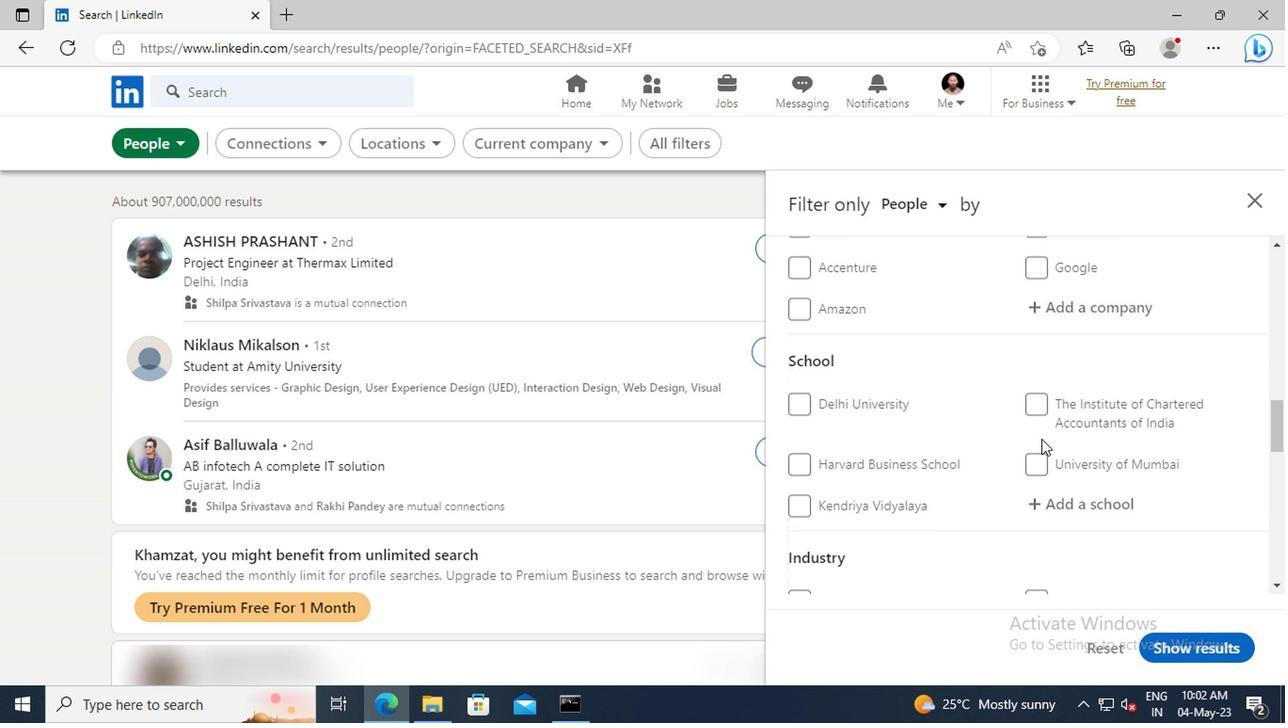 
Action: Mouse moved to (1049, 452)
Screenshot: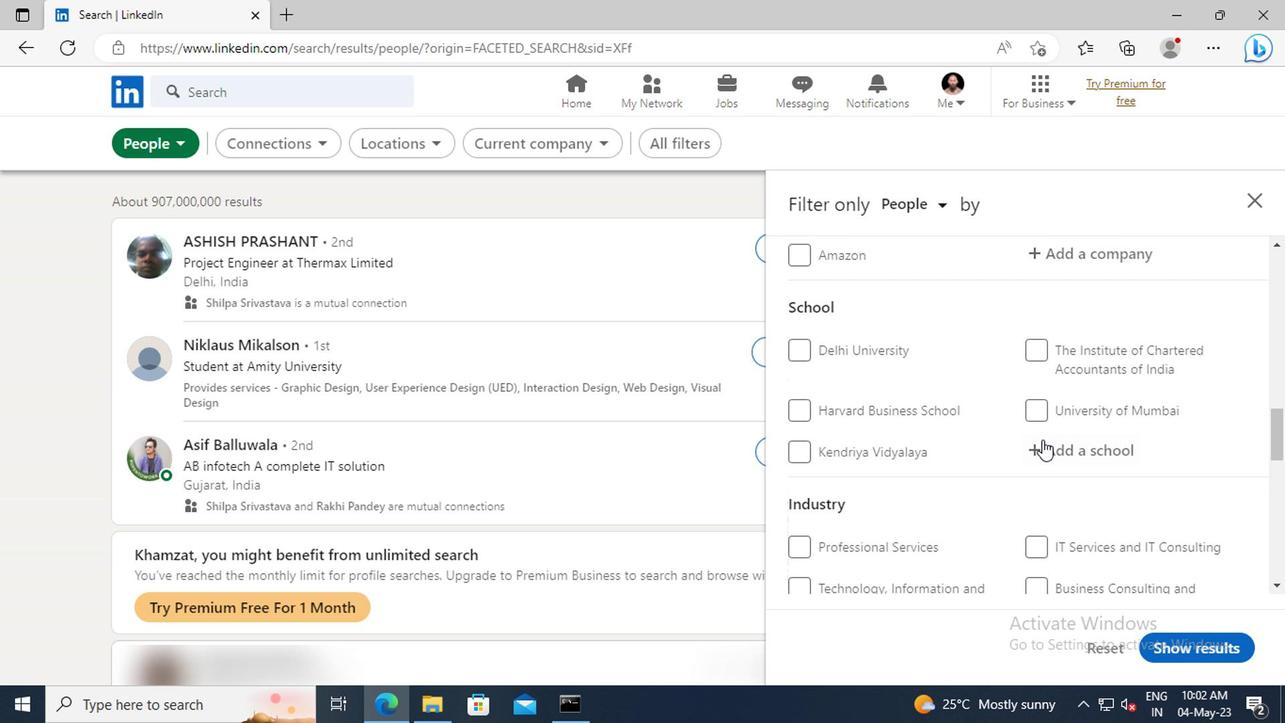 
Action: Mouse pressed left at (1049, 452)
Screenshot: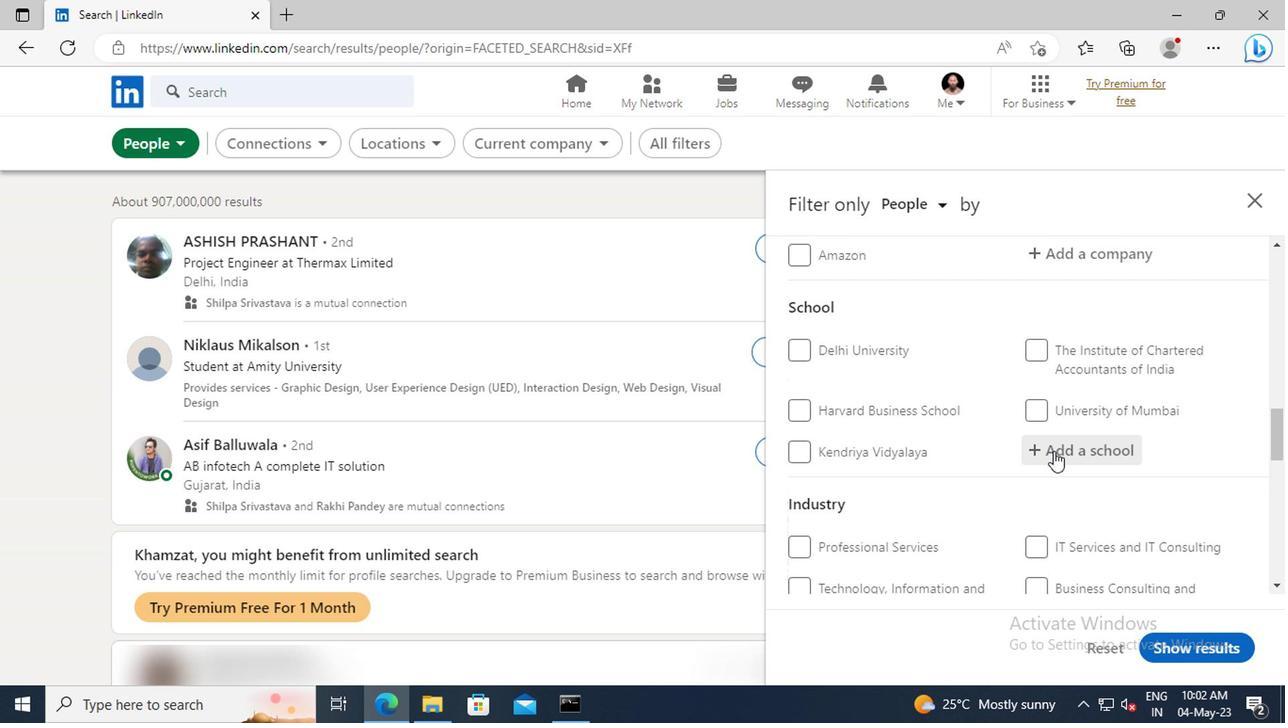 
Action: Key pressed <Key.shift>ABESIT
Screenshot: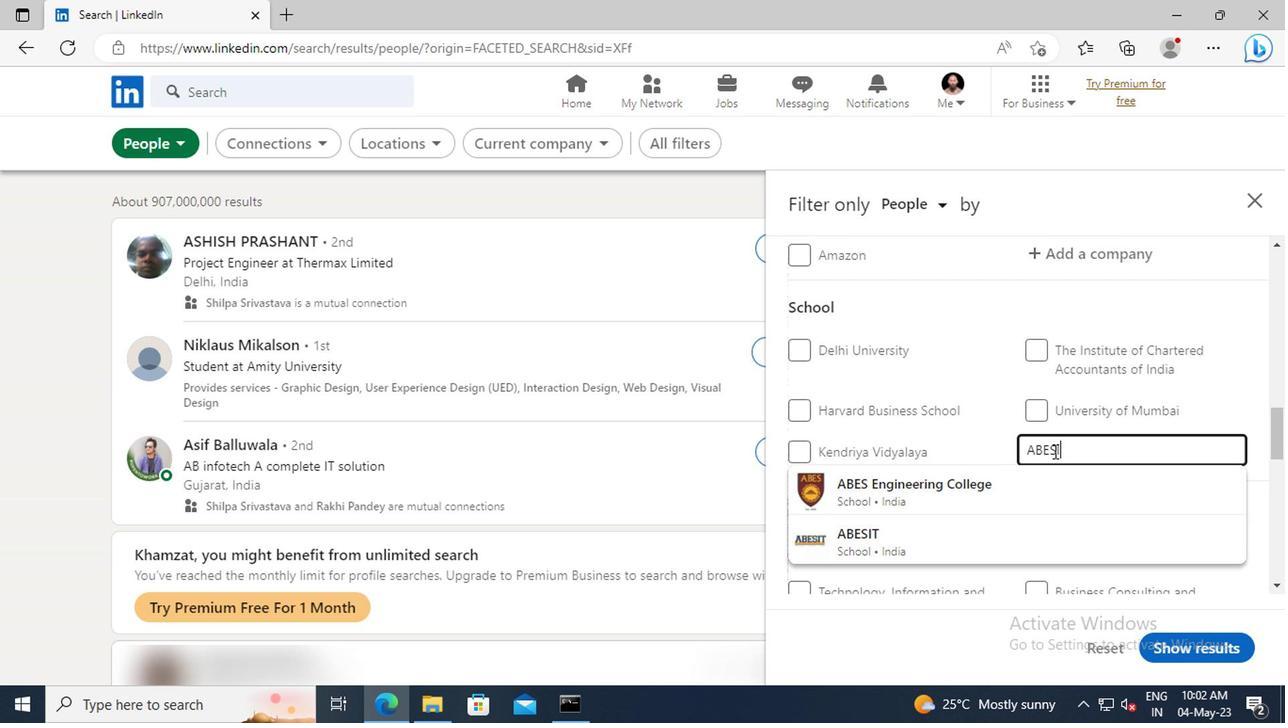 
Action: Mouse moved to (1050, 482)
Screenshot: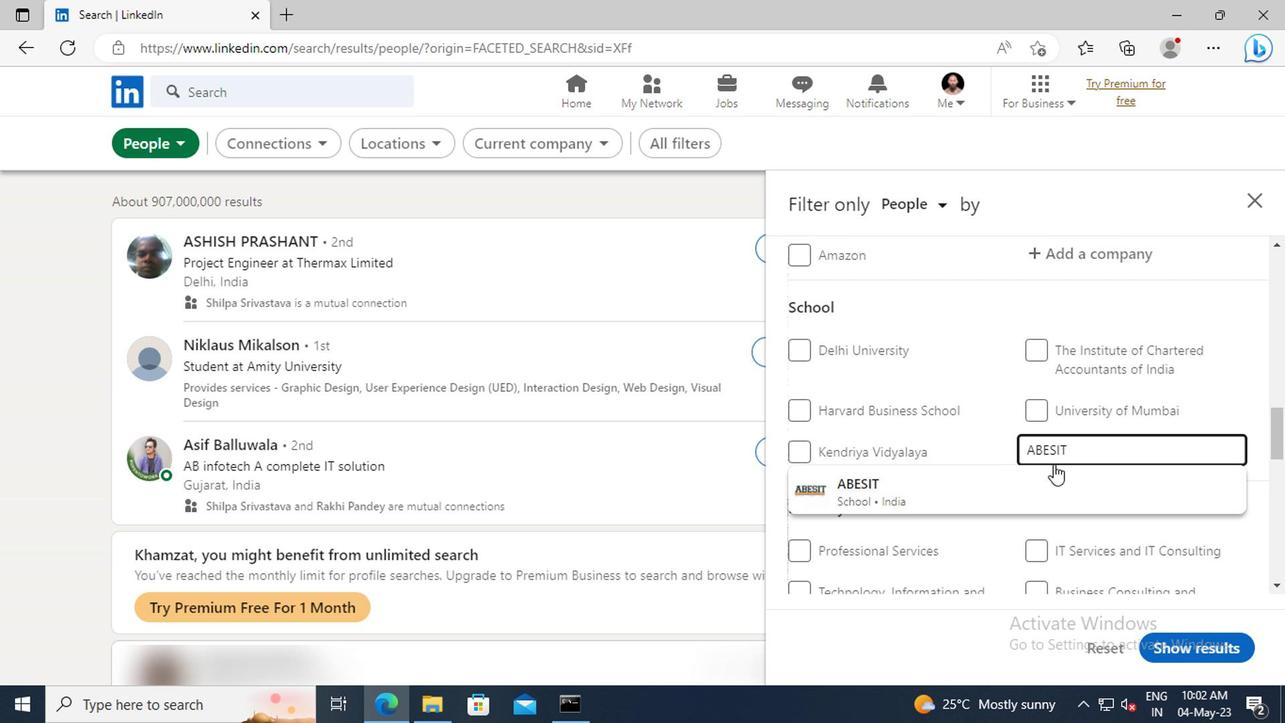 
Action: Mouse pressed left at (1050, 482)
Screenshot: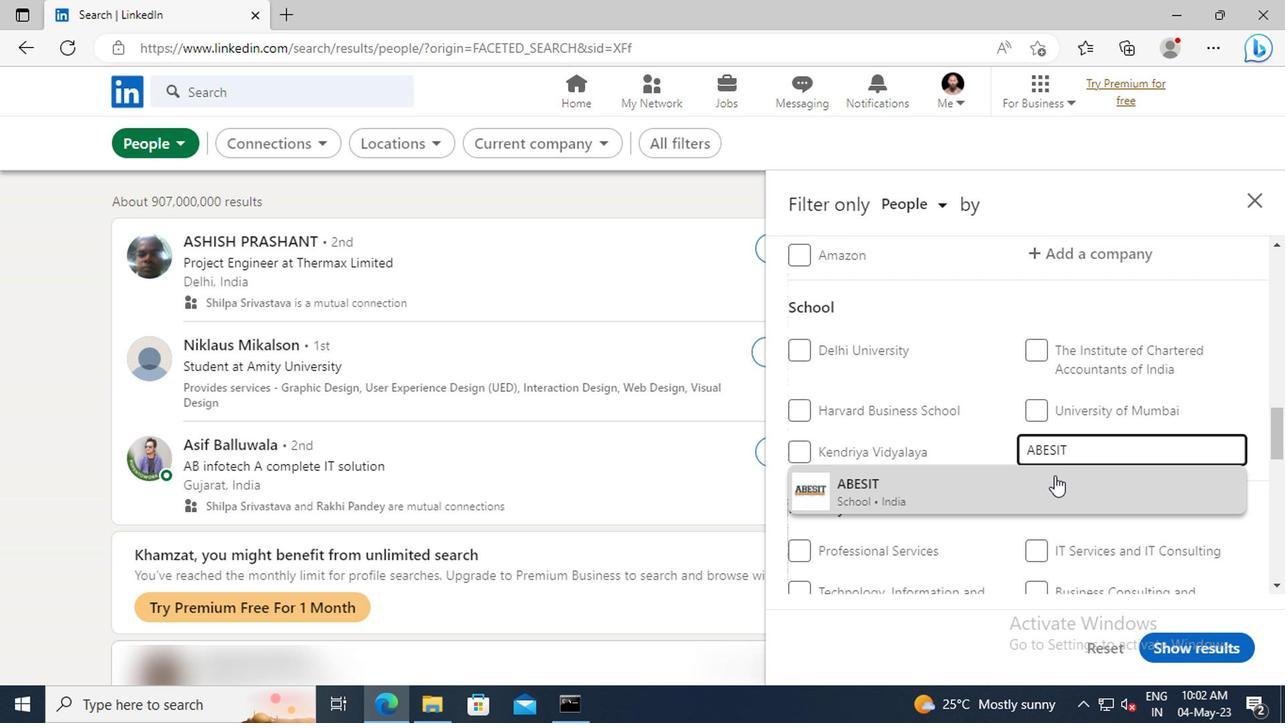 
Action: Mouse scrolled (1050, 482) with delta (0, 0)
Screenshot: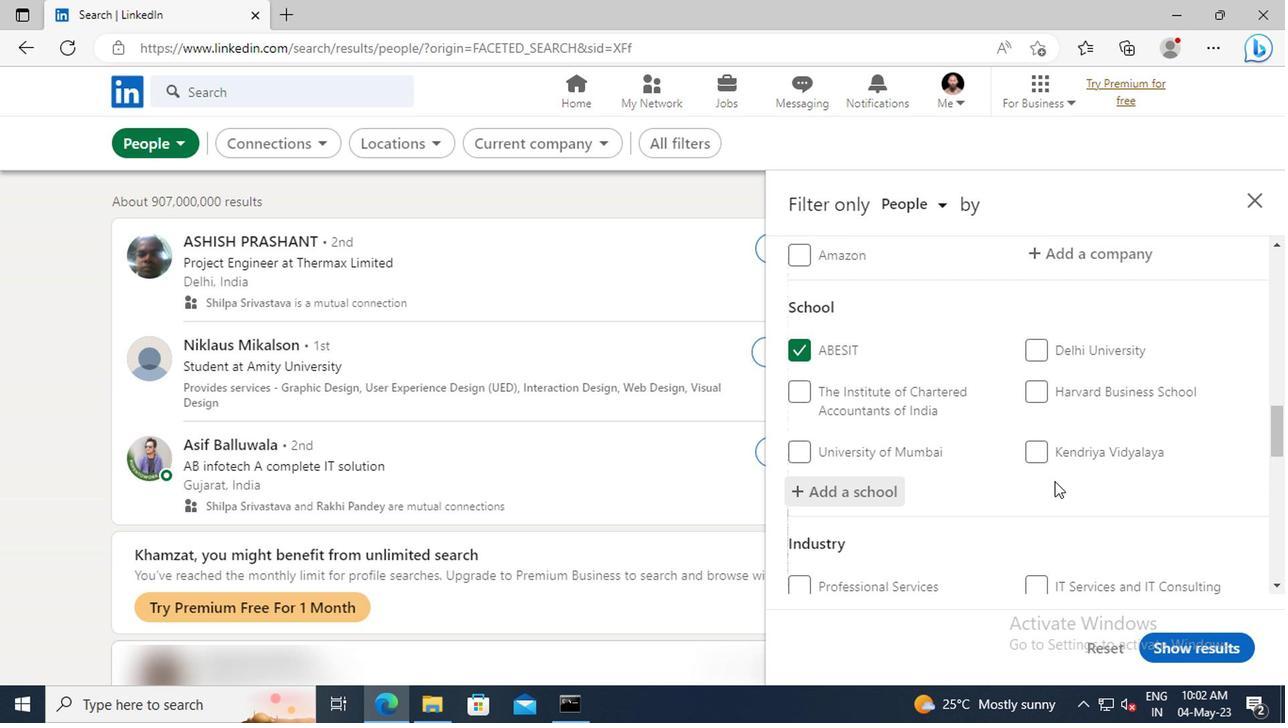 
Action: Mouse scrolled (1050, 482) with delta (0, 0)
Screenshot: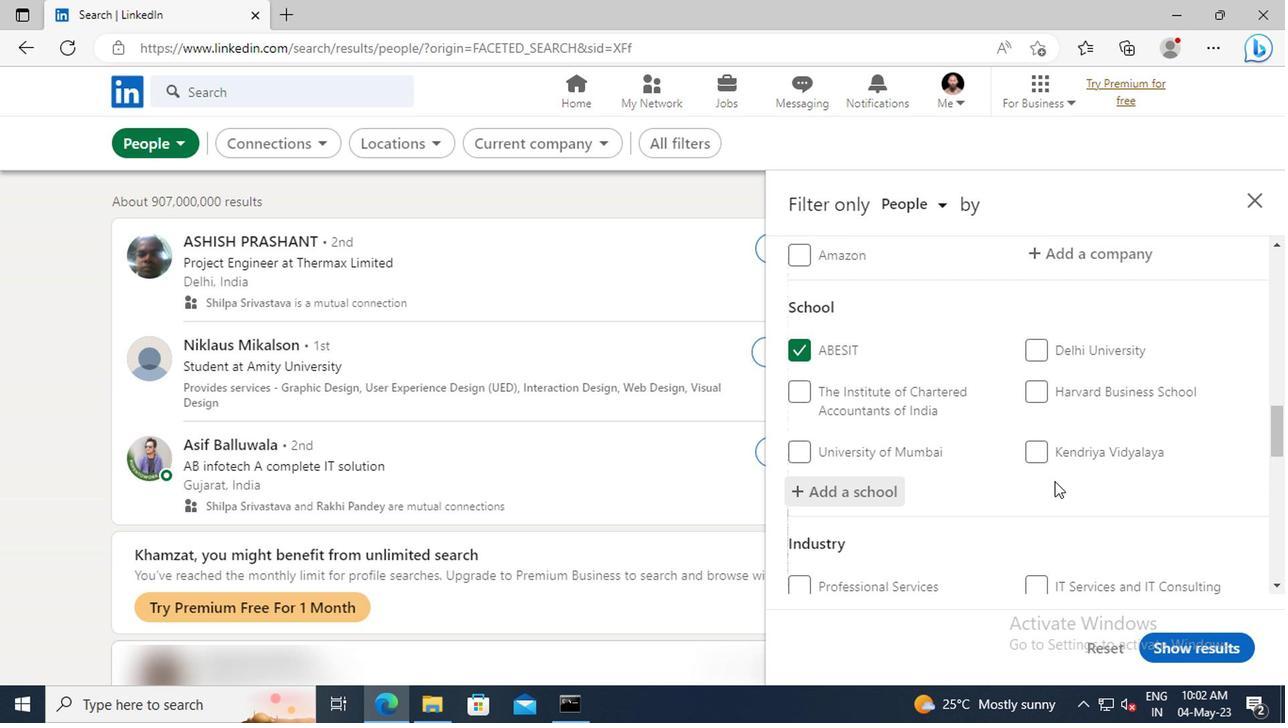 
Action: Mouse scrolled (1050, 482) with delta (0, 0)
Screenshot: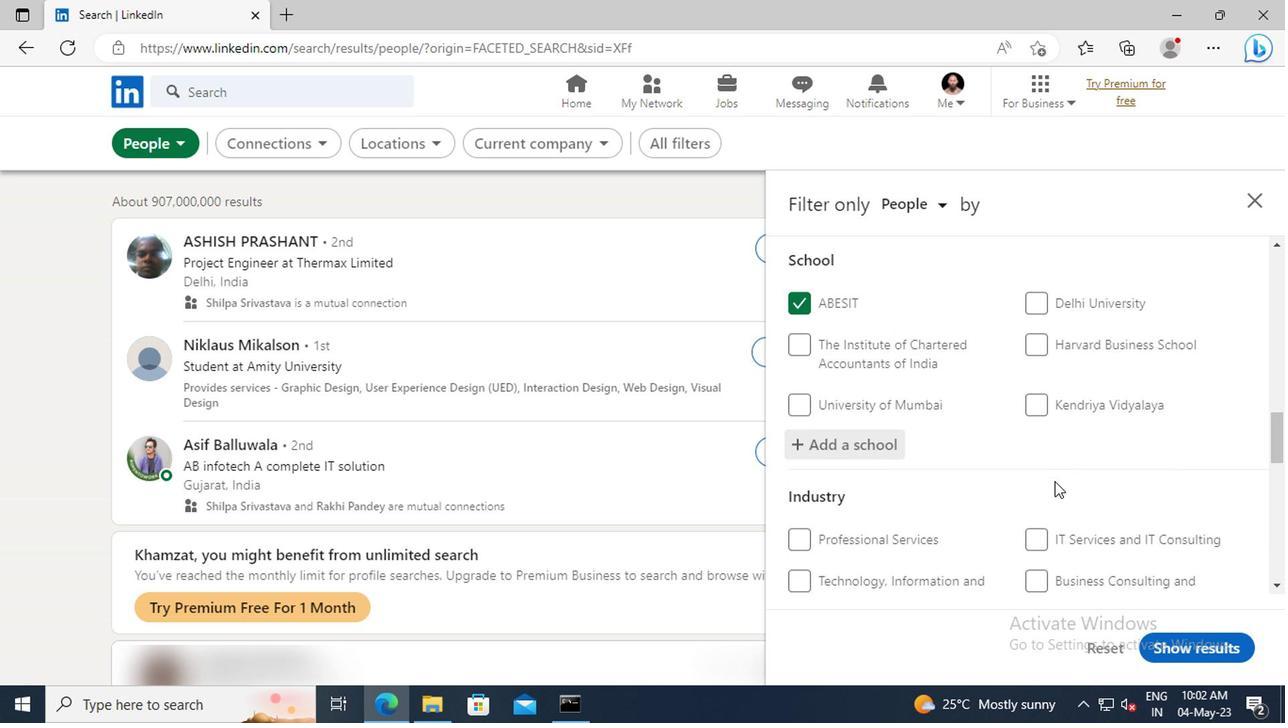 
Action: Mouse moved to (1042, 453)
Screenshot: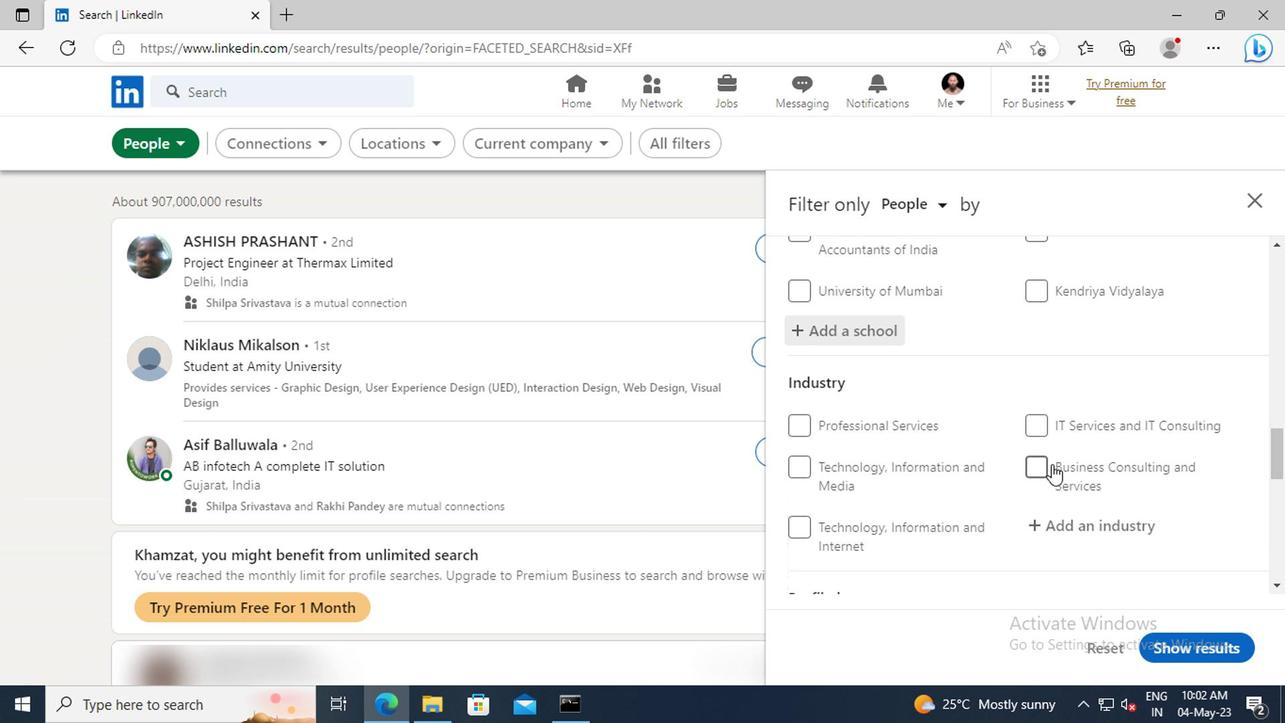 
Action: Mouse scrolled (1042, 452) with delta (0, 0)
Screenshot: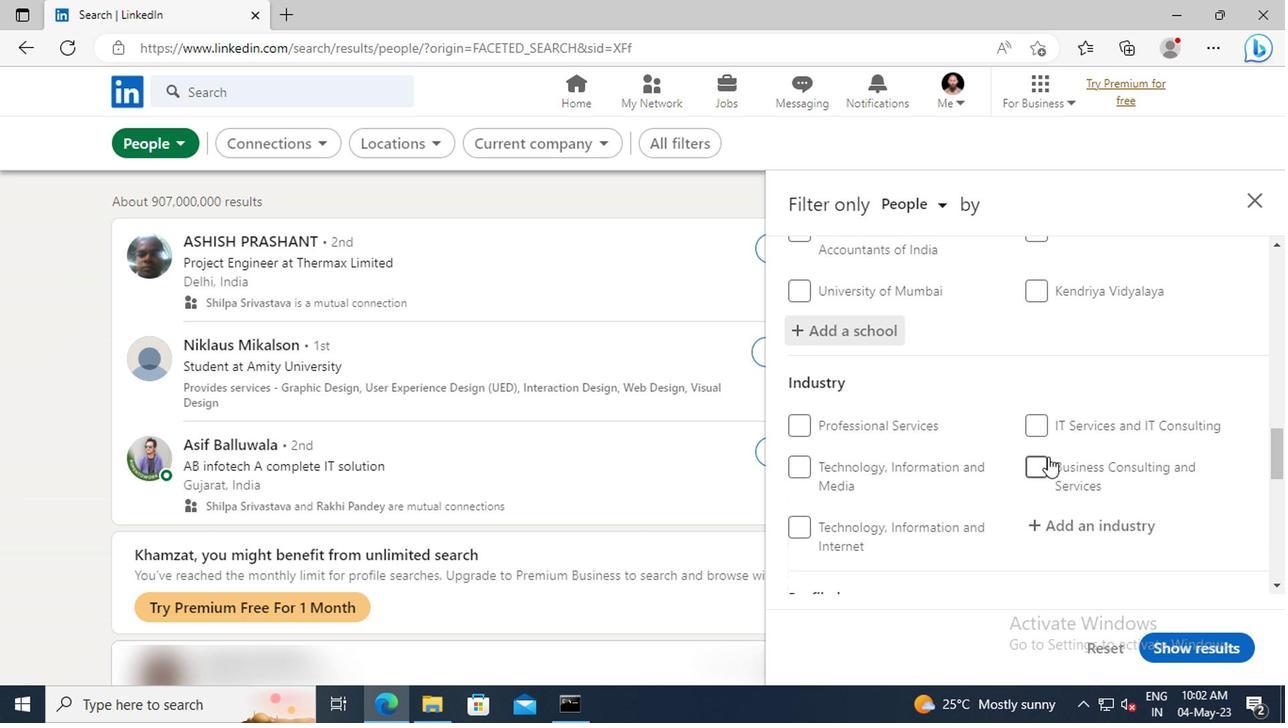
Action: Mouse moved to (1040, 471)
Screenshot: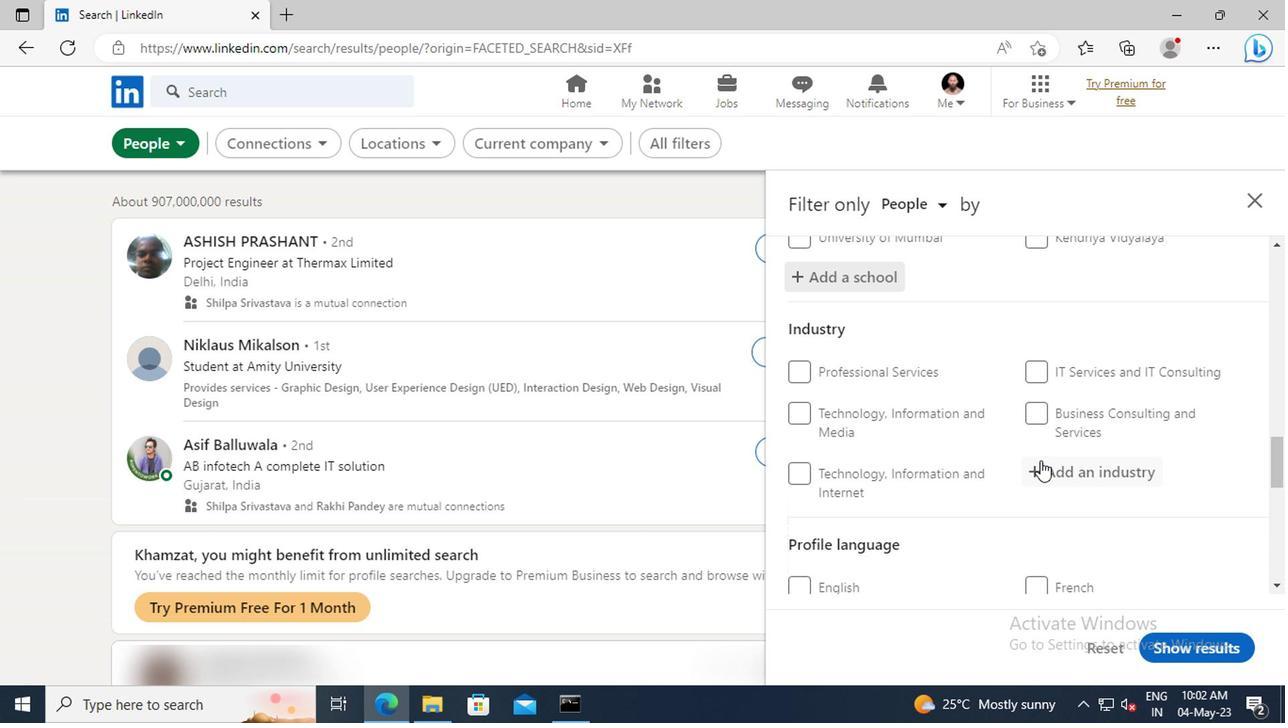 
Action: Mouse pressed left at (1040, 471)
Screenshot: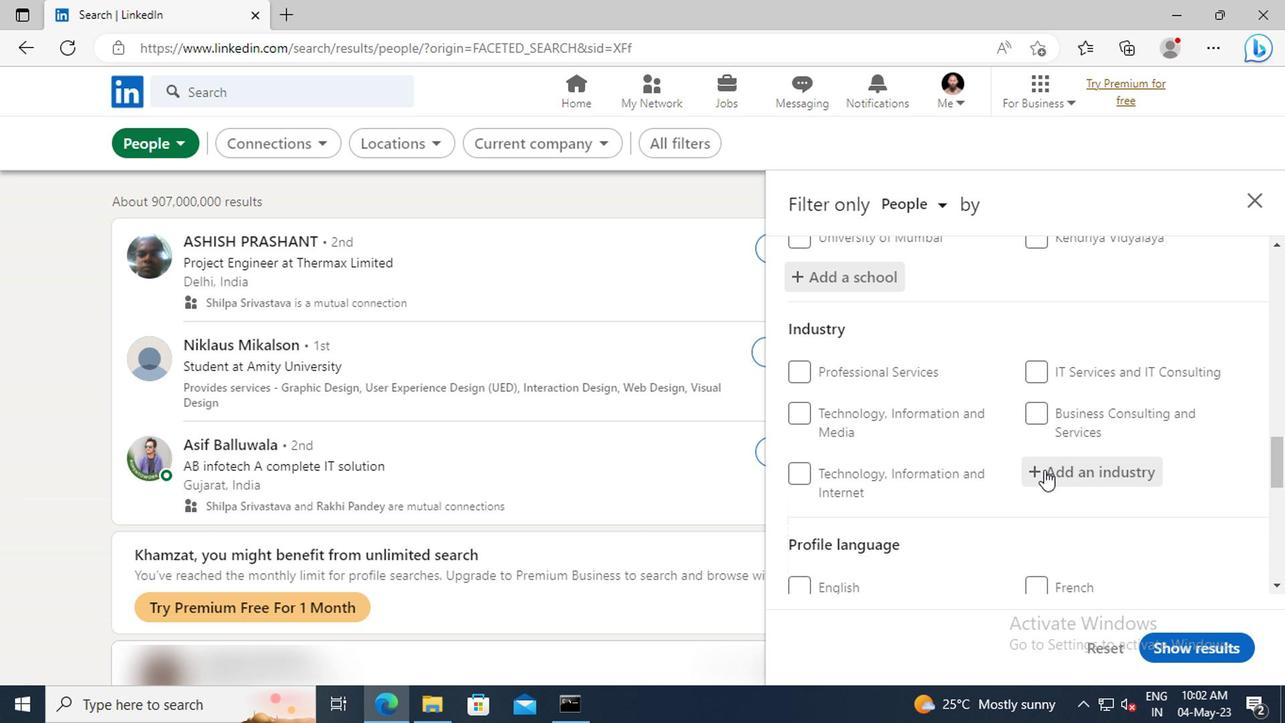 
Action: Key pressed <Key.shift>WHOLESALE<Key.space><Key.shift>HAR
Screenshot: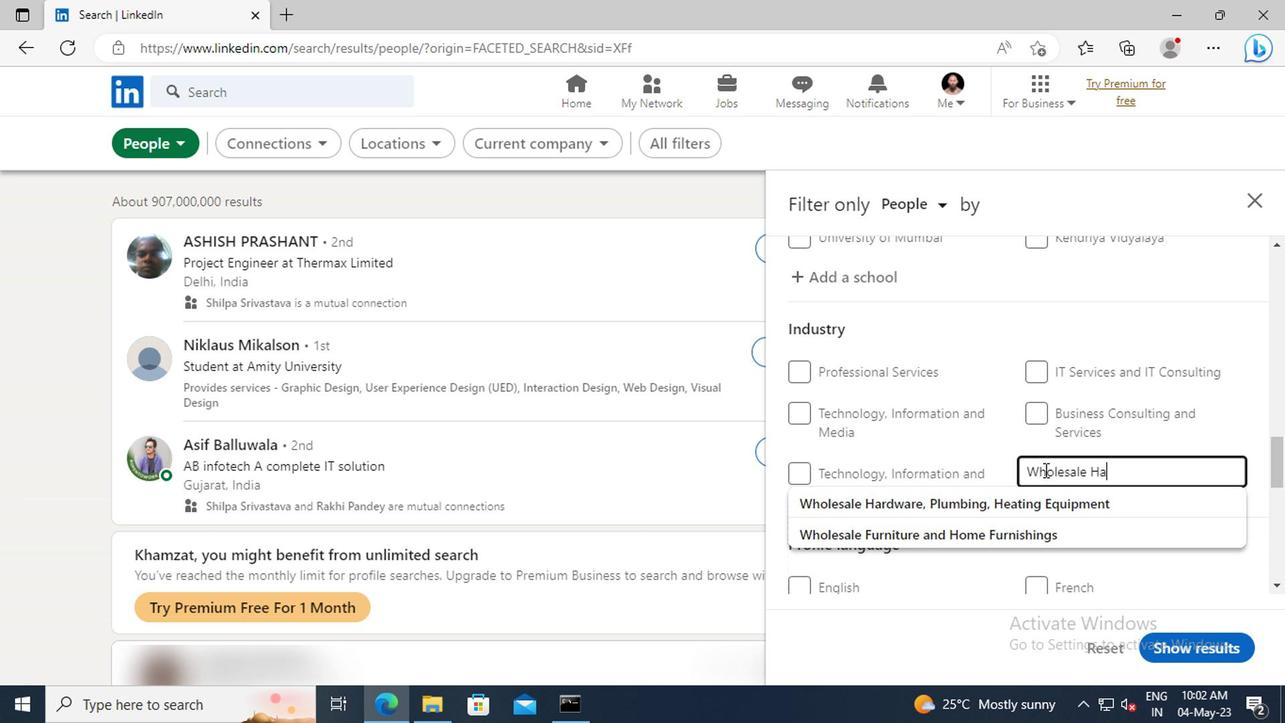 
Action: Mouse moved to (1052, 502)
Screenshot: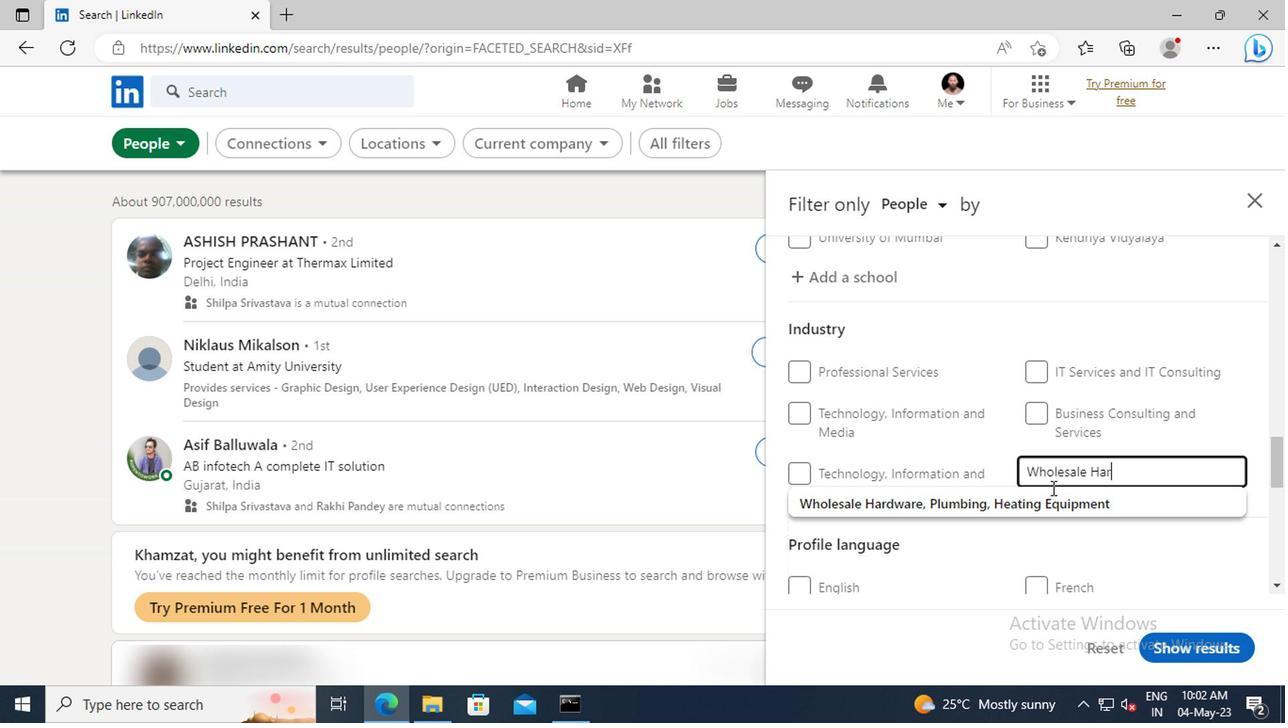 
Action: Mouse pressed left at (1052, 502)
Screenshot: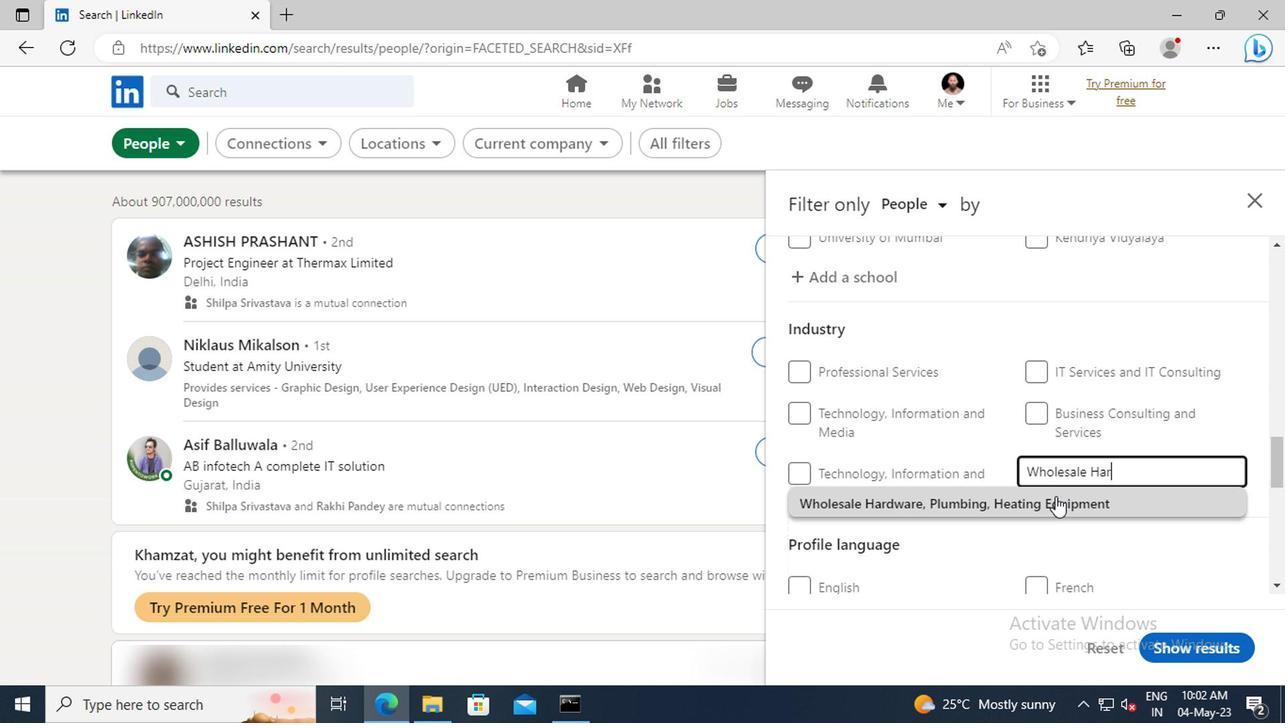 
Action: Mouse scrolled (1052, 501) with delta (0, -1)
Screenshot: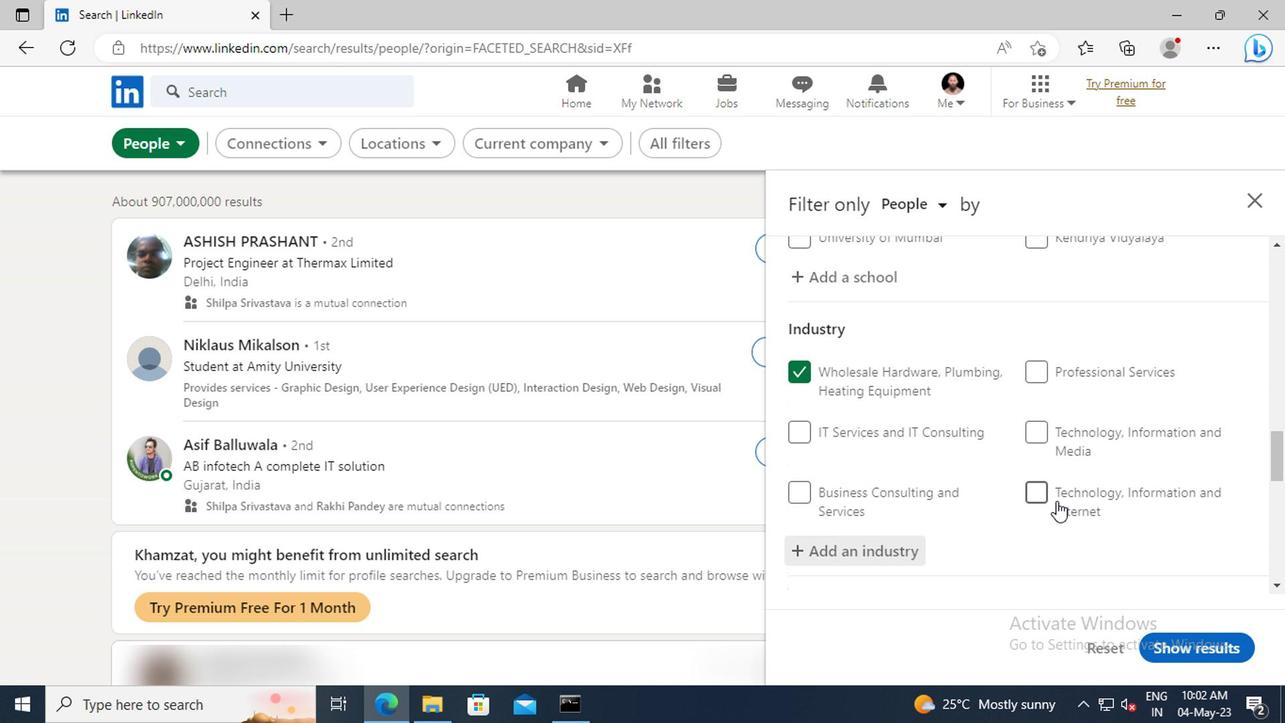 
Action: Mouse scrolled (1052, 501) with delta (0, -1)
Screenshot: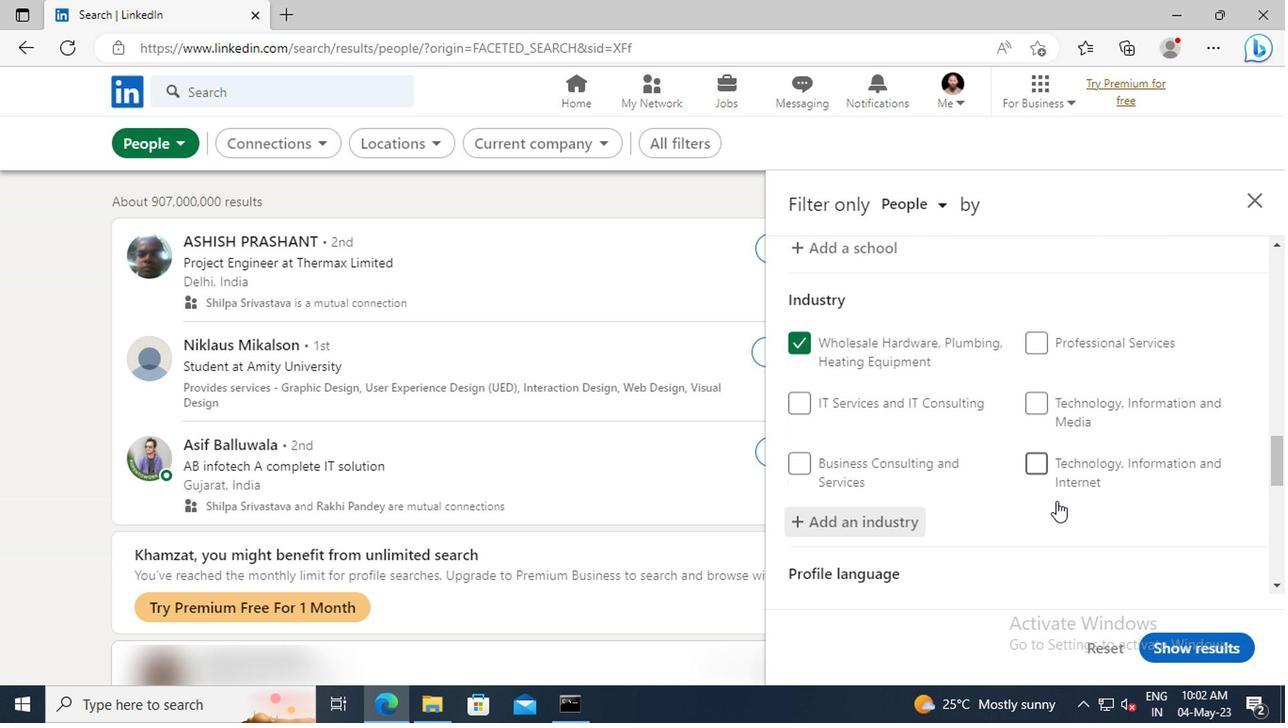 
Action: Mouse scrolled (1052, 501) with delta (0, -1)
Screenshot: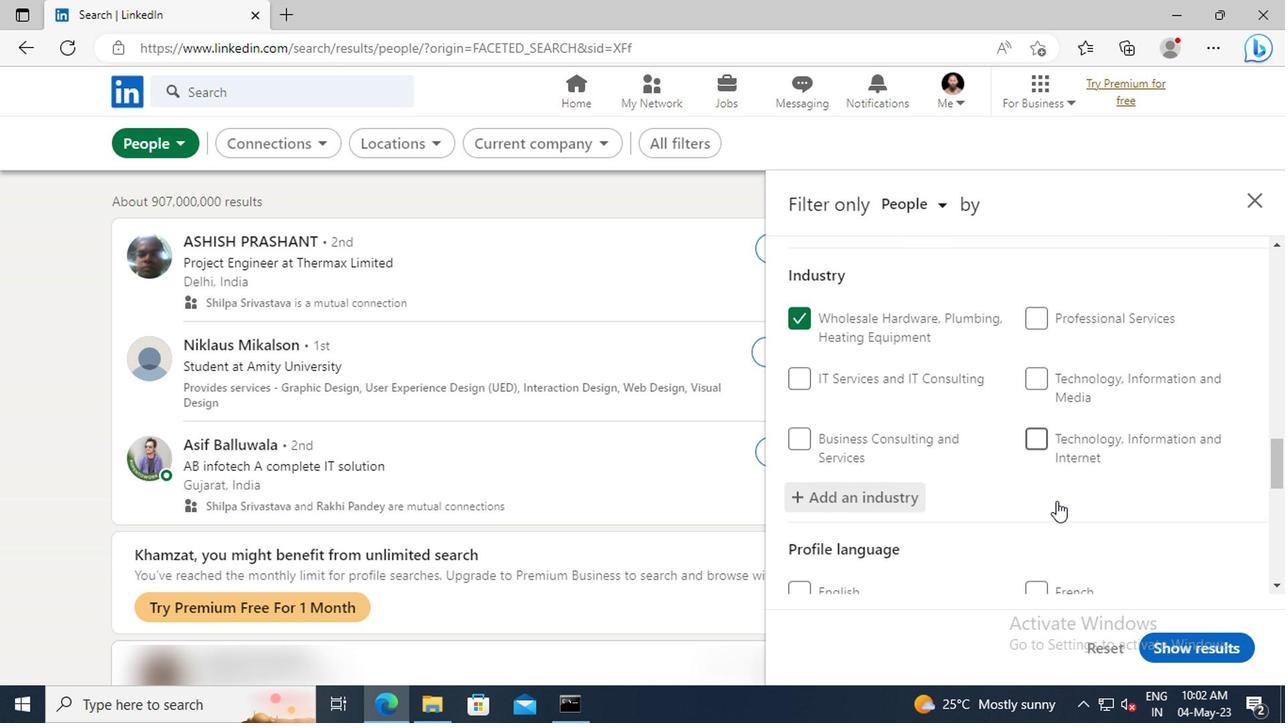 
Action: Mouse moved to (1050, 480)
Screenshot: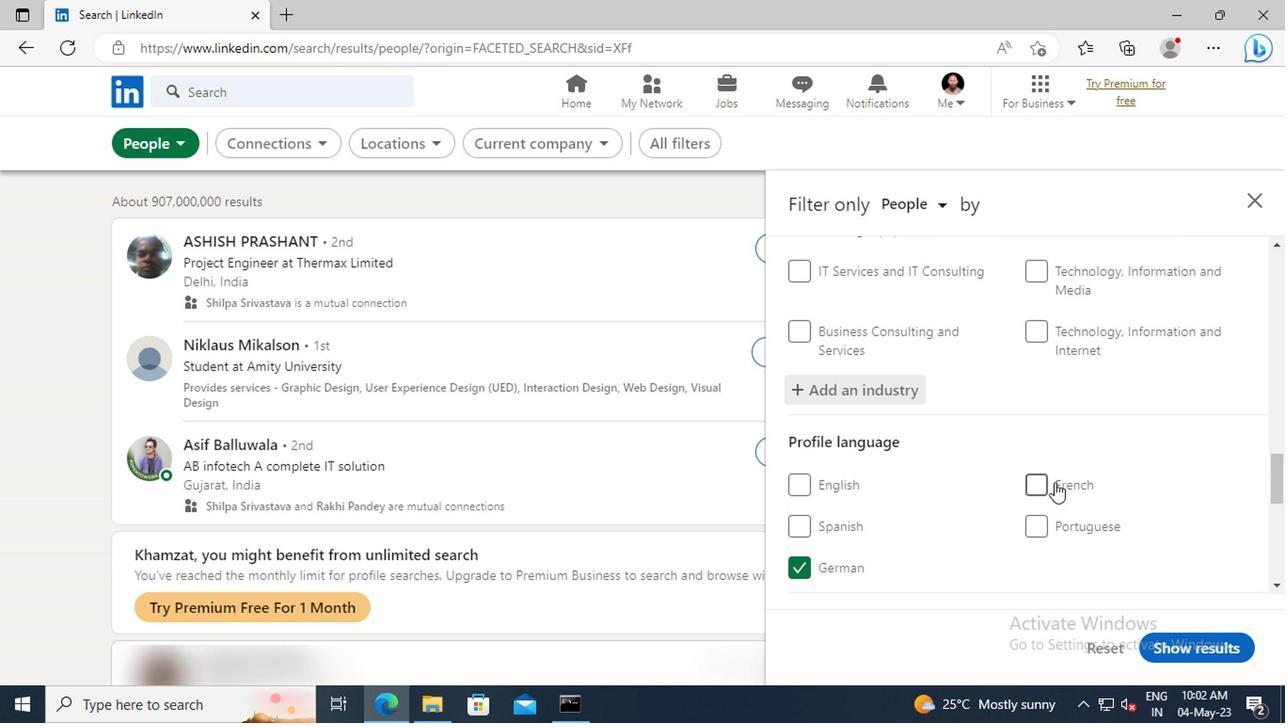 
Action: Mouse scrolled (1050, 478) with delta (0, -1)
Screenshot: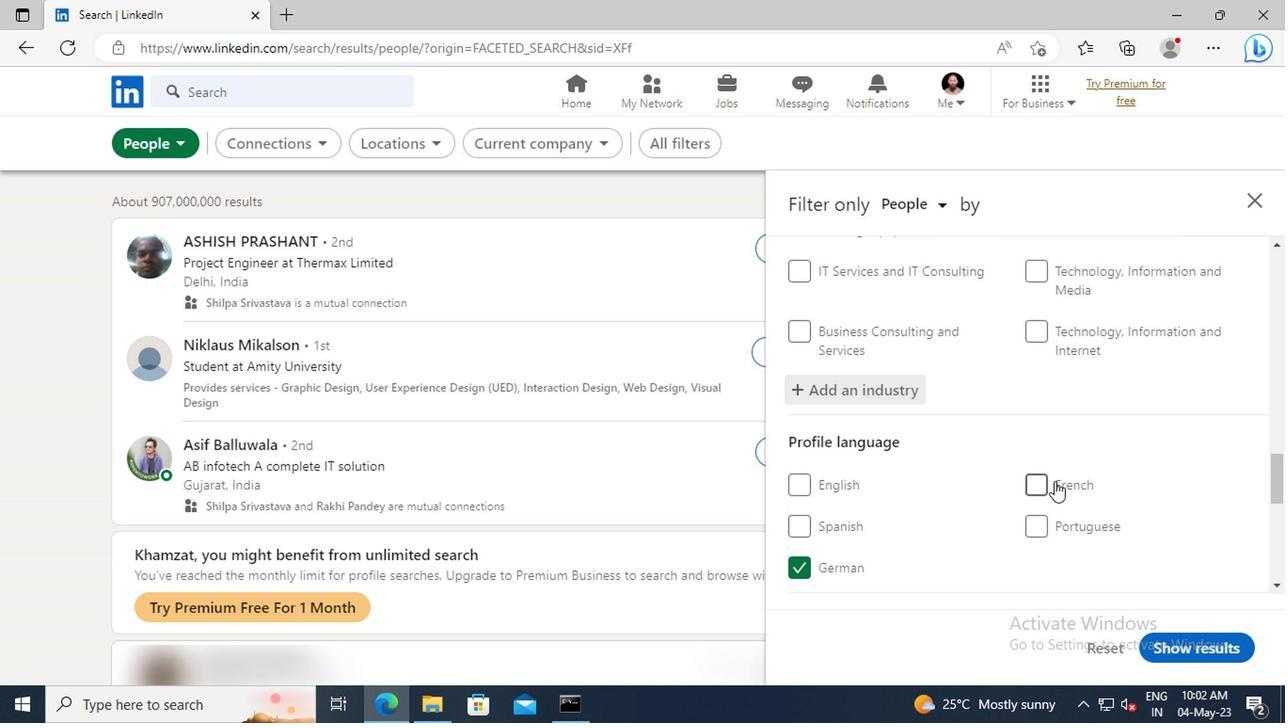 
Action: Mouse moved to (1049, 478)
Screenshot: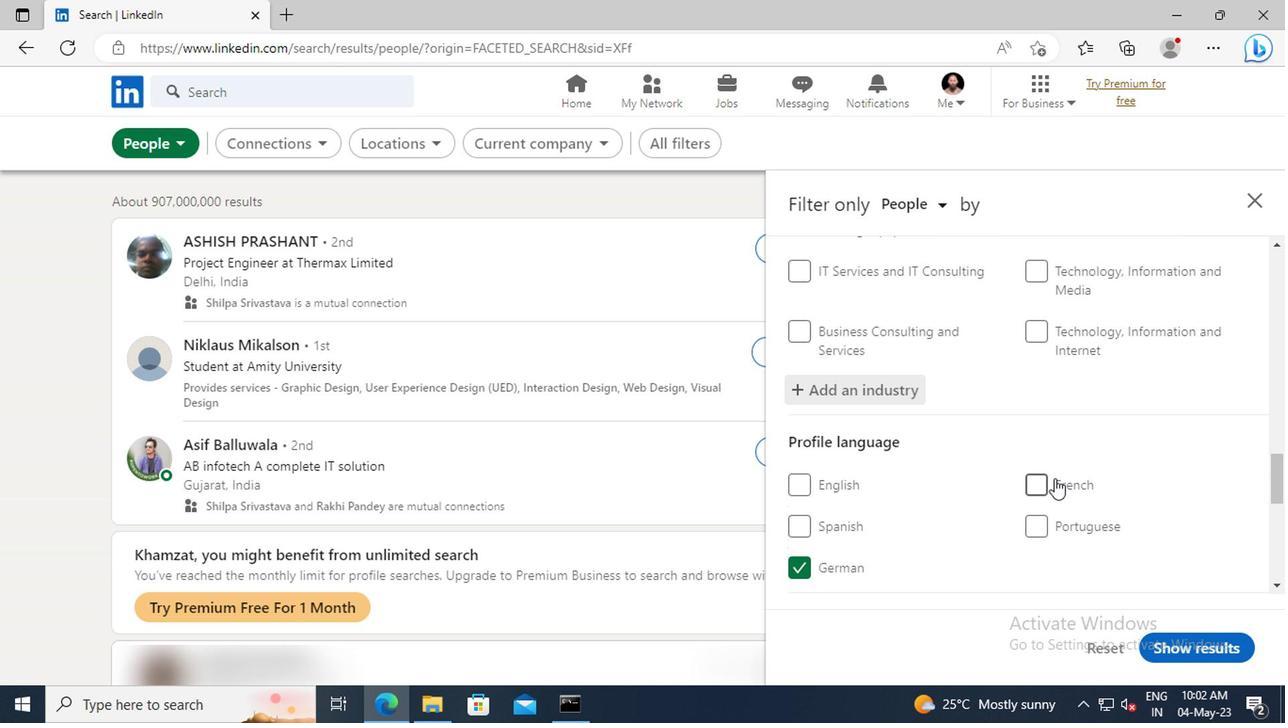 
Action: Mouse scrolled (1049, 478) with delta (0, 0)
Screenshot: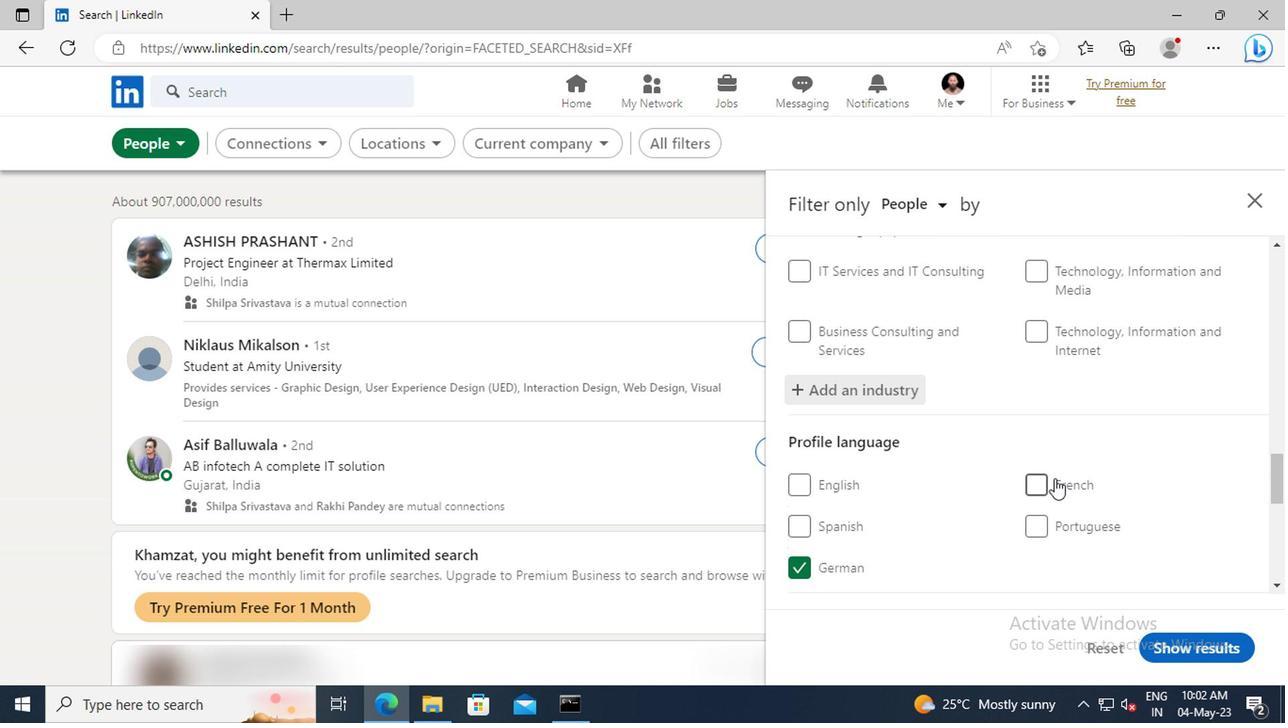 
Action: Mouse moved to (1045, 445)
Screenshot: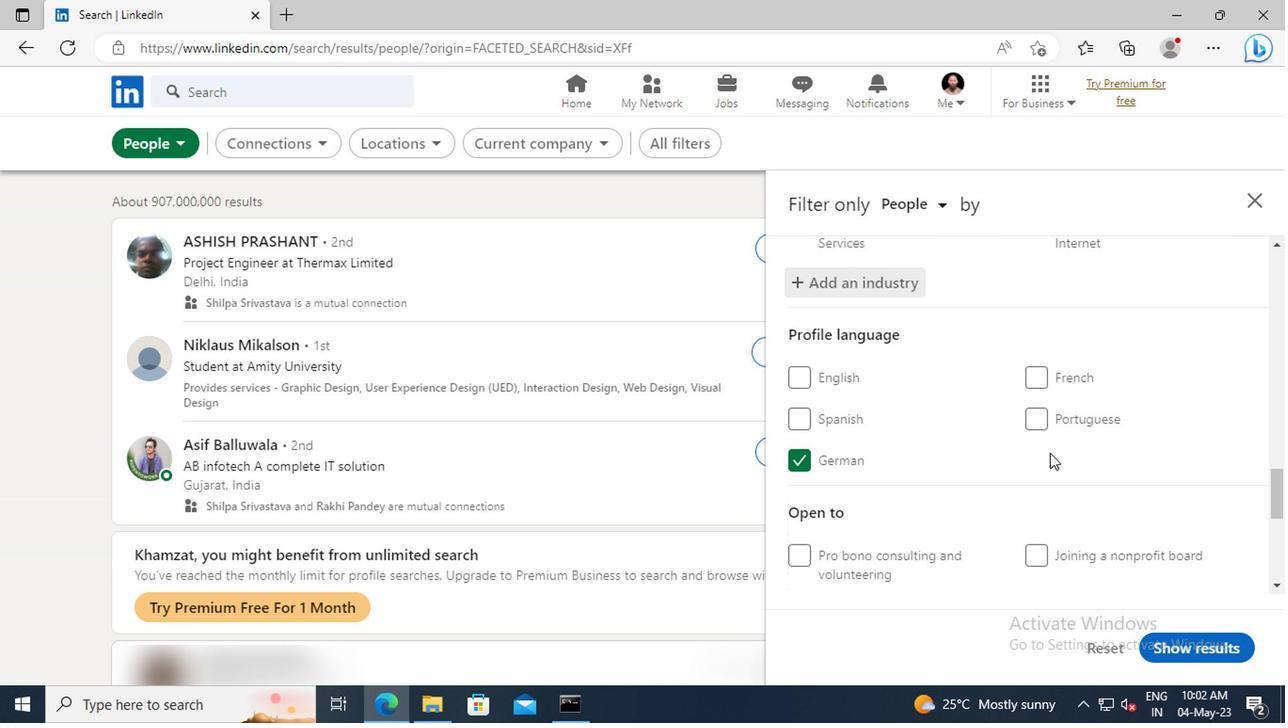 
Action: Mouse scrolled (1045, 445) with delta (0, 0)
Screenshot: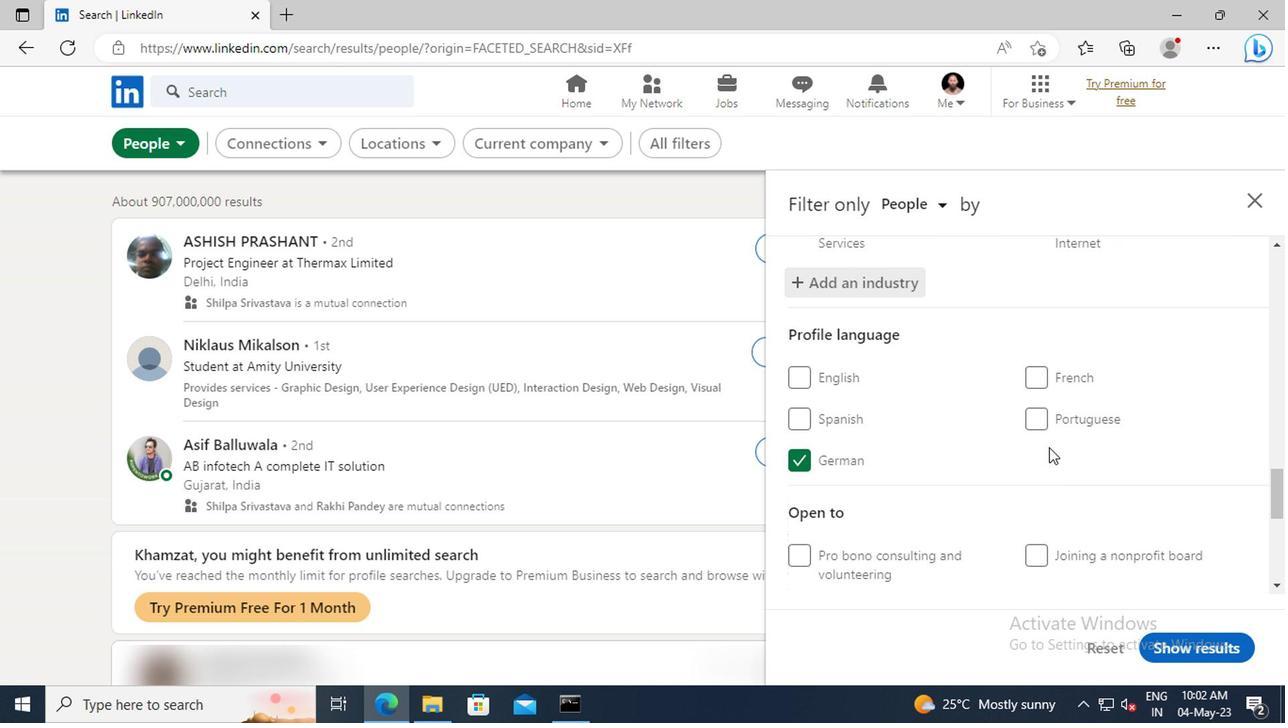 
Action: Mouse moved to (1045, 445)
Screenshot: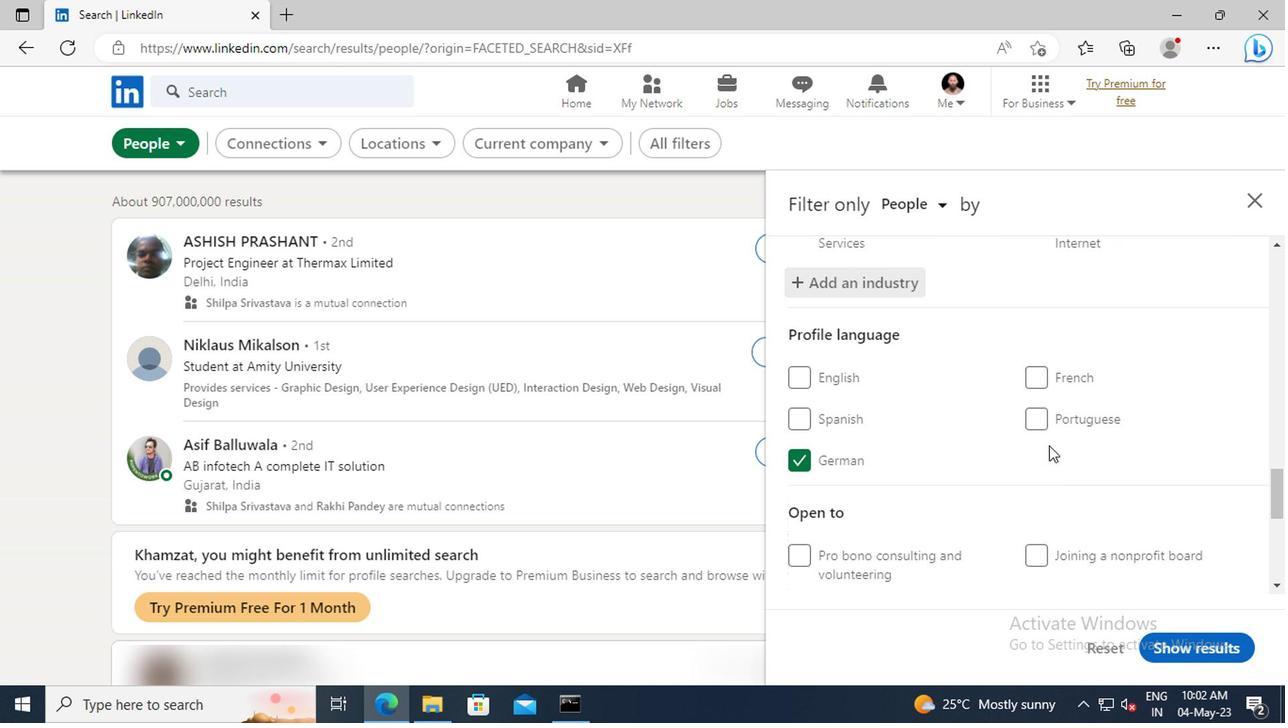 
Action: Mouse scrolled (1045, 443) with delta (0, -1)
Screenshot: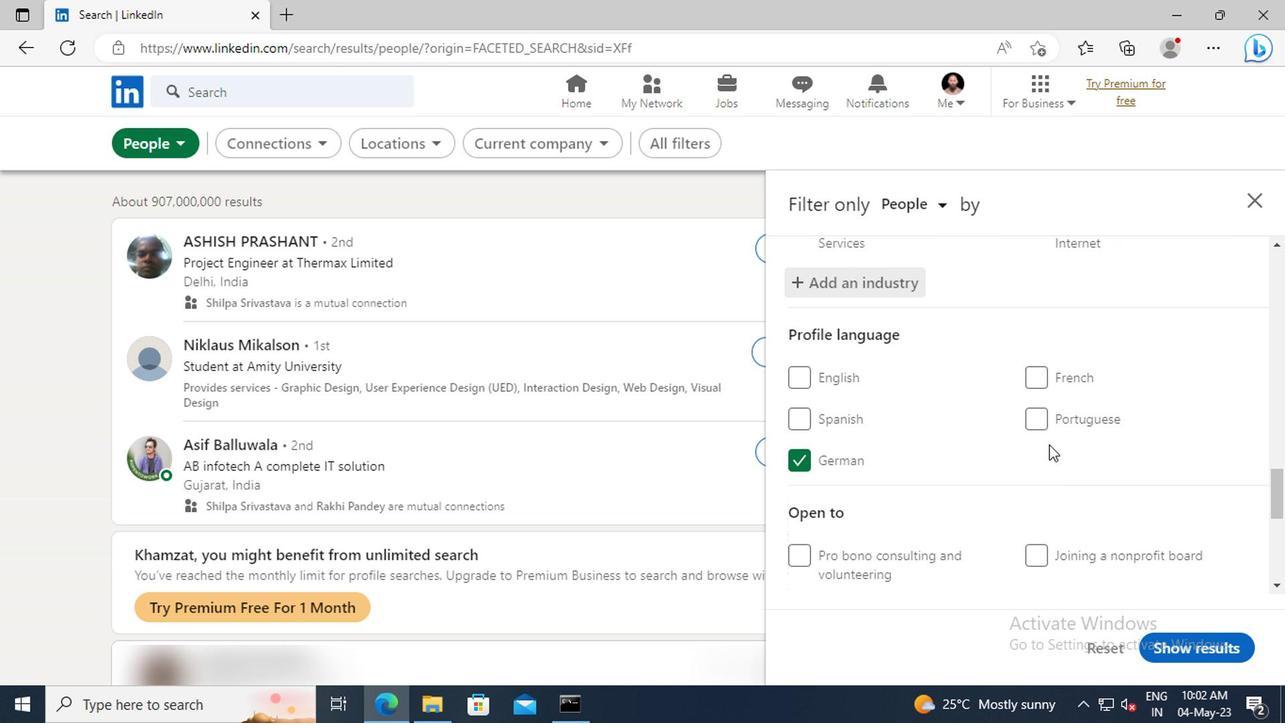 
Action: Mouse moved to (1042, 429)
Screenshot: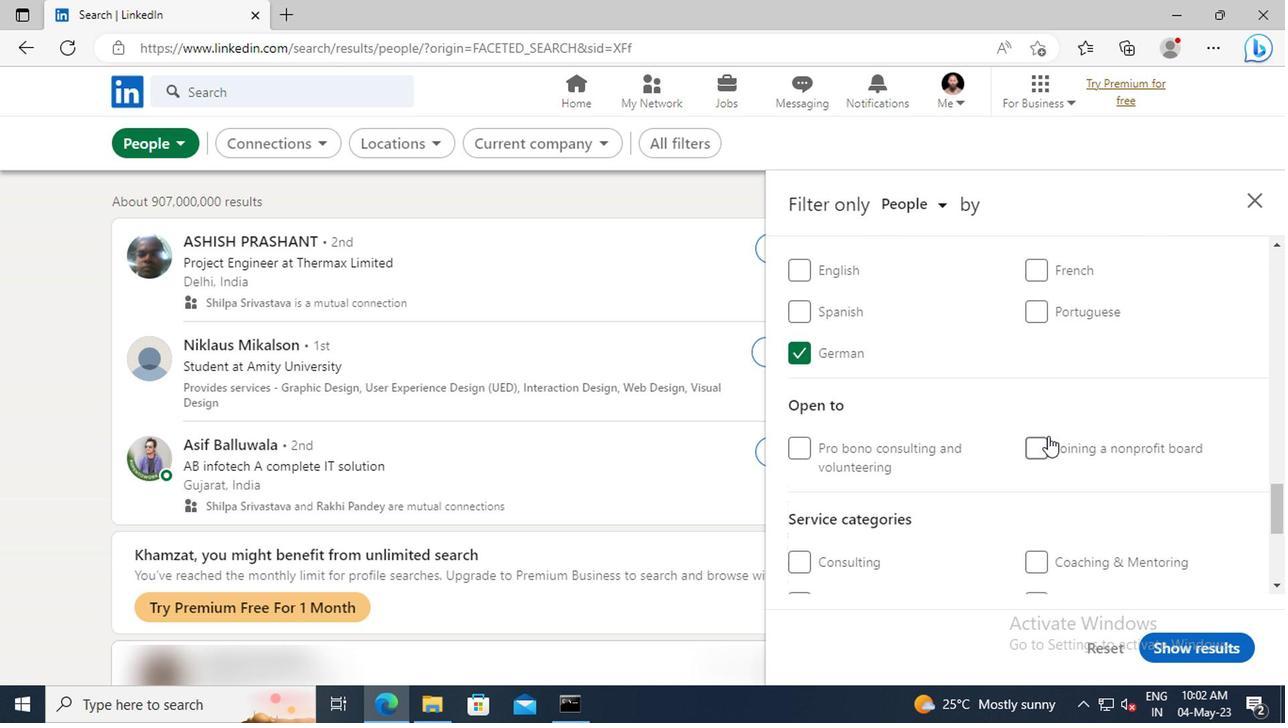 
Action: Mouse scrolled (1042, 429) with delta (0, 0)
Screenshot: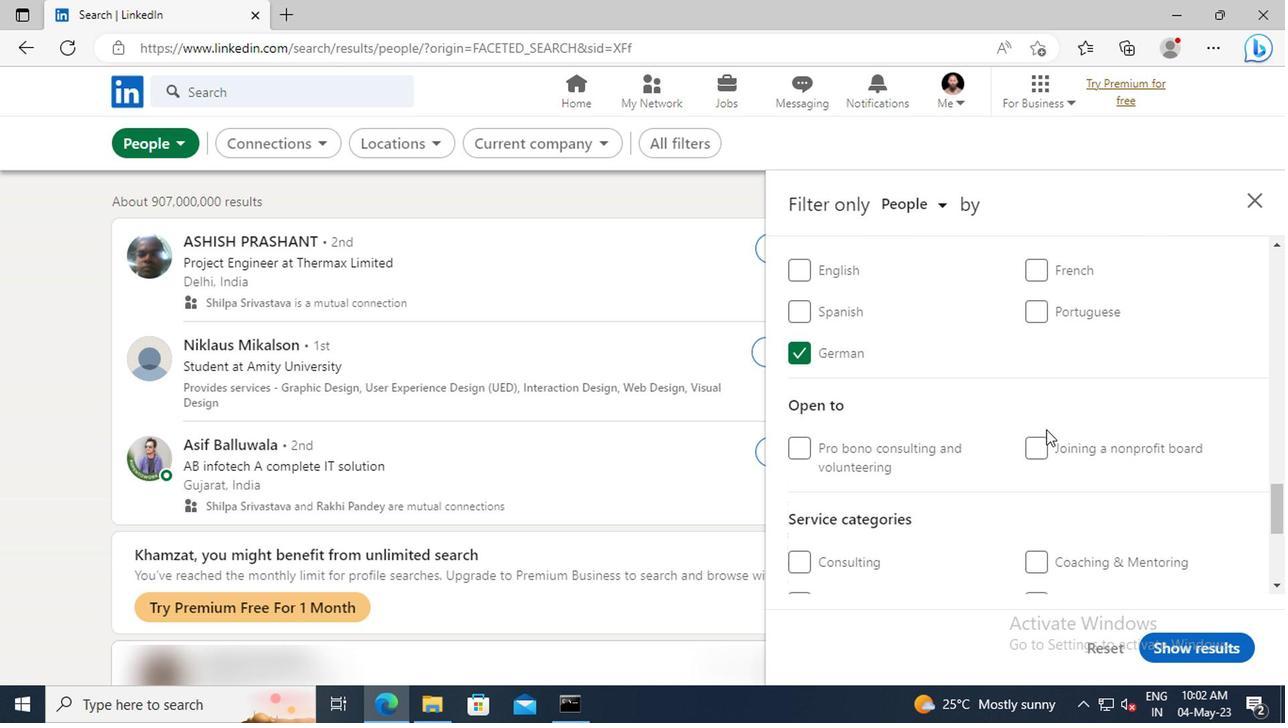 
Action: Mouse scrolled (1042, 429) with delta (0, 0)
Screenshot: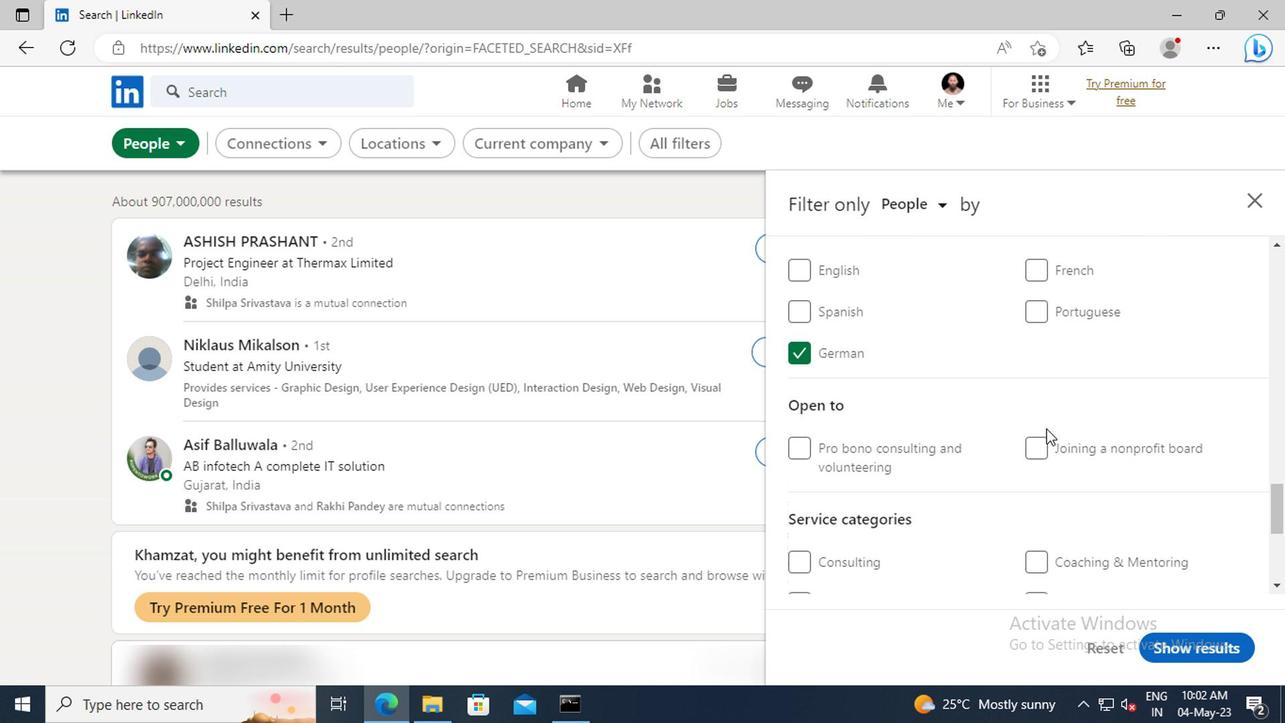 
Action: Mouse scrolled (1042, 429) with delta (0, 0)
Screenshot: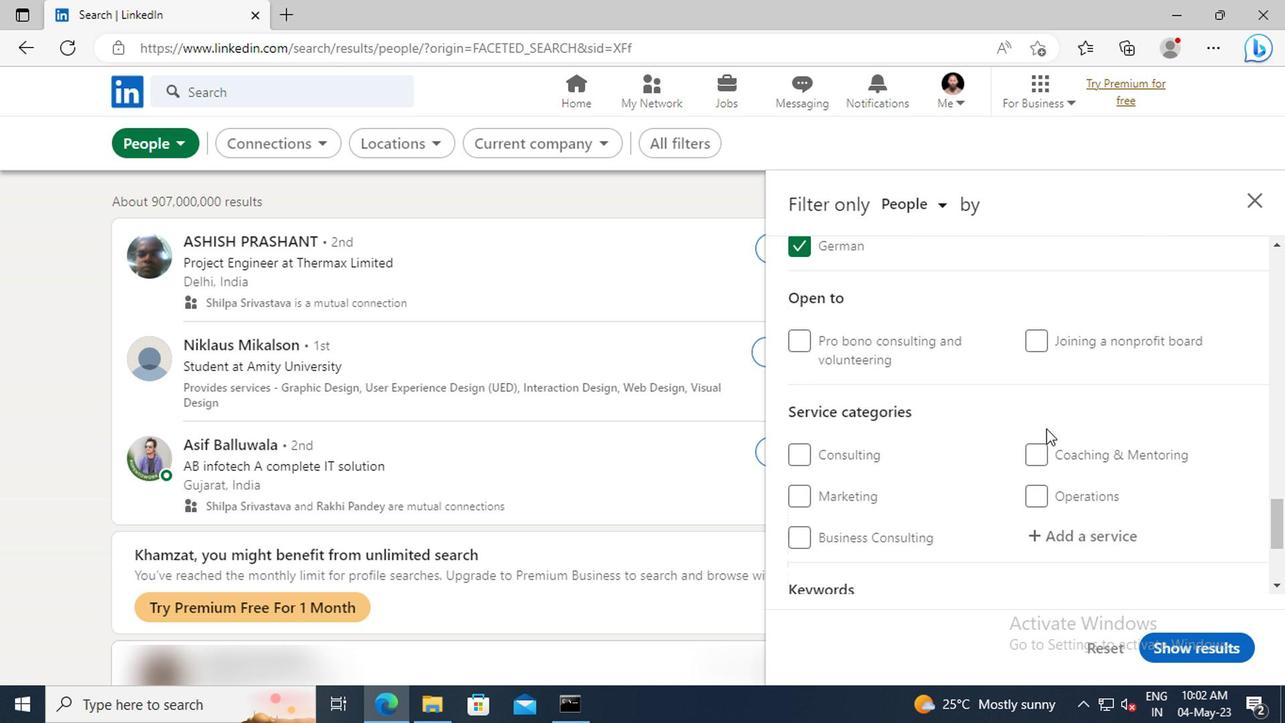 
Action: Mouse scrolled (1042, 429) with delta (0, 0)
Screenshot: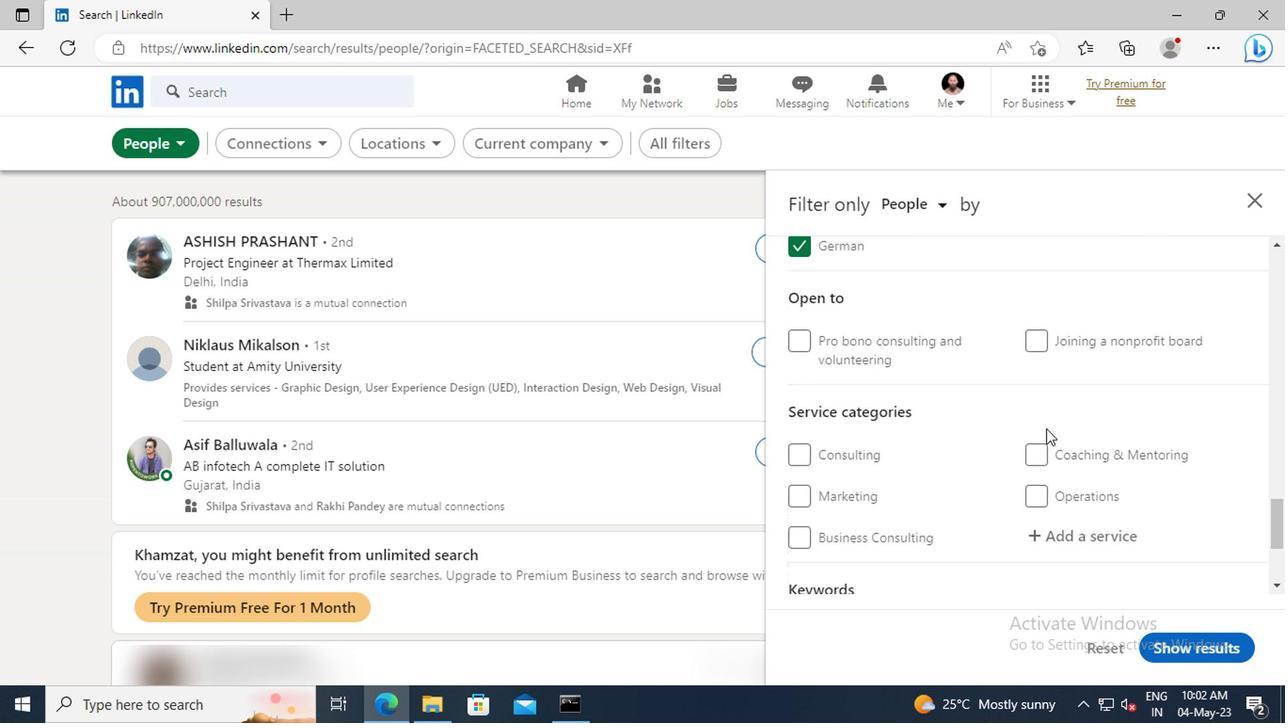 
Action: Mouse moved to (1049, 431)
Screenshot: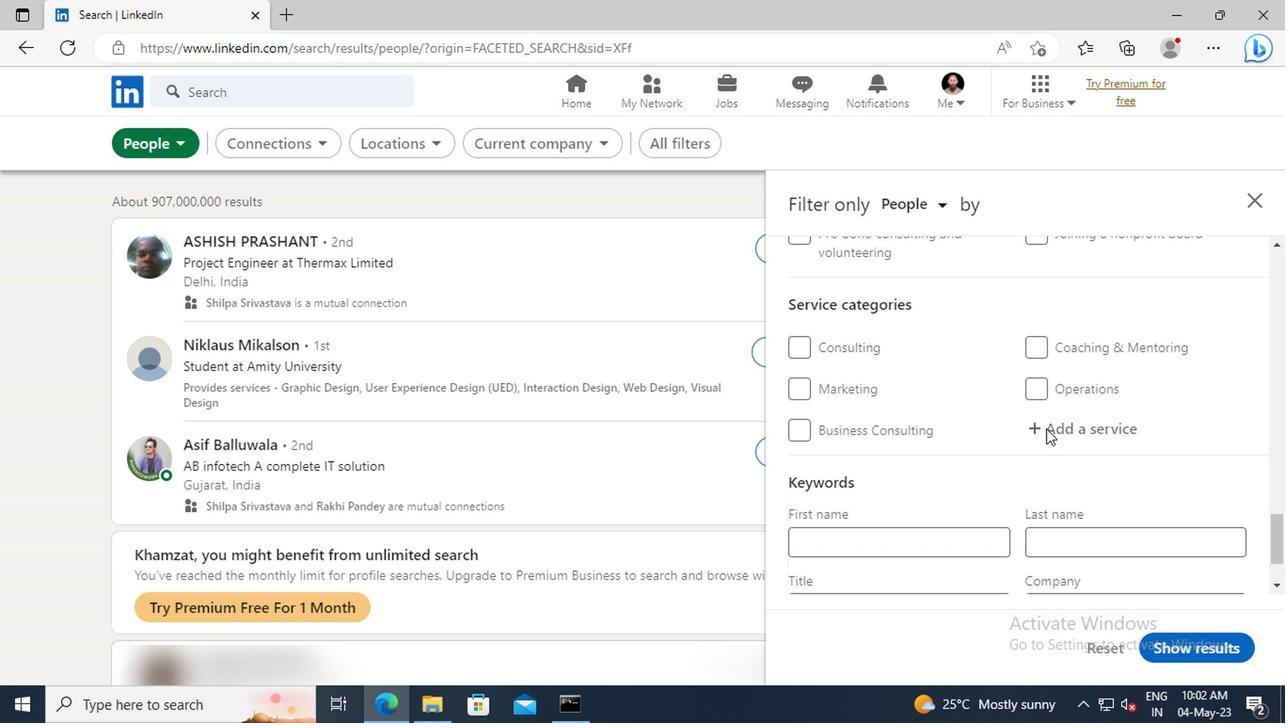 
Action: Mouse pressed left at (1049, 431)
Screenshot: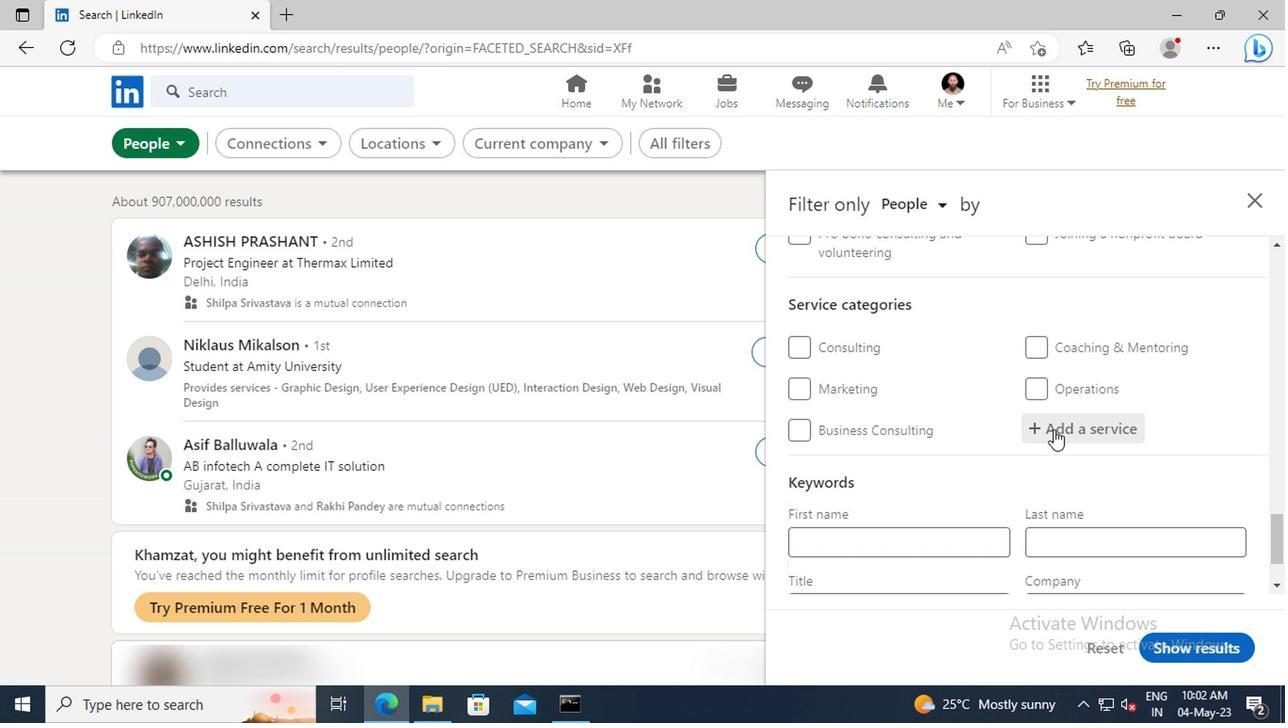 
Action: Key pressed <Key.shift>HOME
Screenshot: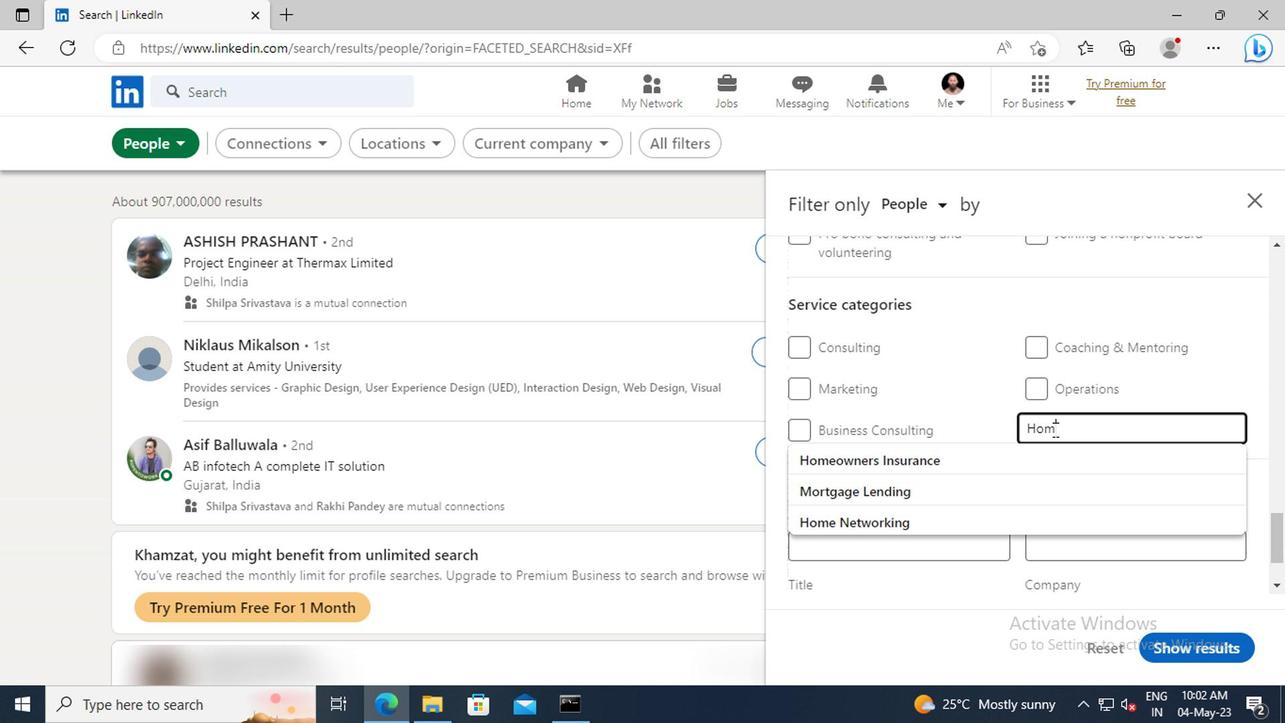 
Action: Mouse moved to (1052, 457)
Screenshot: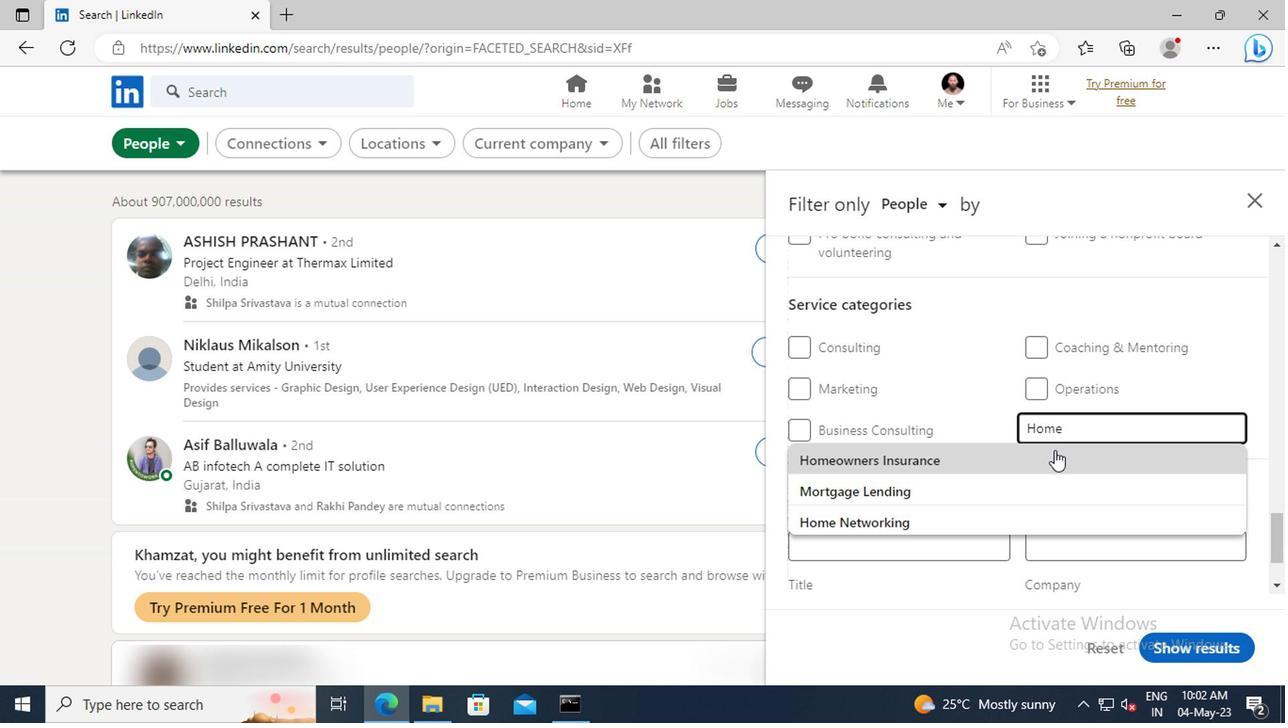 
Action: Mouse pressed left at (1052, 457)
Screenshot: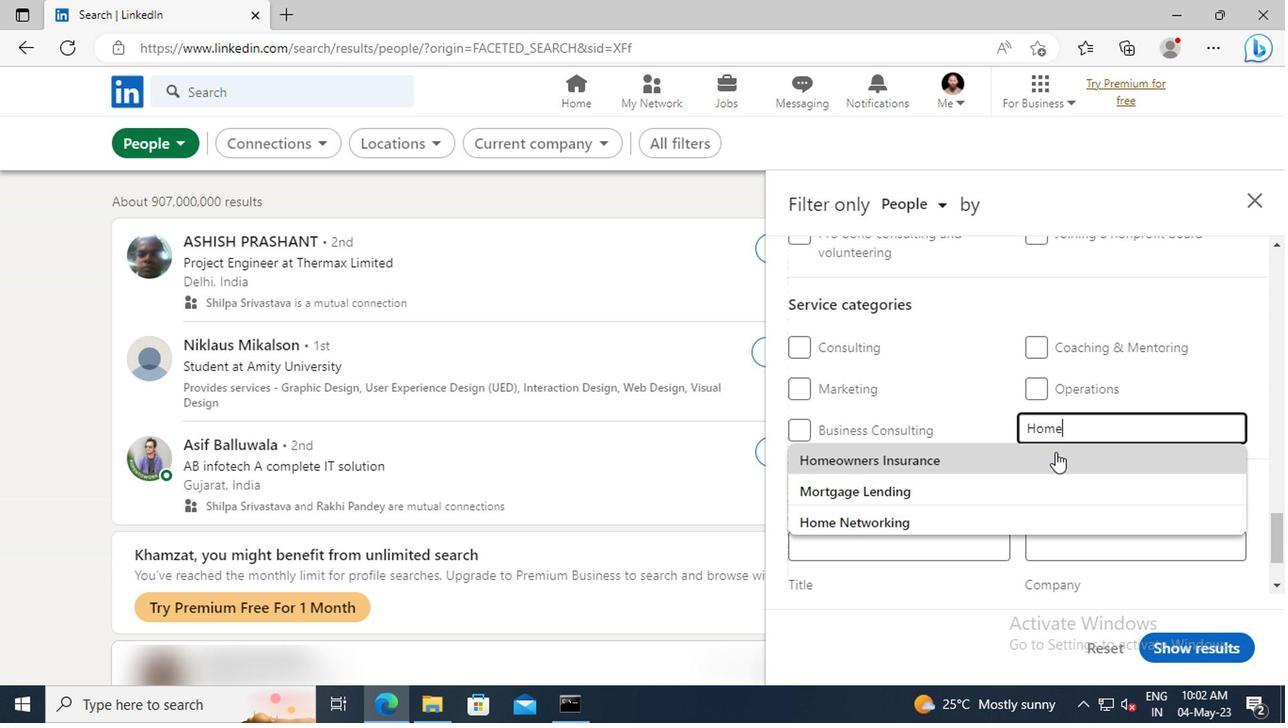 
Action: Mouse scrolled (1052, 456) with delta (0, 0)
Screenshot: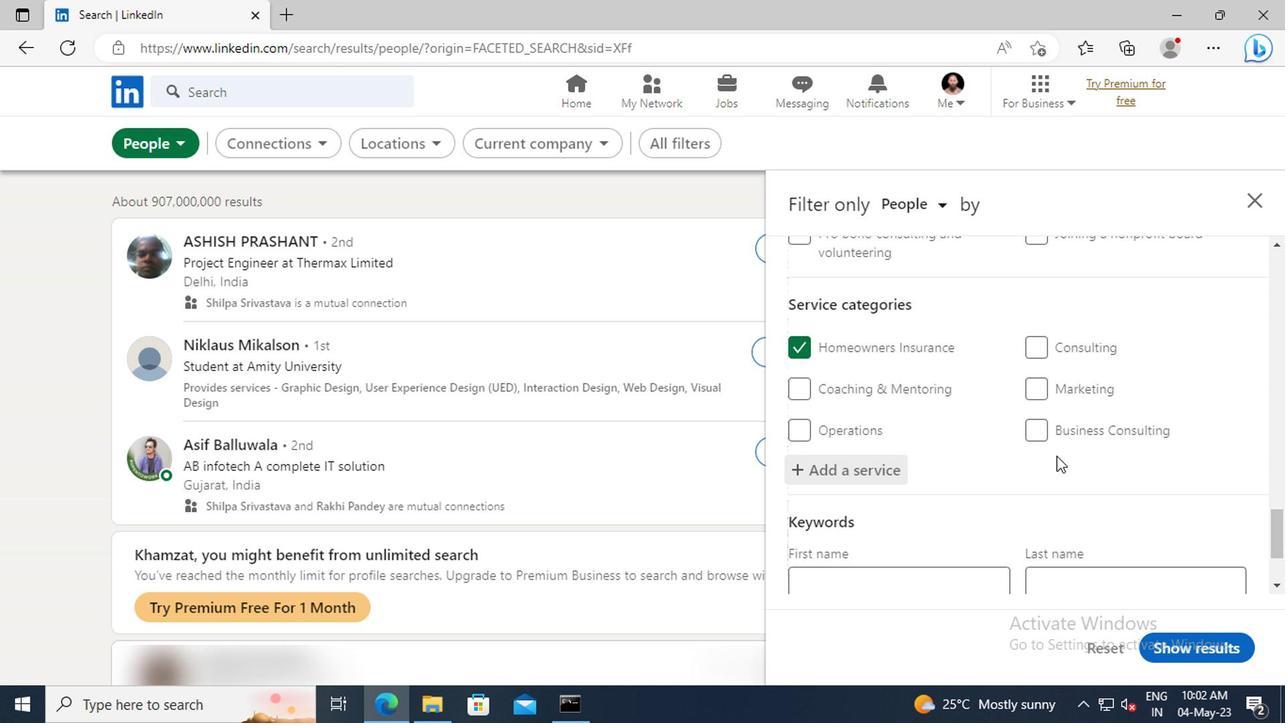 
Action: Mouse scrolled (1052, 456) with delta (0, 0)
Screenshot: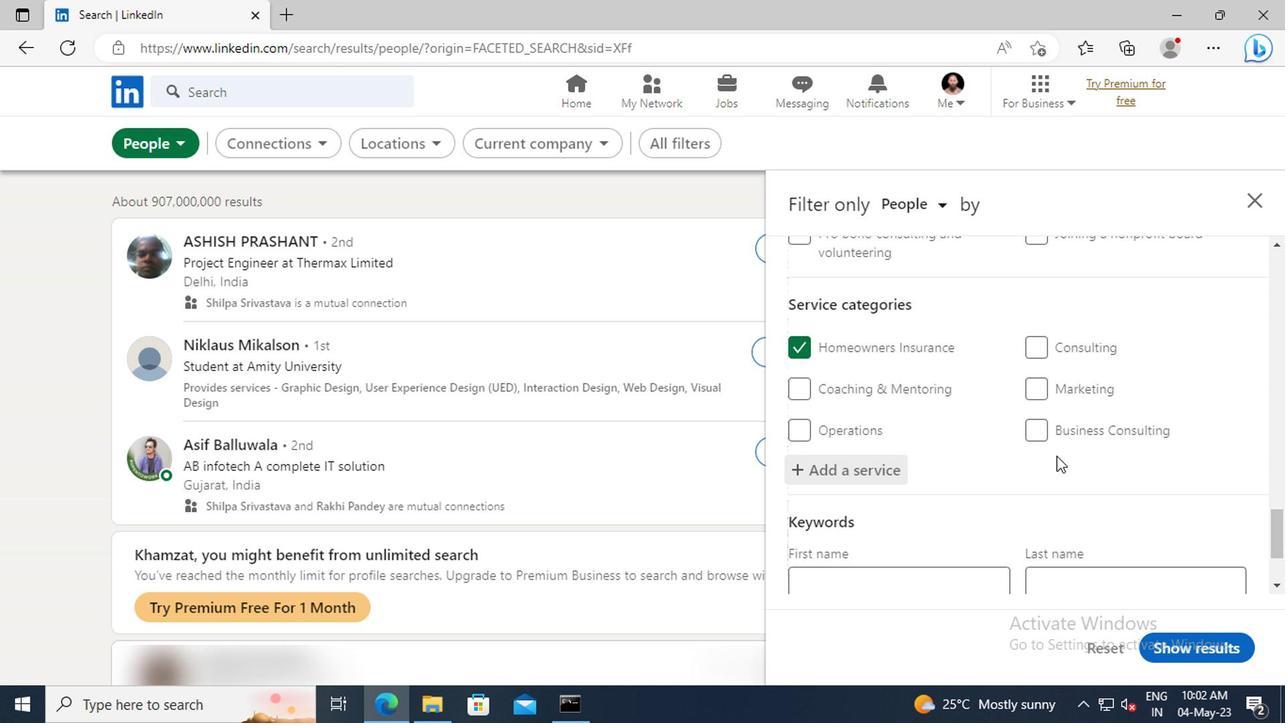 
Action: Mouse scrolled (1052, 456) with delta (0, 0)
Screenshot: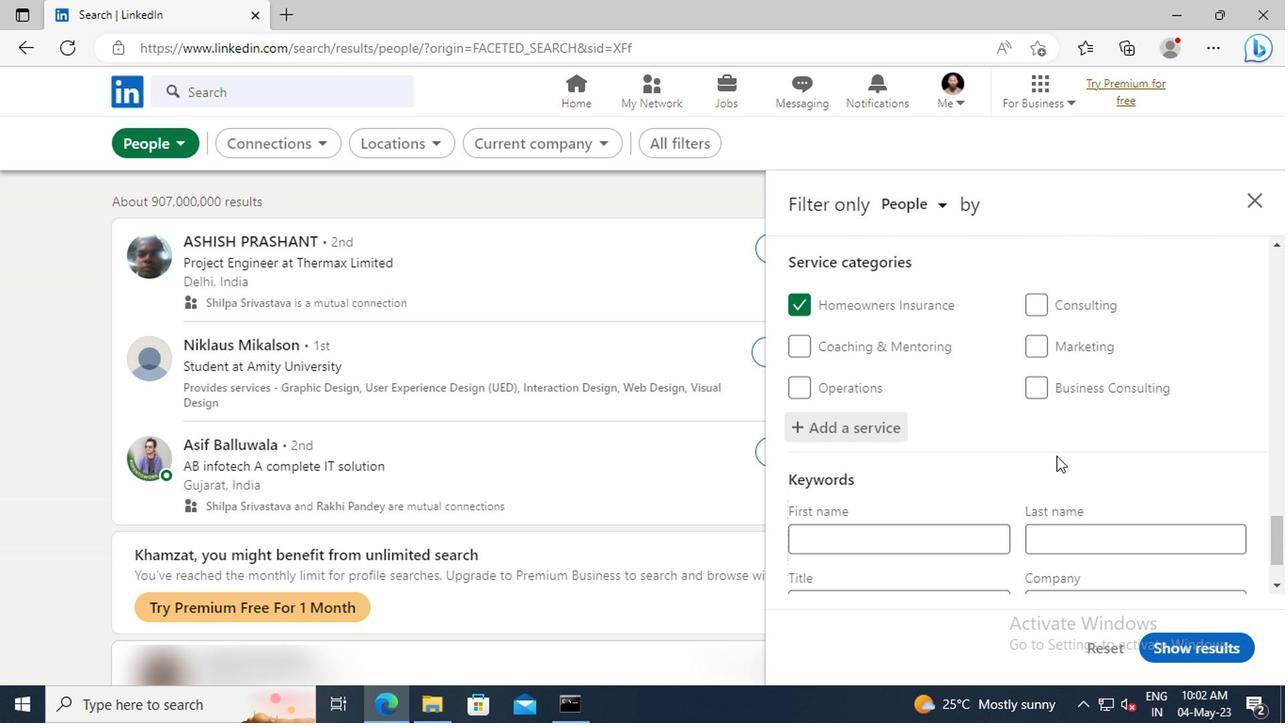 
Action: Mouse scrolled (1052, 456) with delta (0, 0)
Screenshot: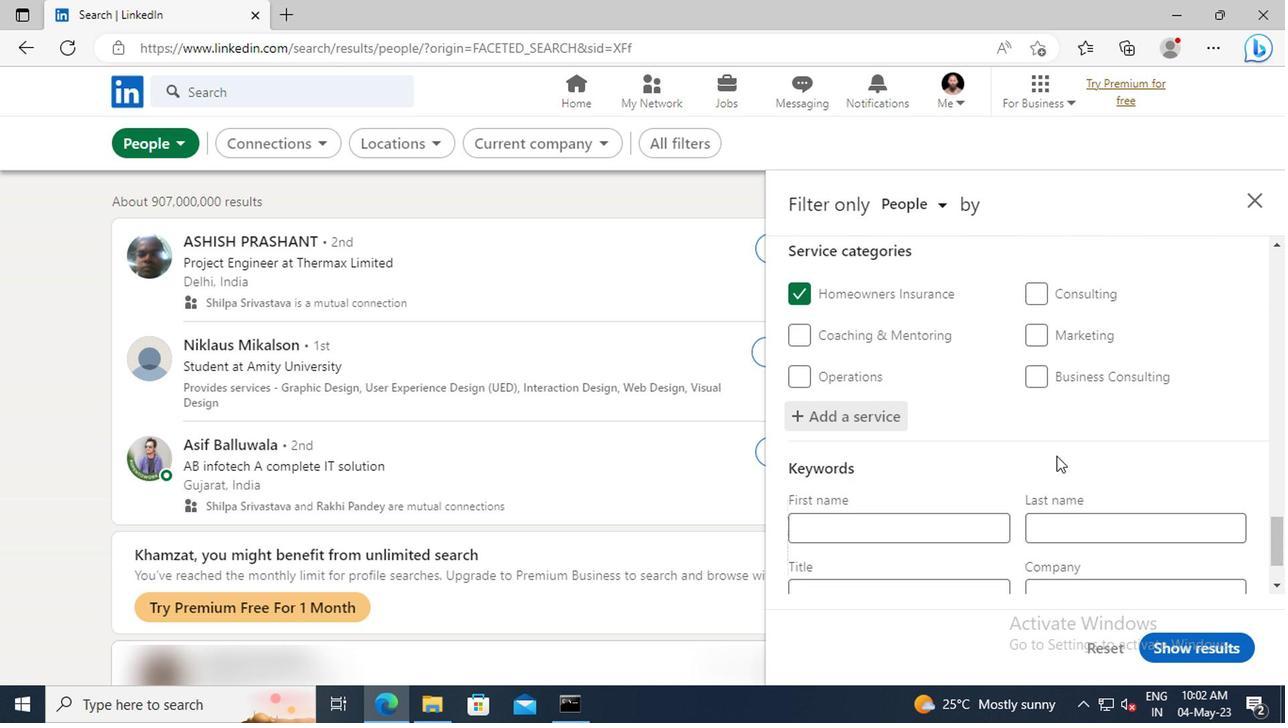 
Action: Mouse moved to (928, 514)
Screenshot: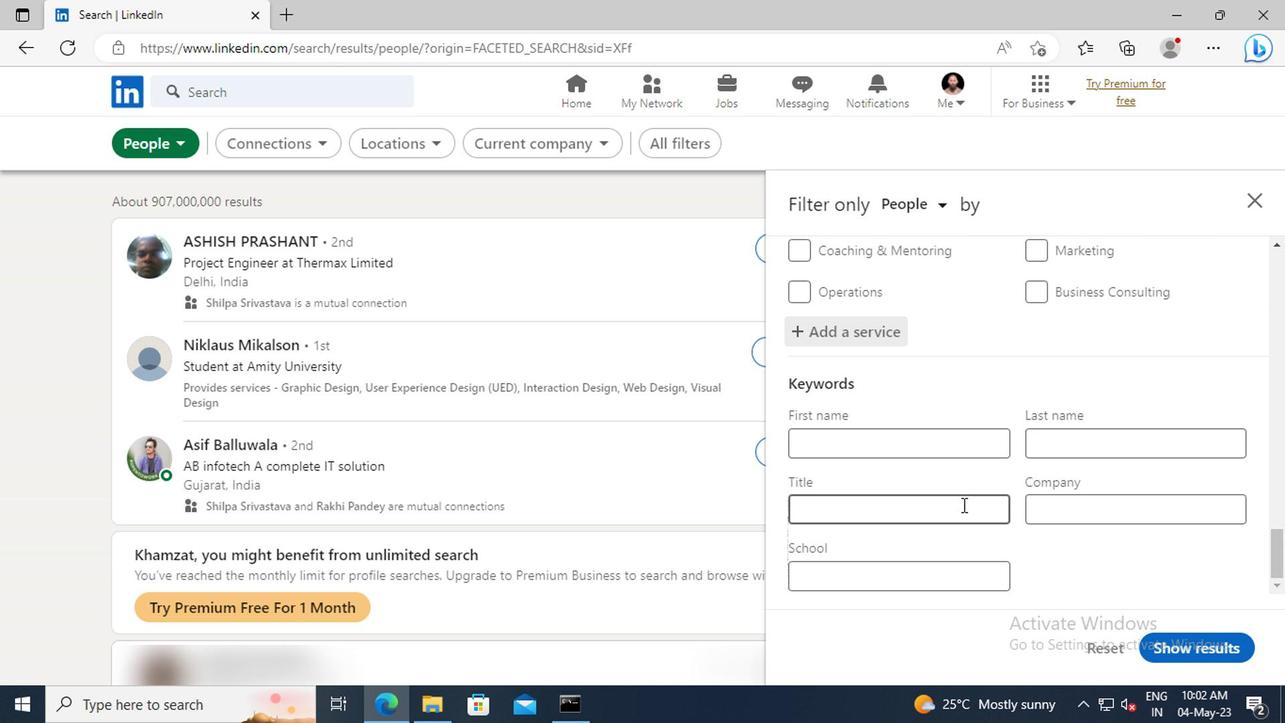 
Action: Mouse pressed left at (928, 514)
Screenshot: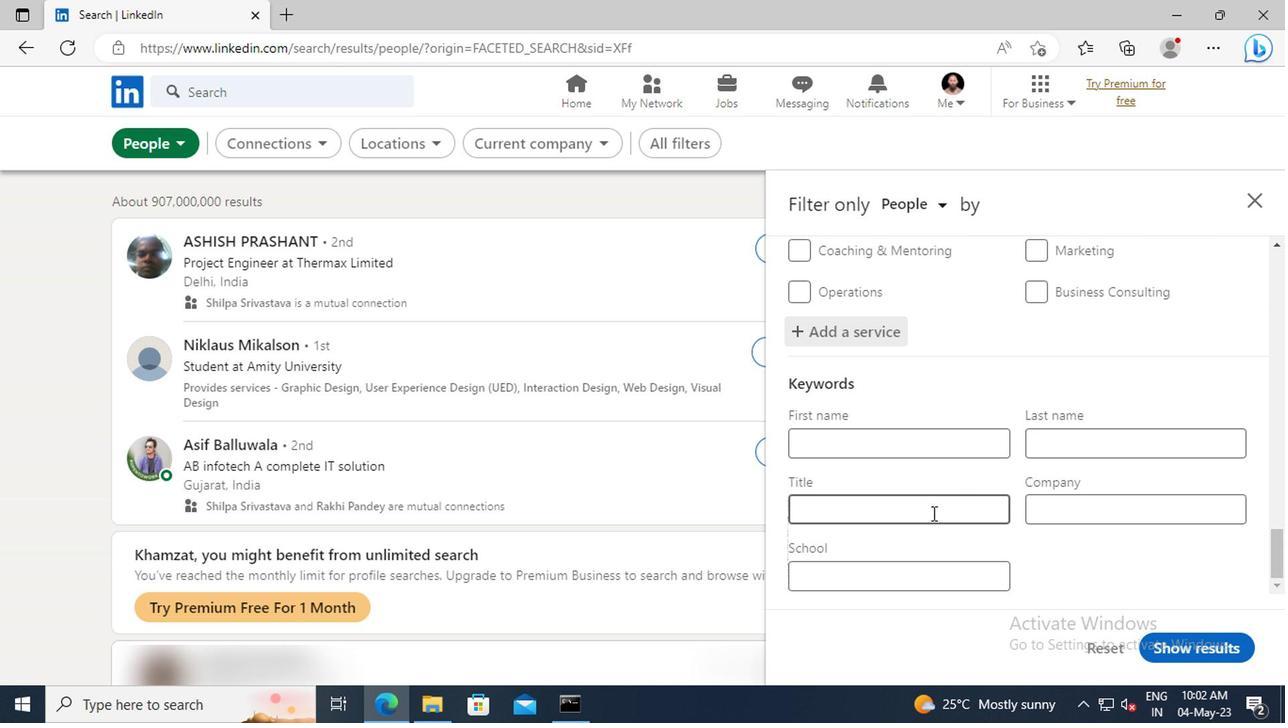 
Action: Key pressed <Key.shift>PHOTOVOLTAIC<Key.space><Key.shift>INSTALLER<Key.enter>
Screenshot: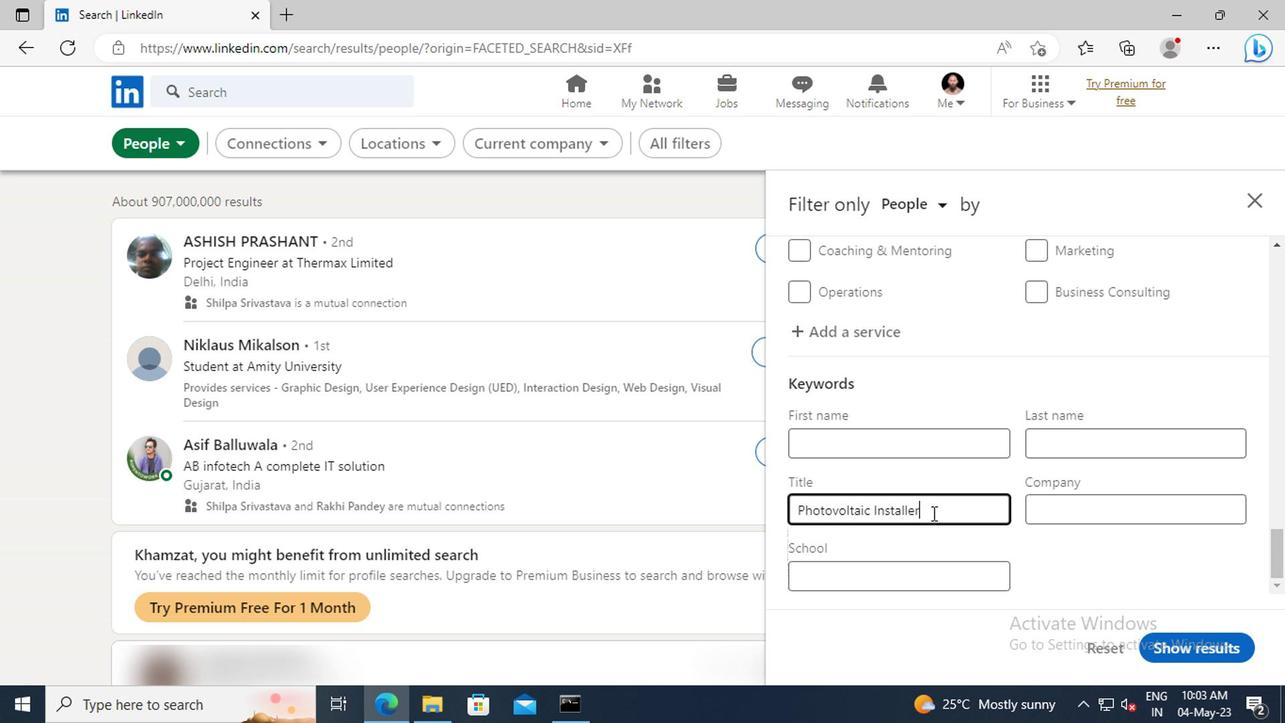 
Action: Mouse moved to (1163, 648)
Screenshot: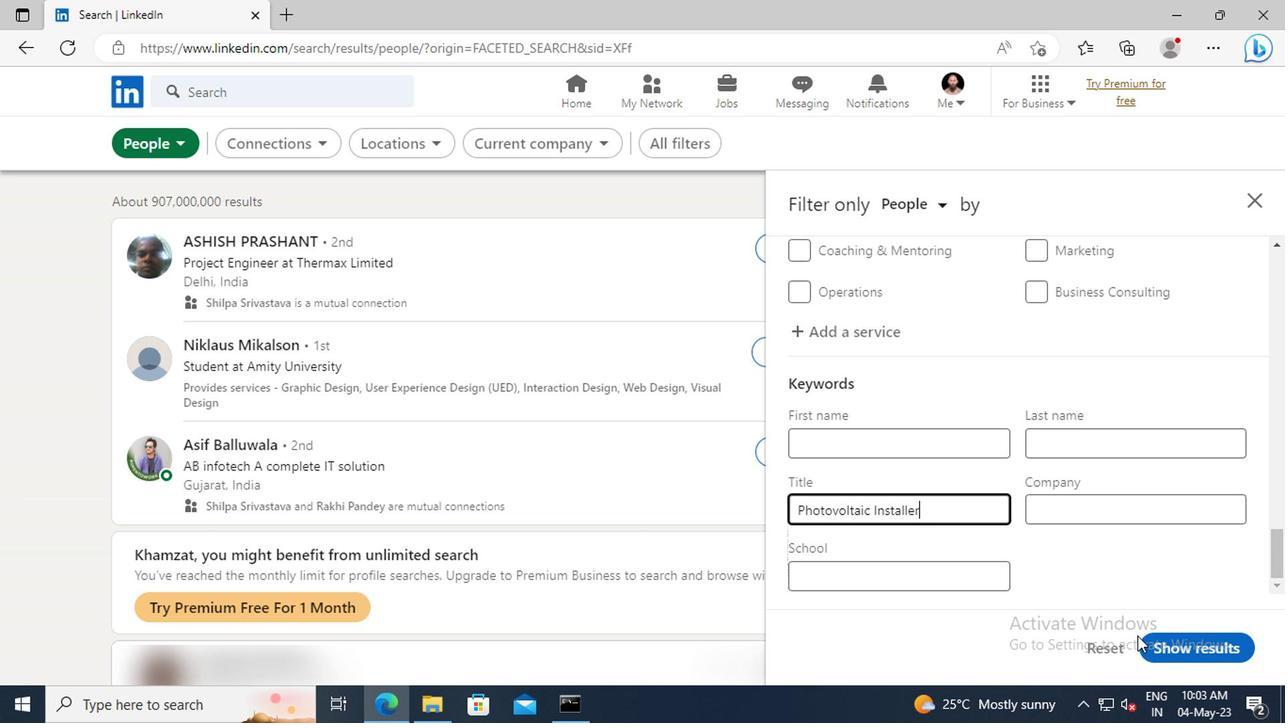
Action: Mouse pressed left at (1163, 648)
Screenshot: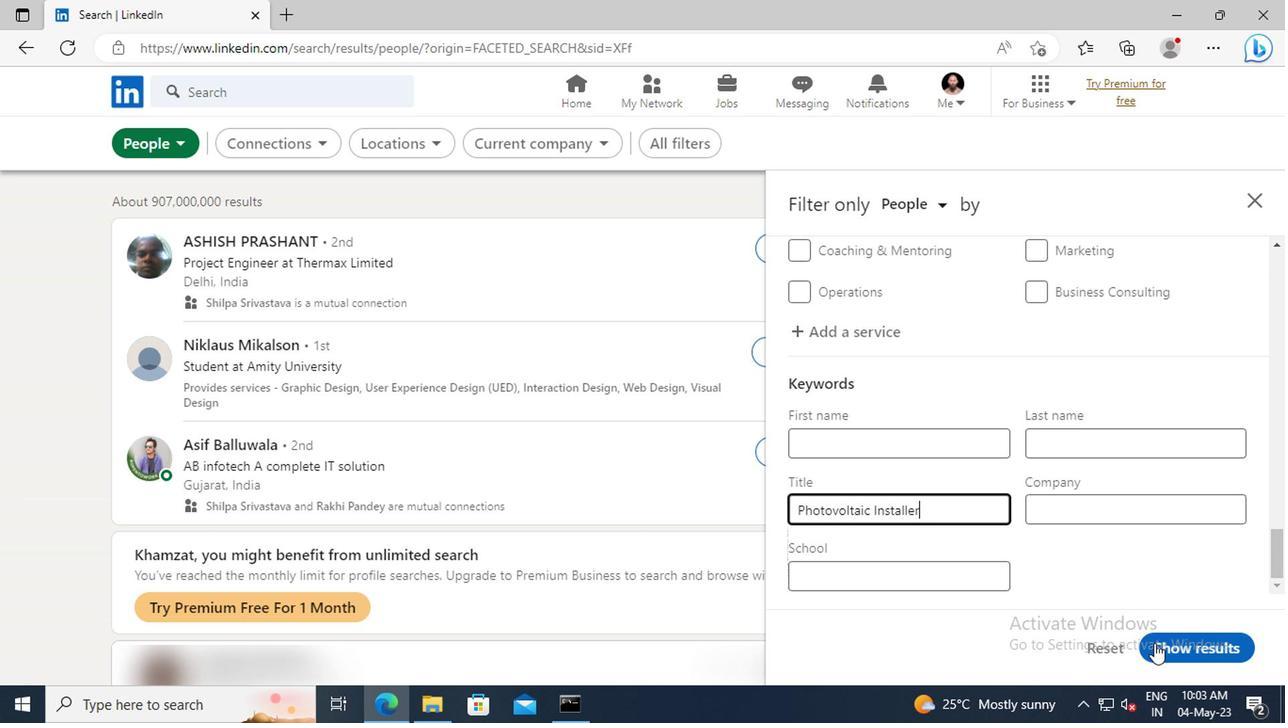 
